 Task: Search one way flight ticket for 3 adults in first from Nome: Nome Airport to Indianapolis: Indianapolis International Airport on 8-5-2023. Choice of flights is Singapure airlines. Number of bags: 11 checked bags. Price is upto 106000. Outbound departure time preference is 12:30.
Action: Mouse moved to (402, 343)
Screenshot: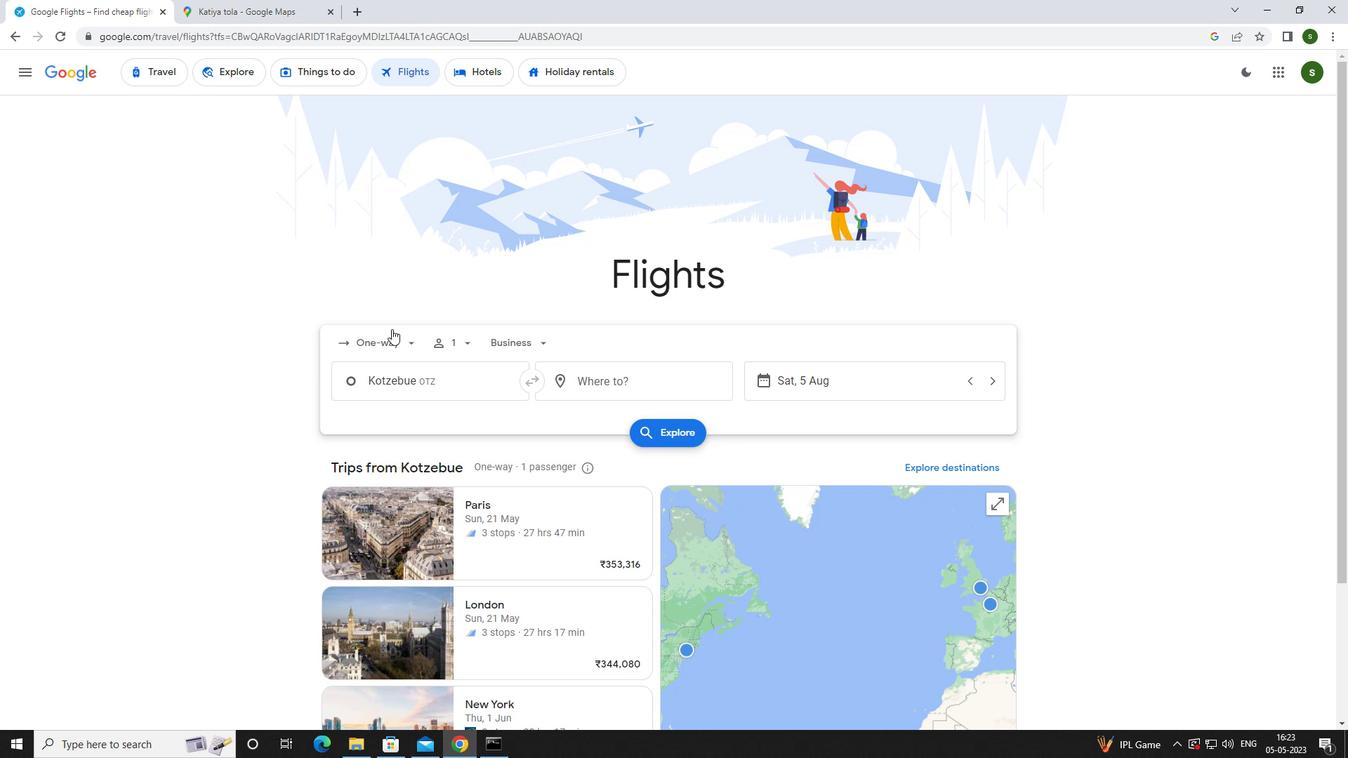 
Action: Mouse pressed left at (402, 343)
Screenshot: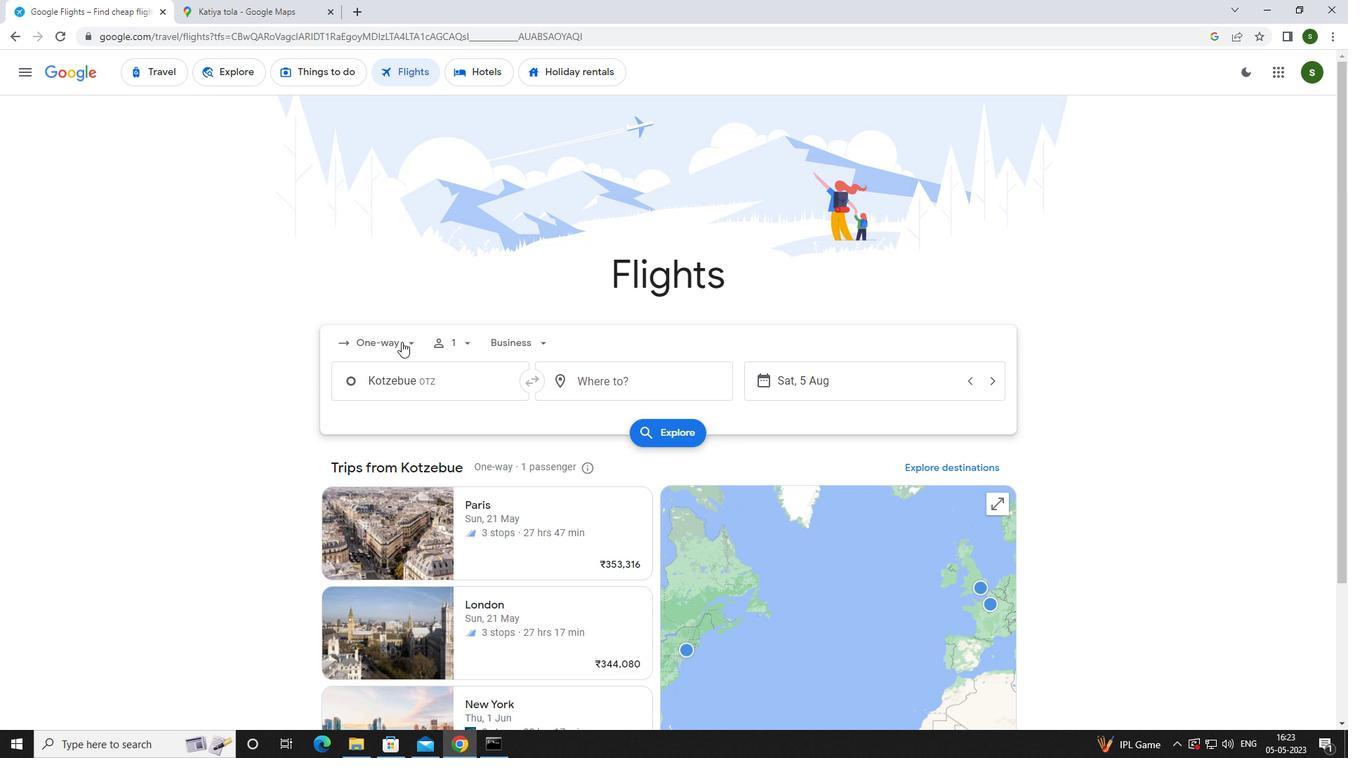 
Action: Mouse moved to (406, 396)
Screenshot: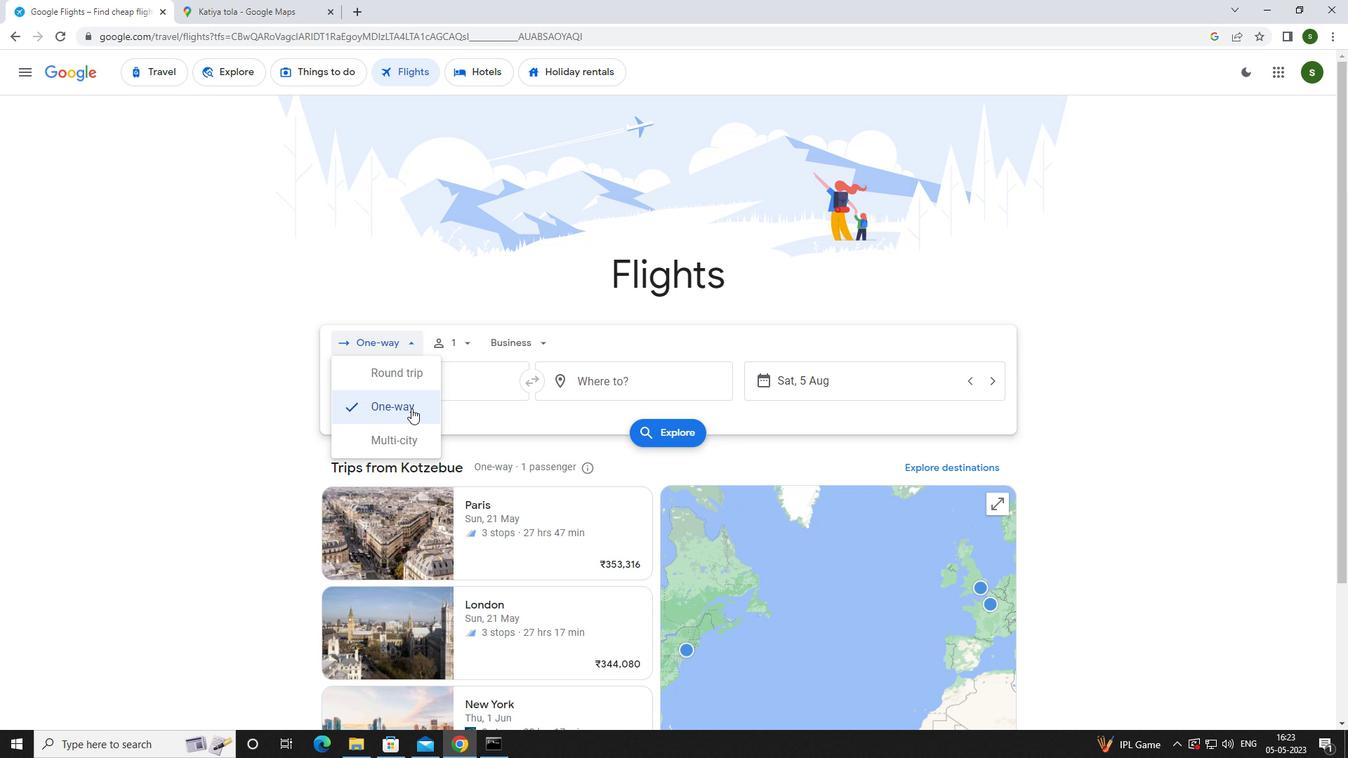 
Action: Mouse pressed left at (406, 396)
Screenshot: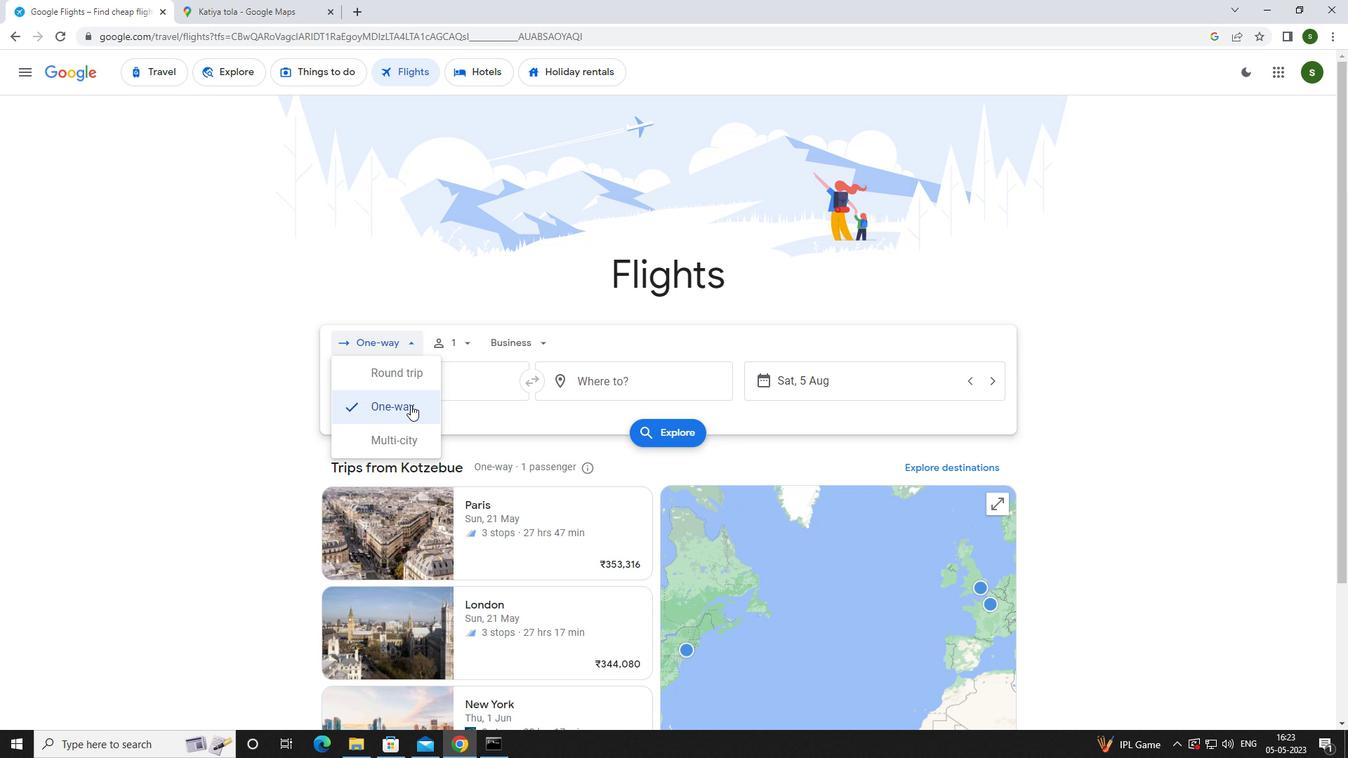 
Action: Mouse moved to (452, 343)
Screenshot: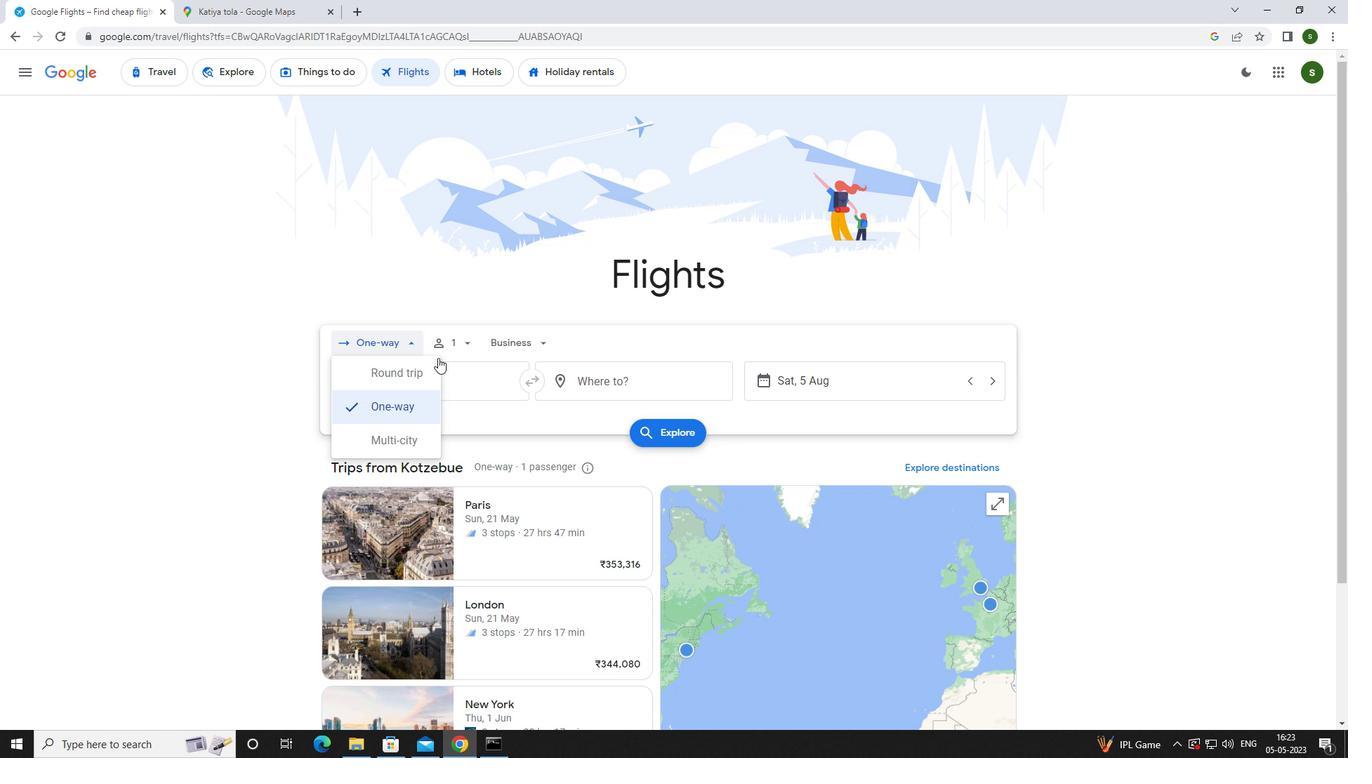 
Action: Mouse pressed left at (452, 343)
Screenshot: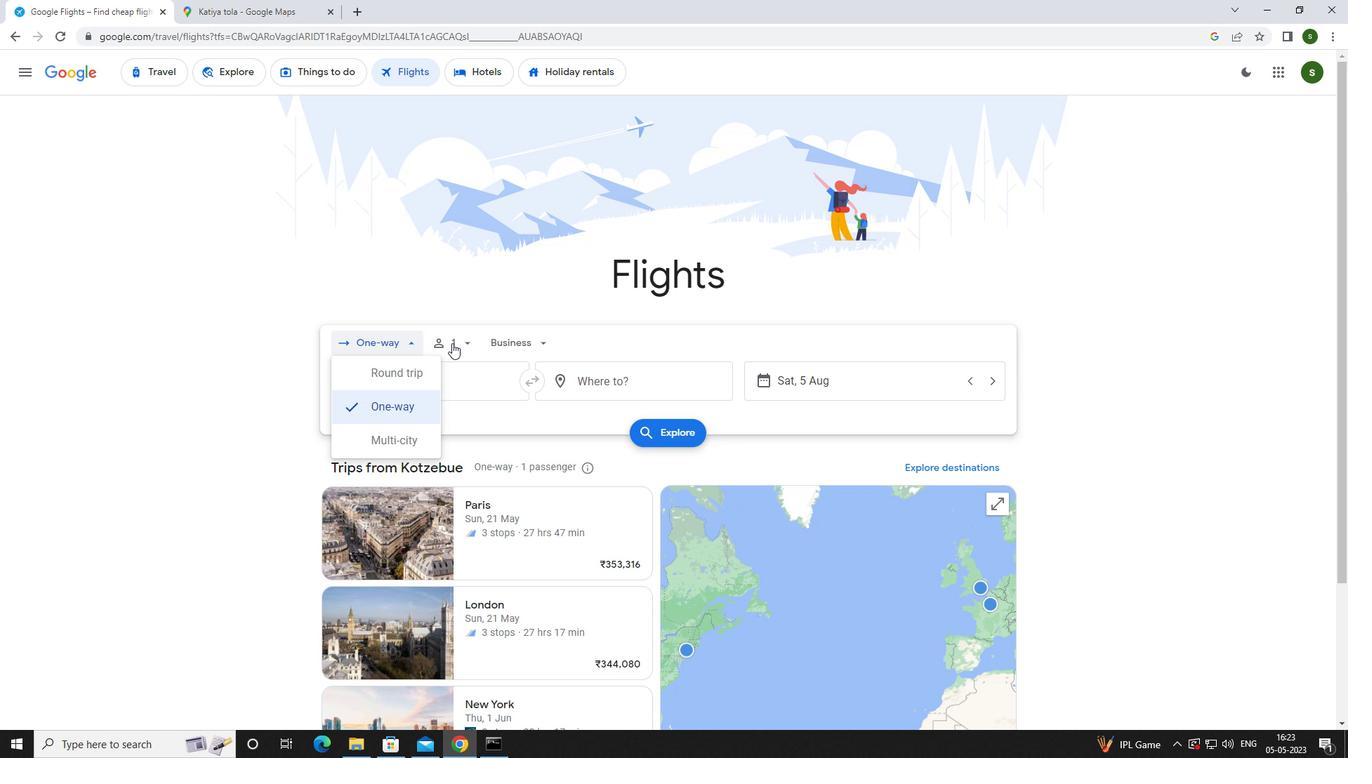 
Action: Mouse moved to (569, 382)
Screenshot: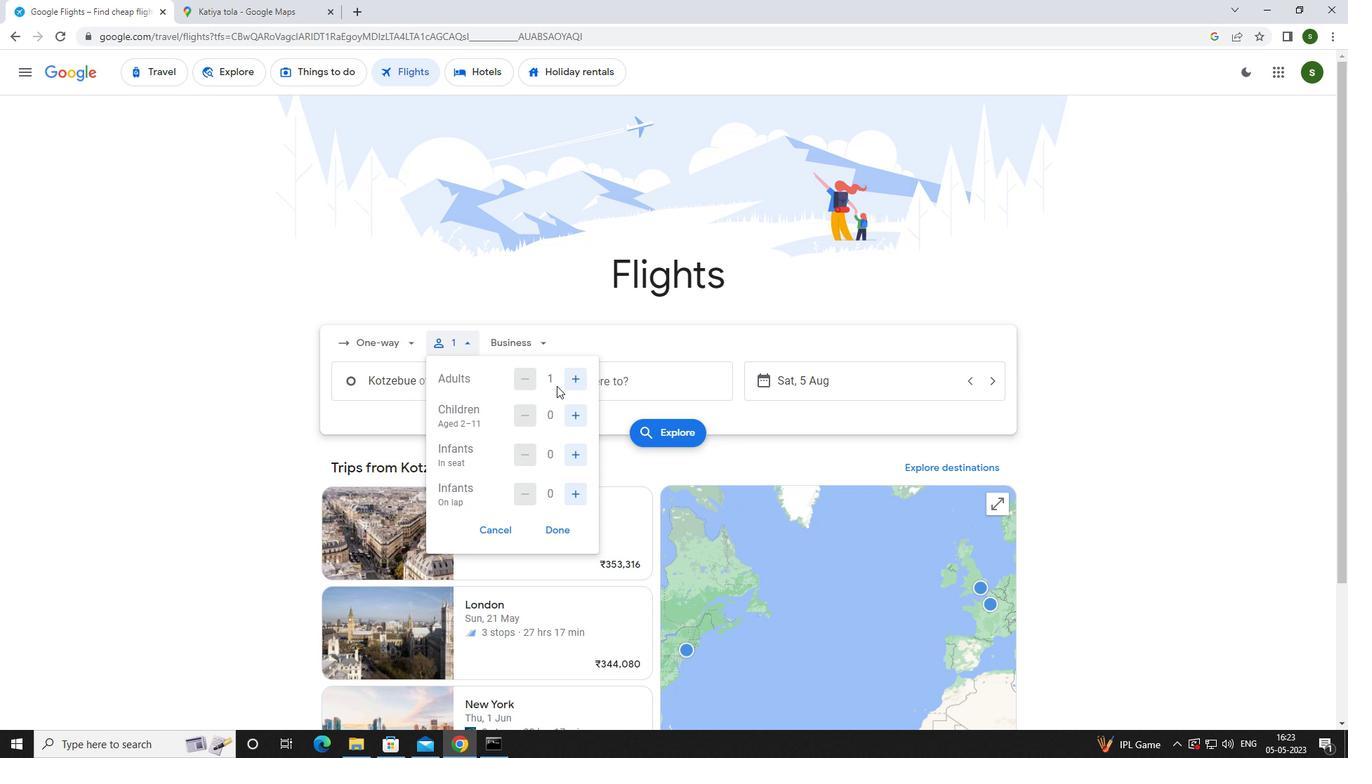 
Action: Mouse pressed left at (569, 382)
Screenshot: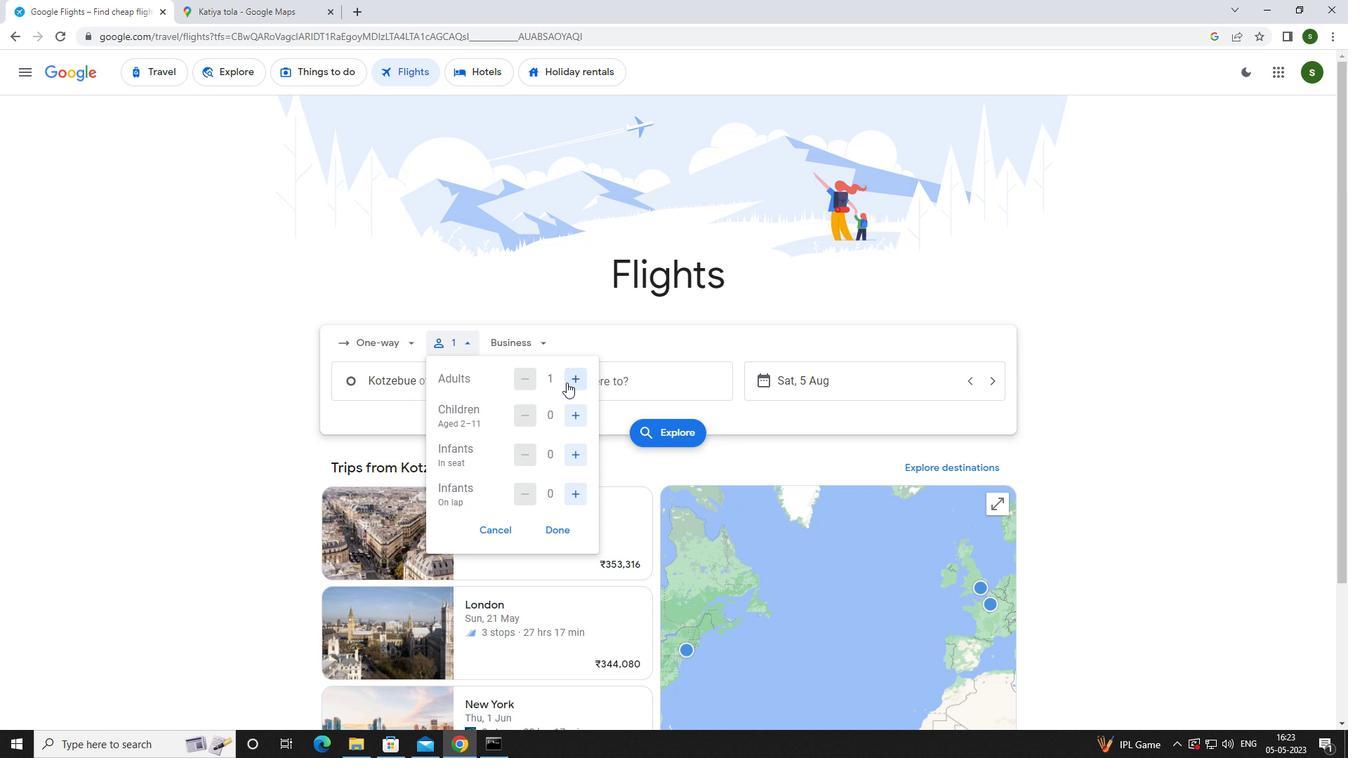 
Action: Mouse pressed left at (569, 382)
Screenshot: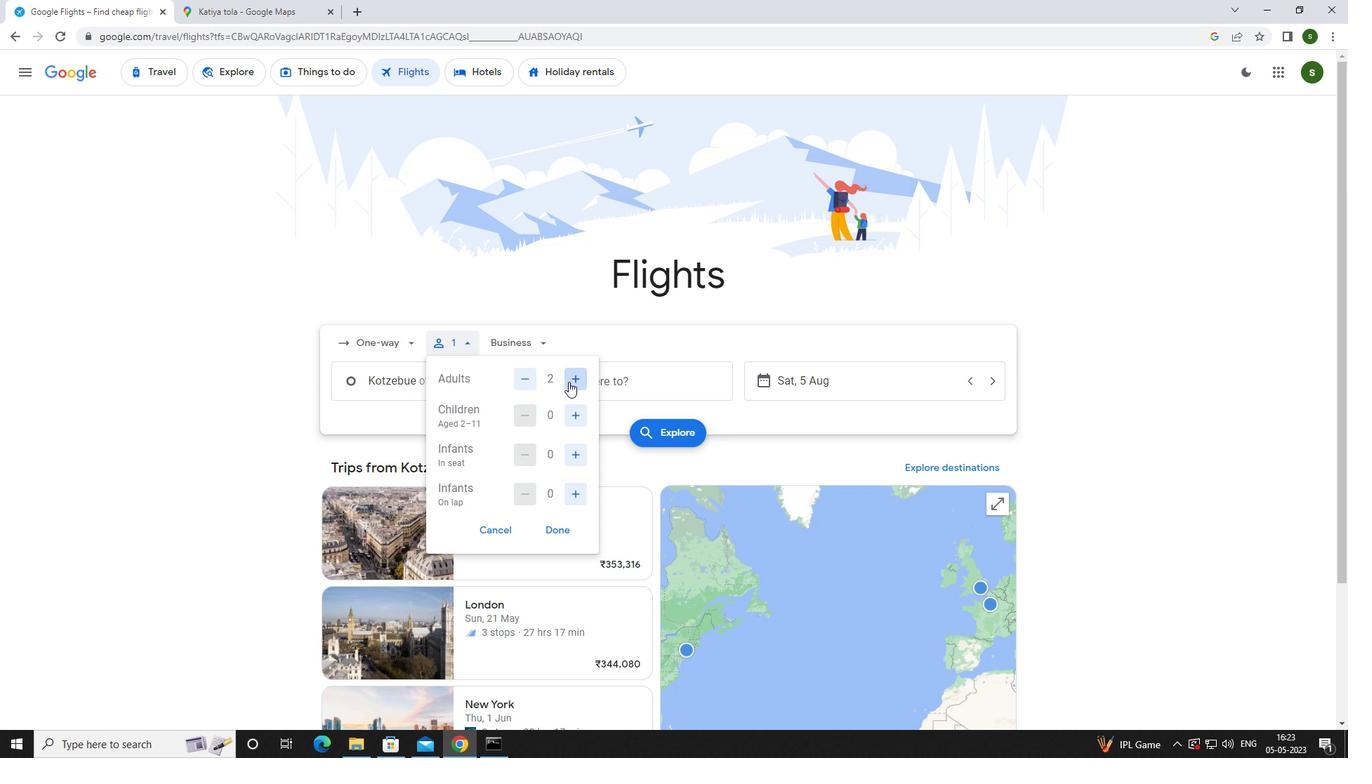 
Action: Mouse moved to (530, 341)
Screenshot: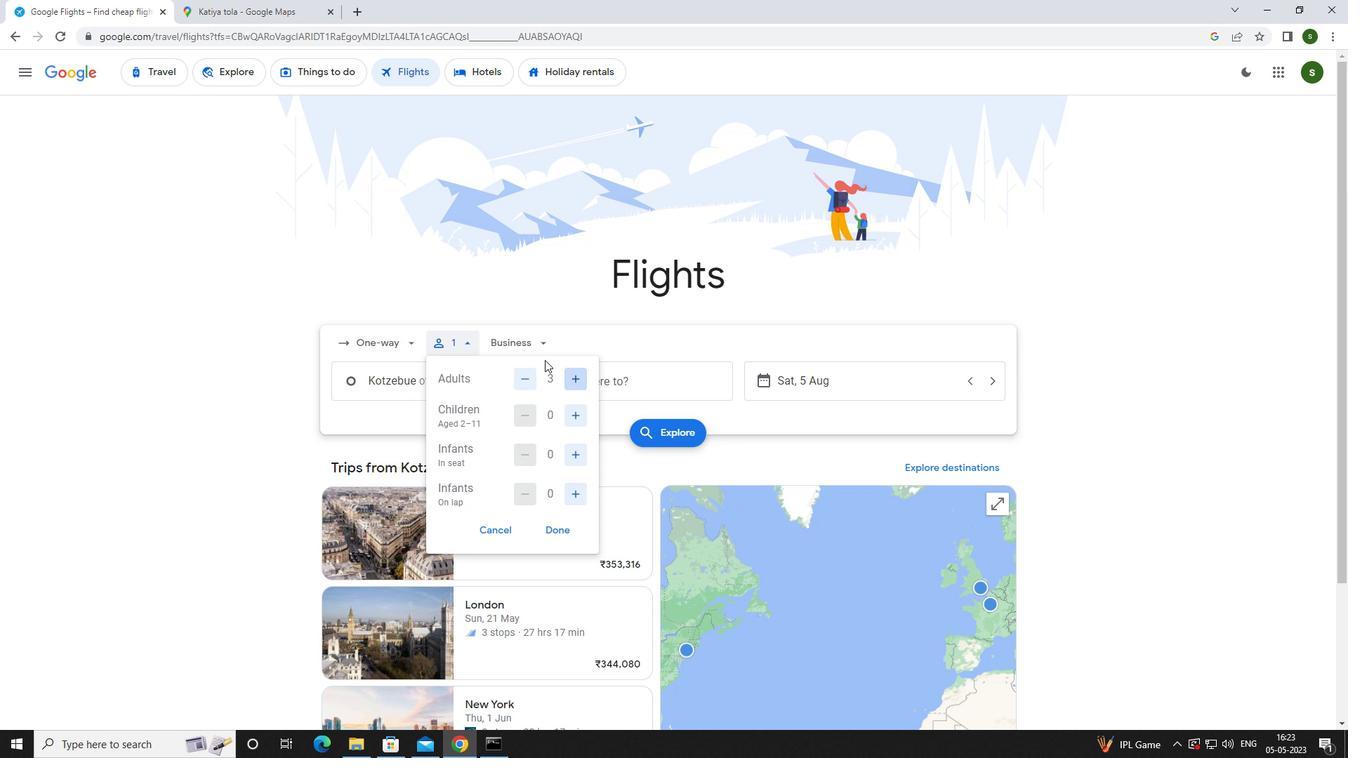 
Action: Mouse pressed left at (530, 341)
Screenshot: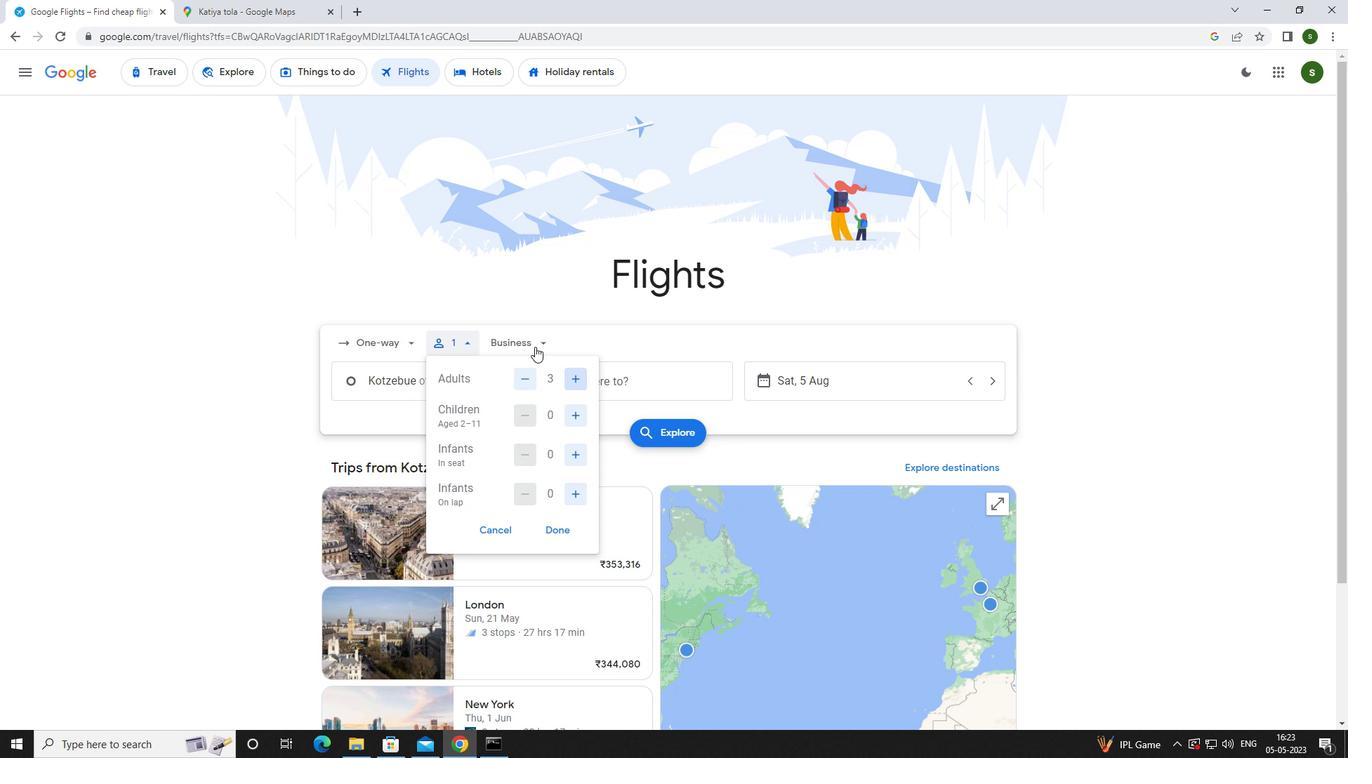
Action: Mouse moved to (536, 474)
Screenshot: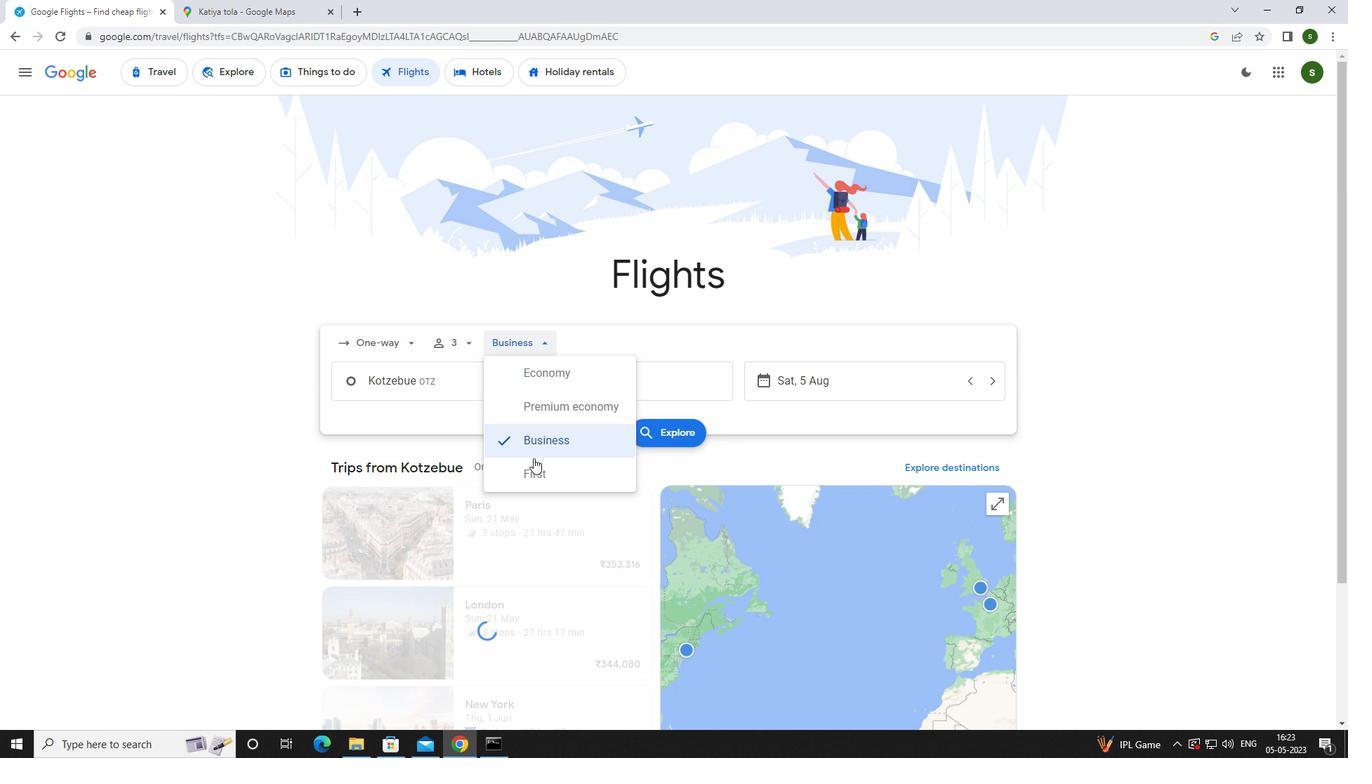 
Action: Mouse pressed left at (536, 474)
Screenshot: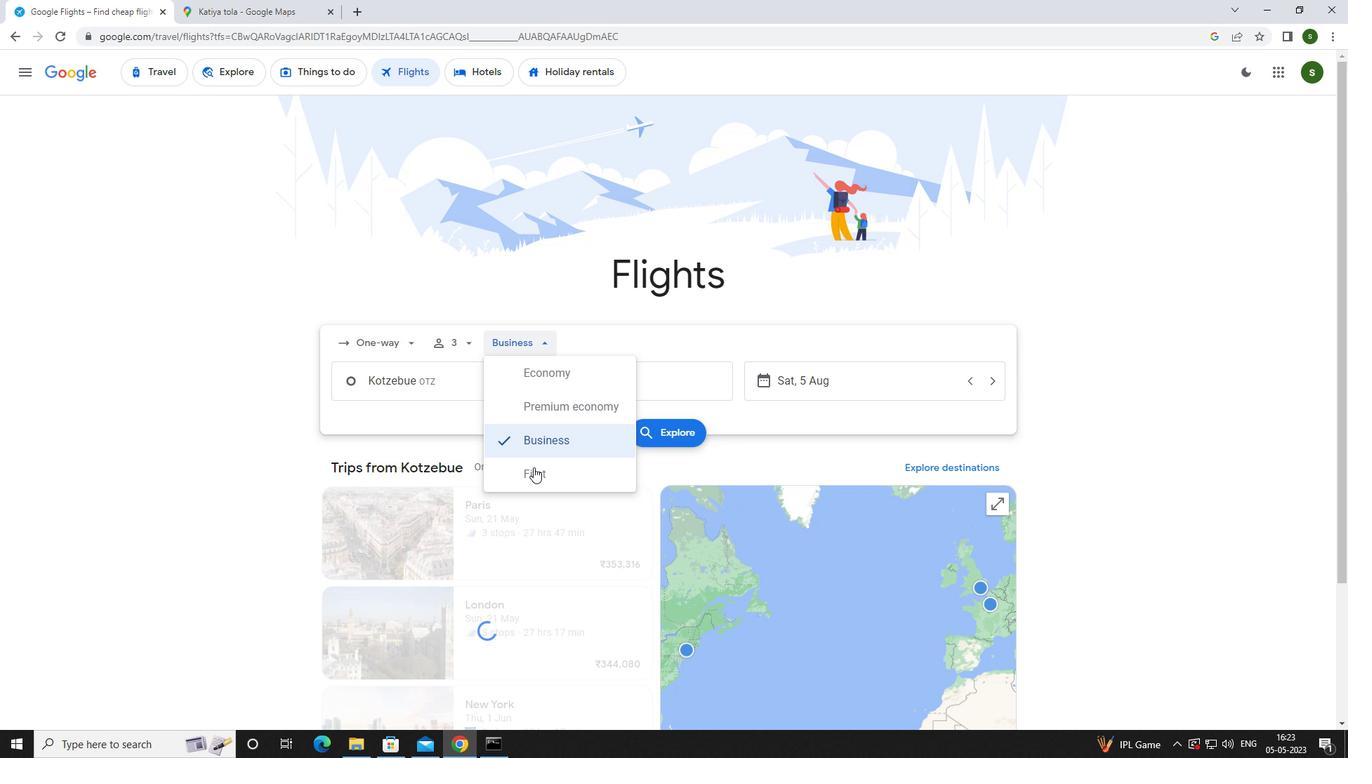 
Action: Mouse moved to (458, 385)
Screenshot: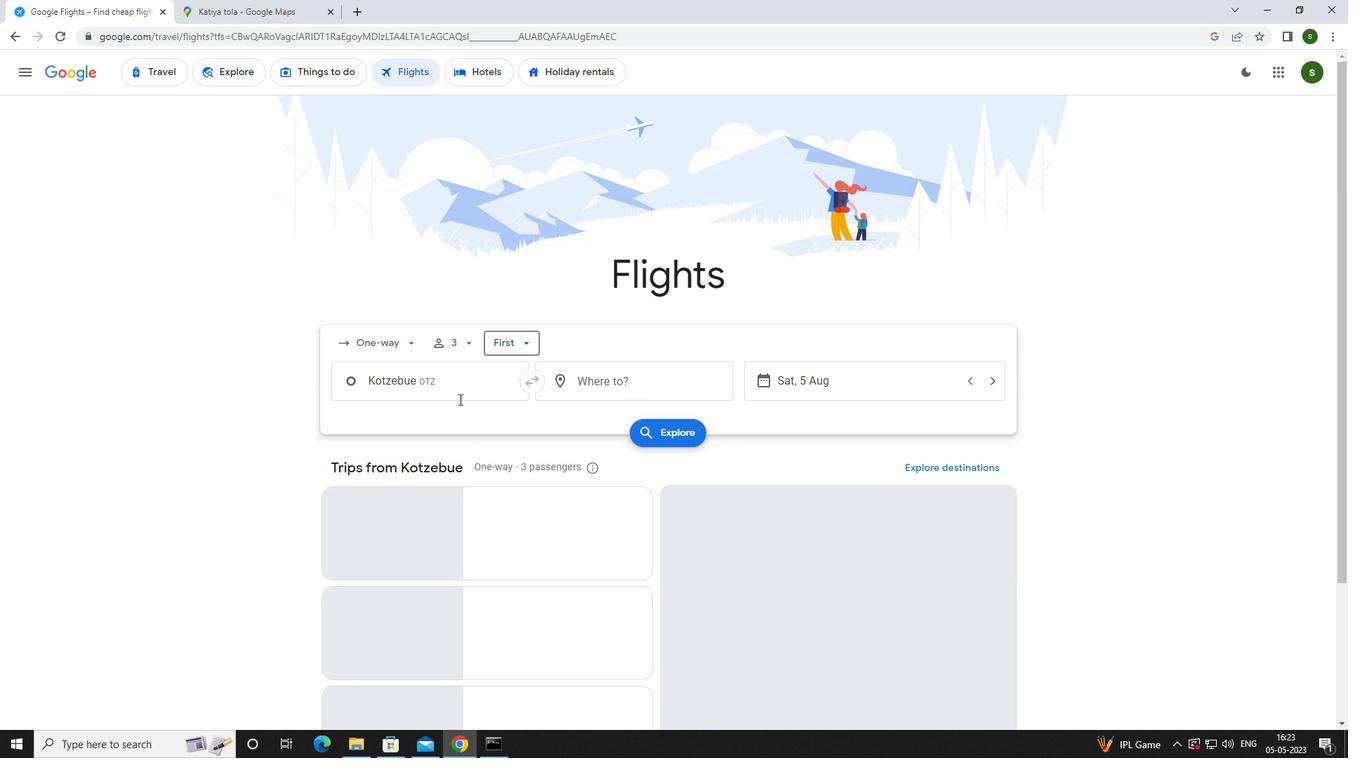 
Action: Mouse pressed left at (458, 385)
Screenshot: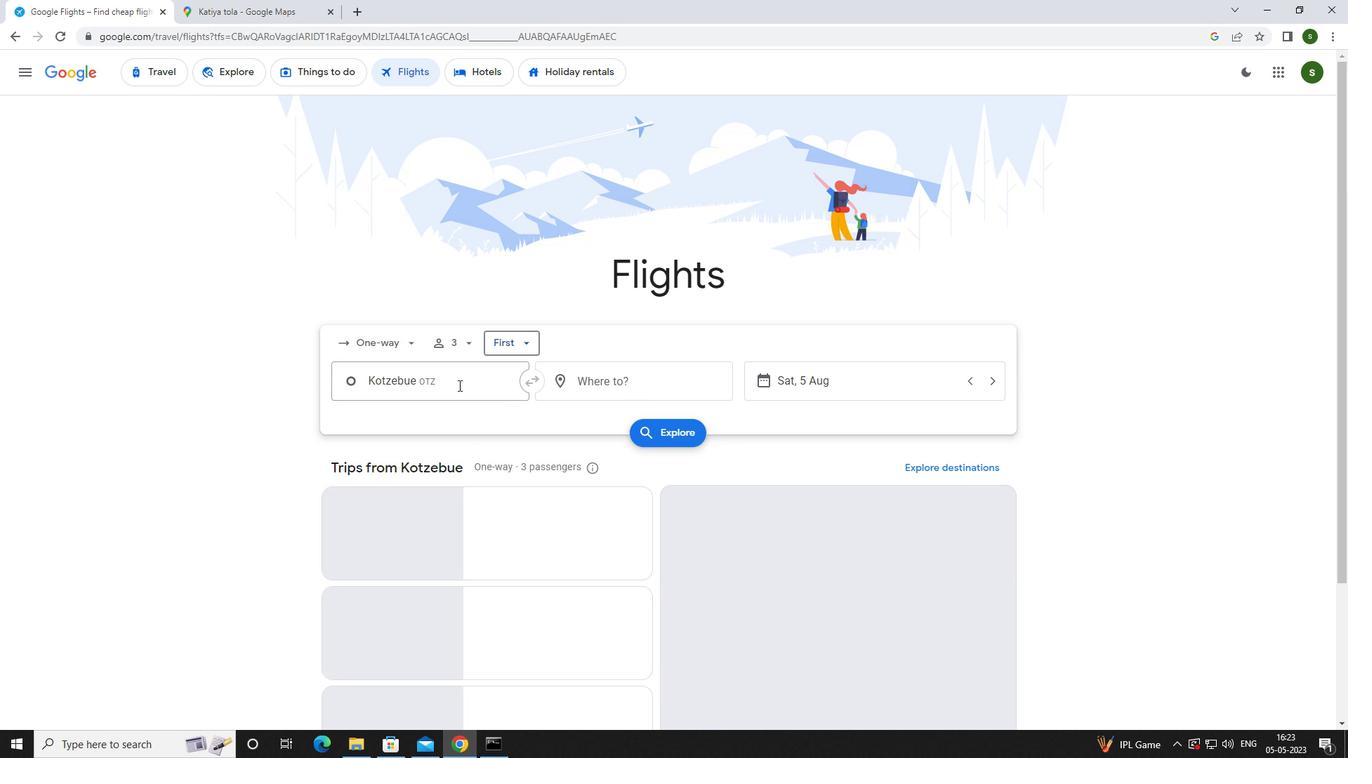 
Action: Key pressed <Key.caps_lock>n<Key.caps_lock>ome<Key.space>
Screenshot: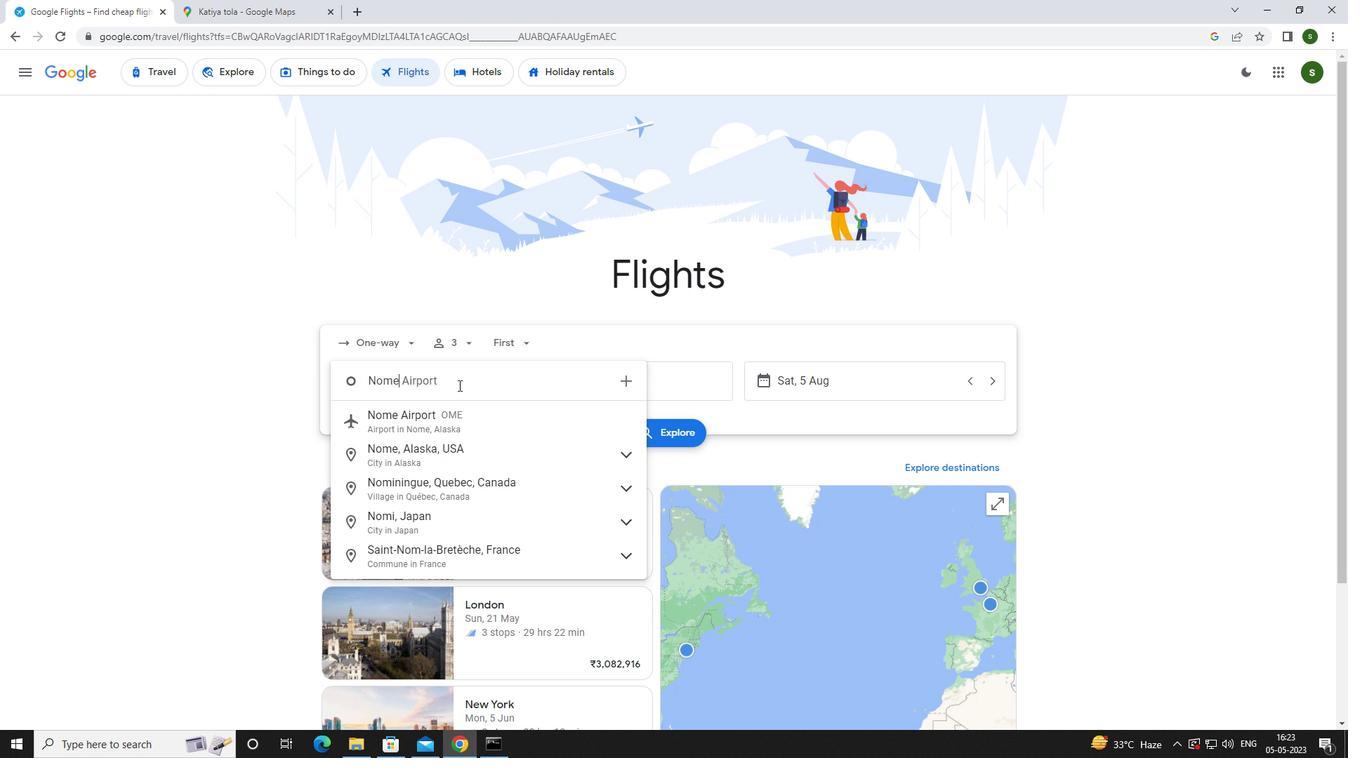 
Action: Mouse moved to (459, 415)
Screenshot: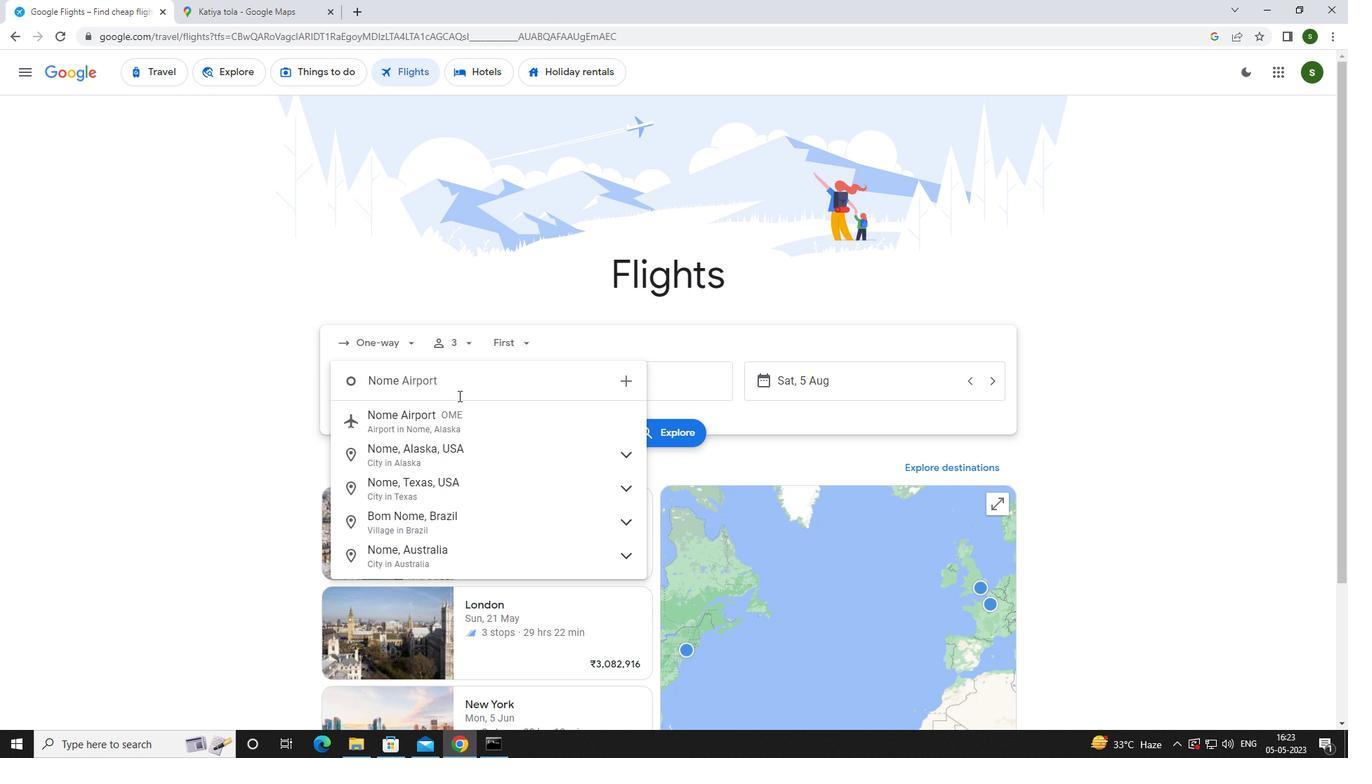 
Action: Mouse pressed left at (459, 415)
Screenshot: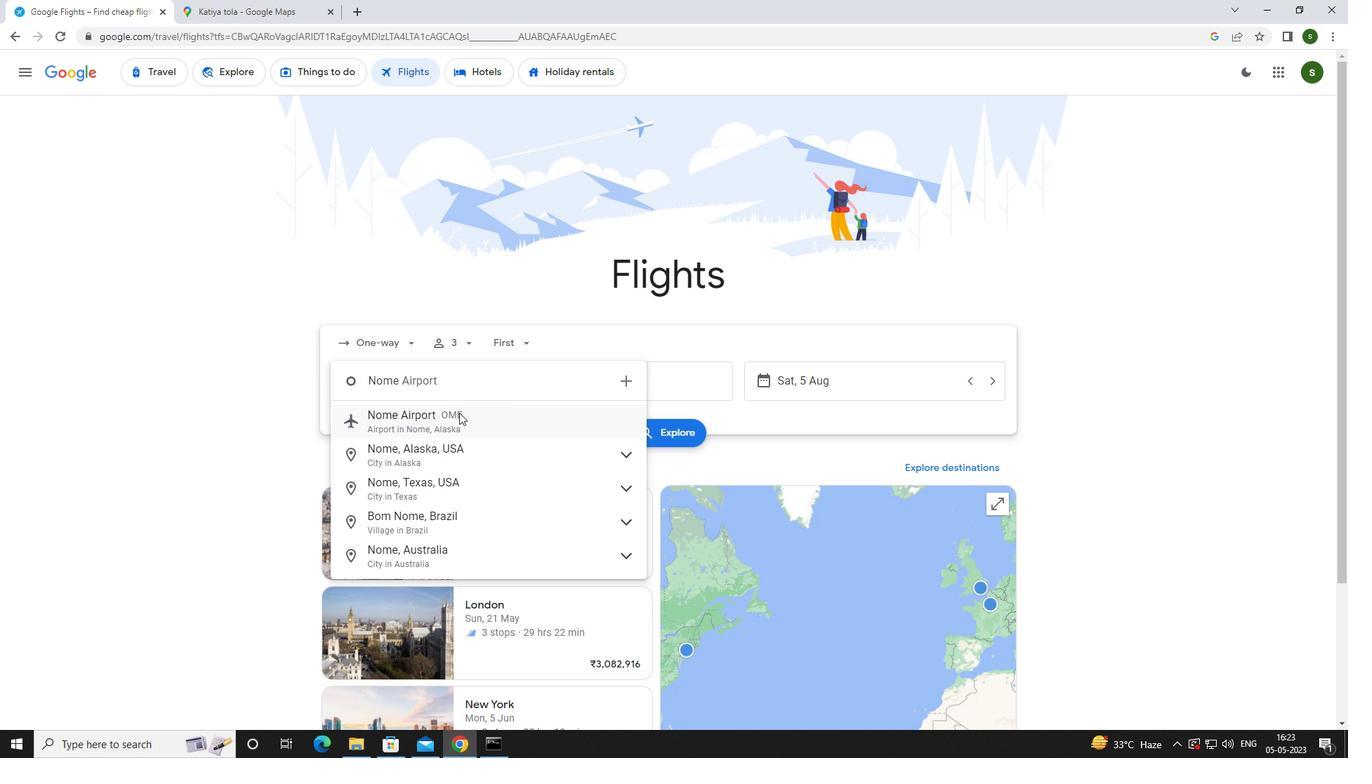 
Action: Mouse moved to (584, 386)
Screenshot: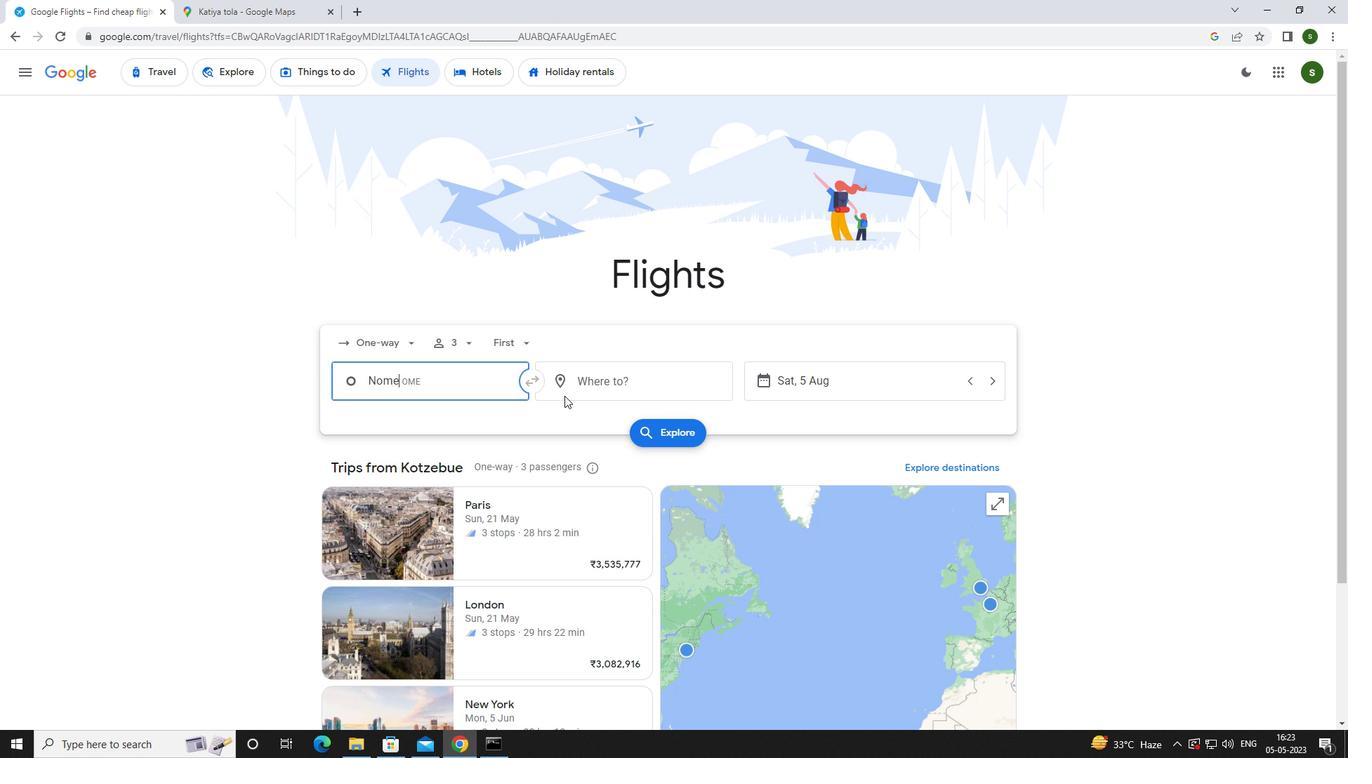 
Action: Mouse pressed left at (584, 386)
Screenshot: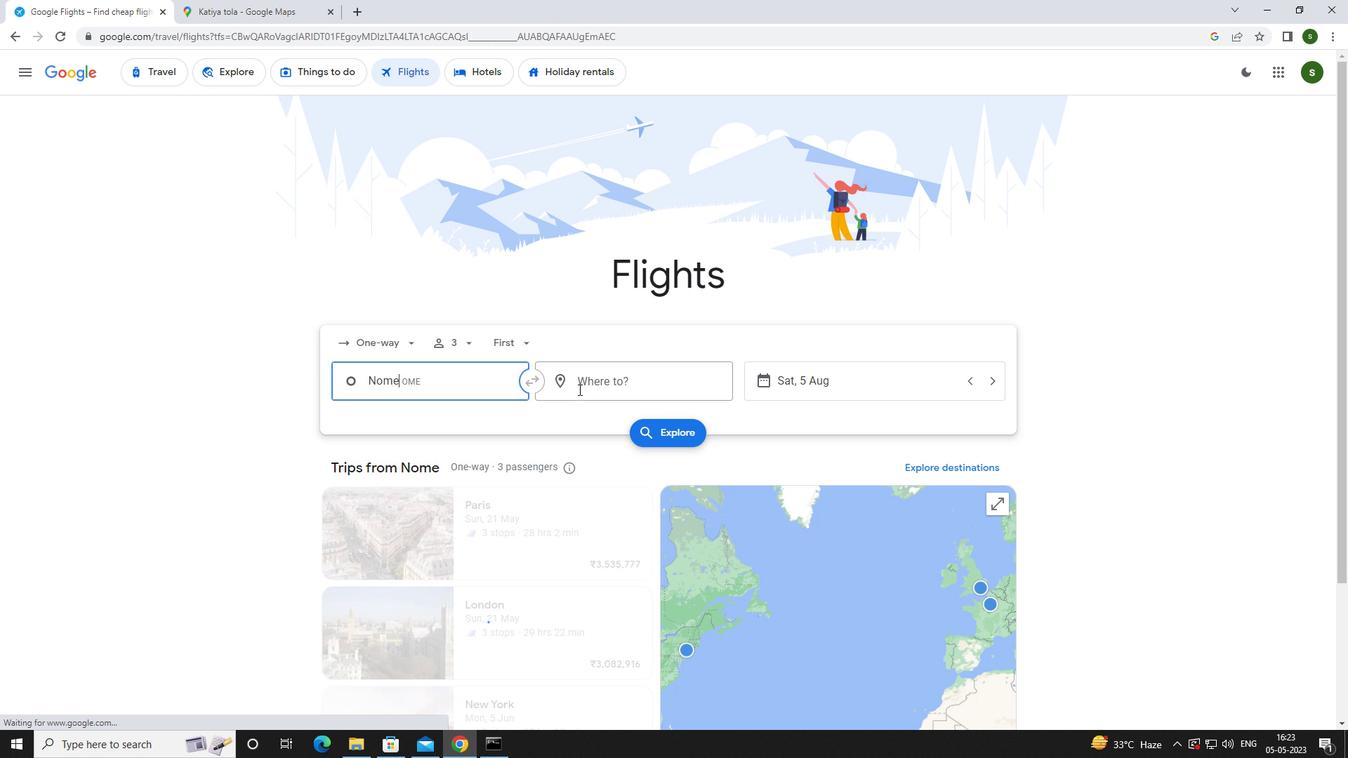 
Action: Mouse moved to (590, 382)
Screenshot: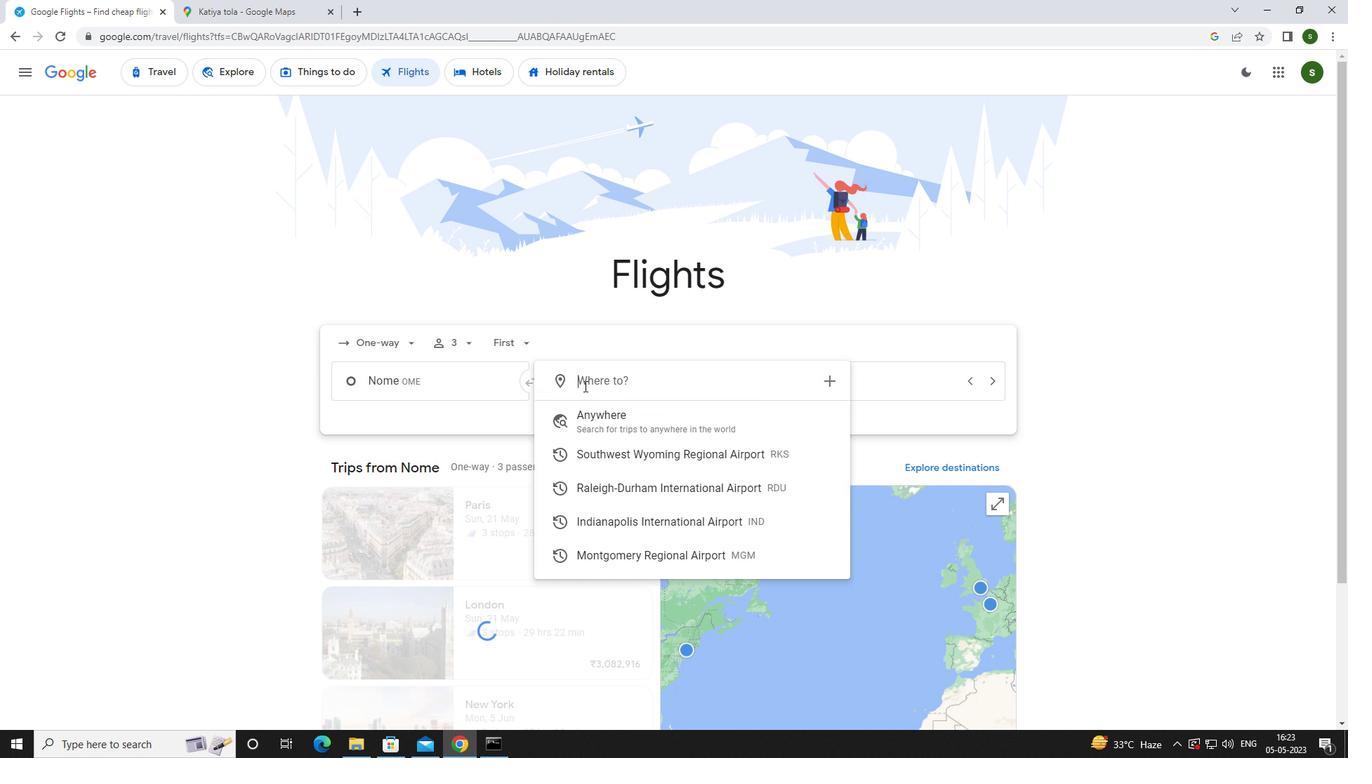 
Action: Key pressed <Key.caps_lock>i<Key.caps_lock>ndianapol
Screenshot: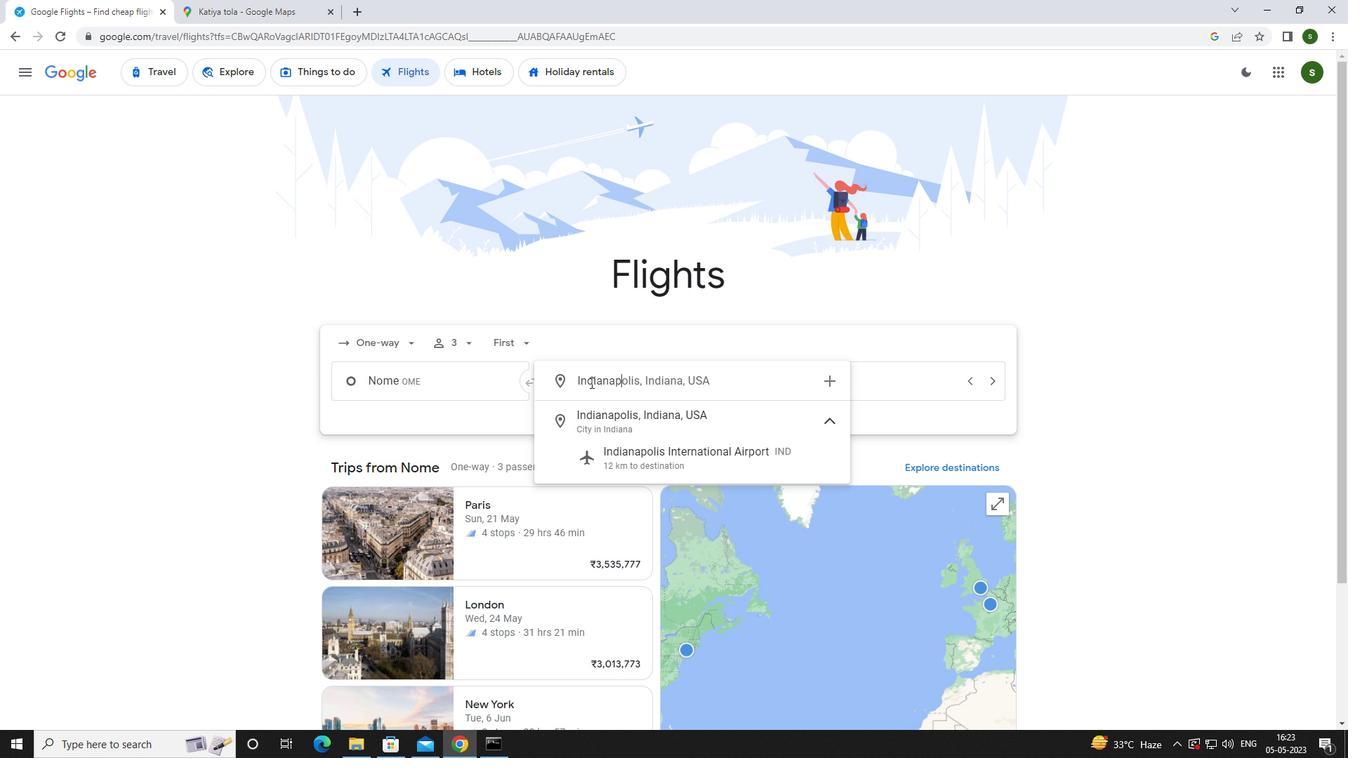 
Action: Mouse moved to (663, 467)
Screenshot: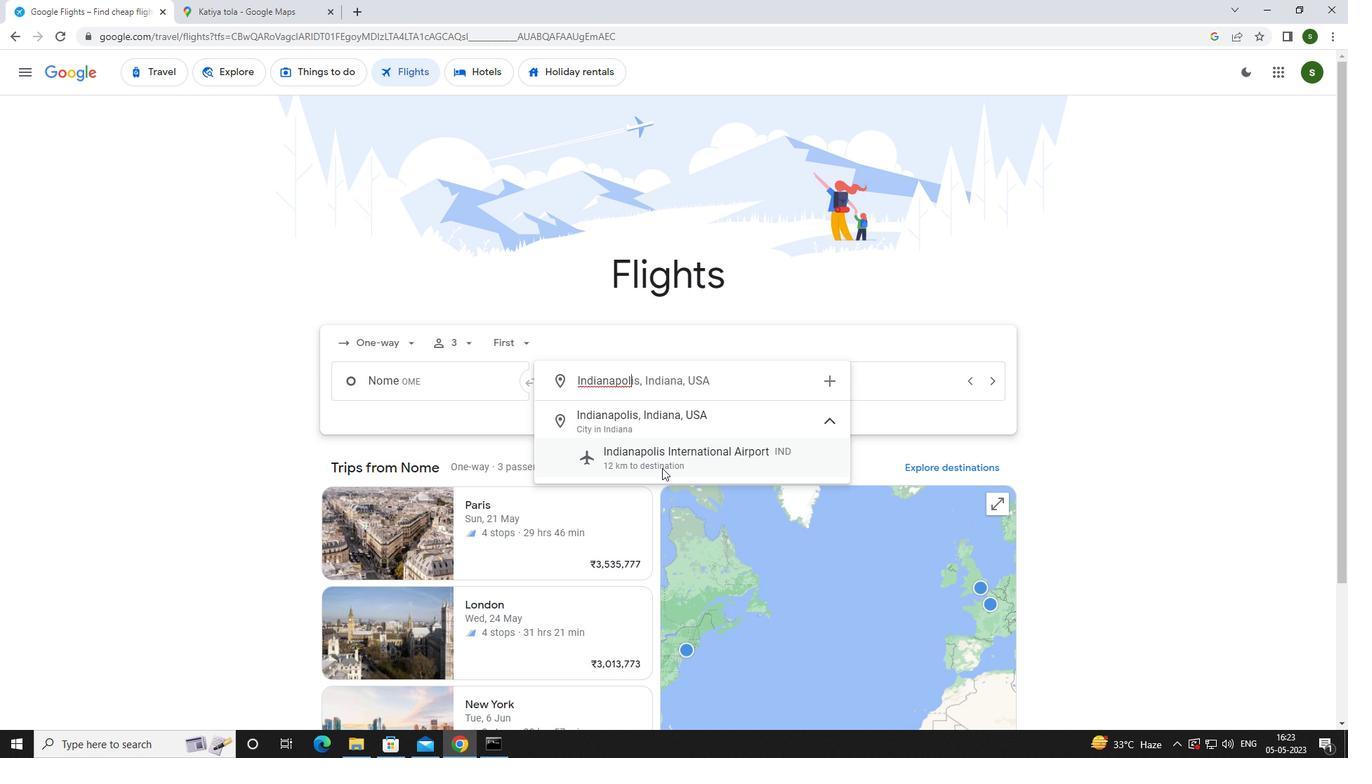 
Action: Mouse pressed left at (663, 467)
Screenshot: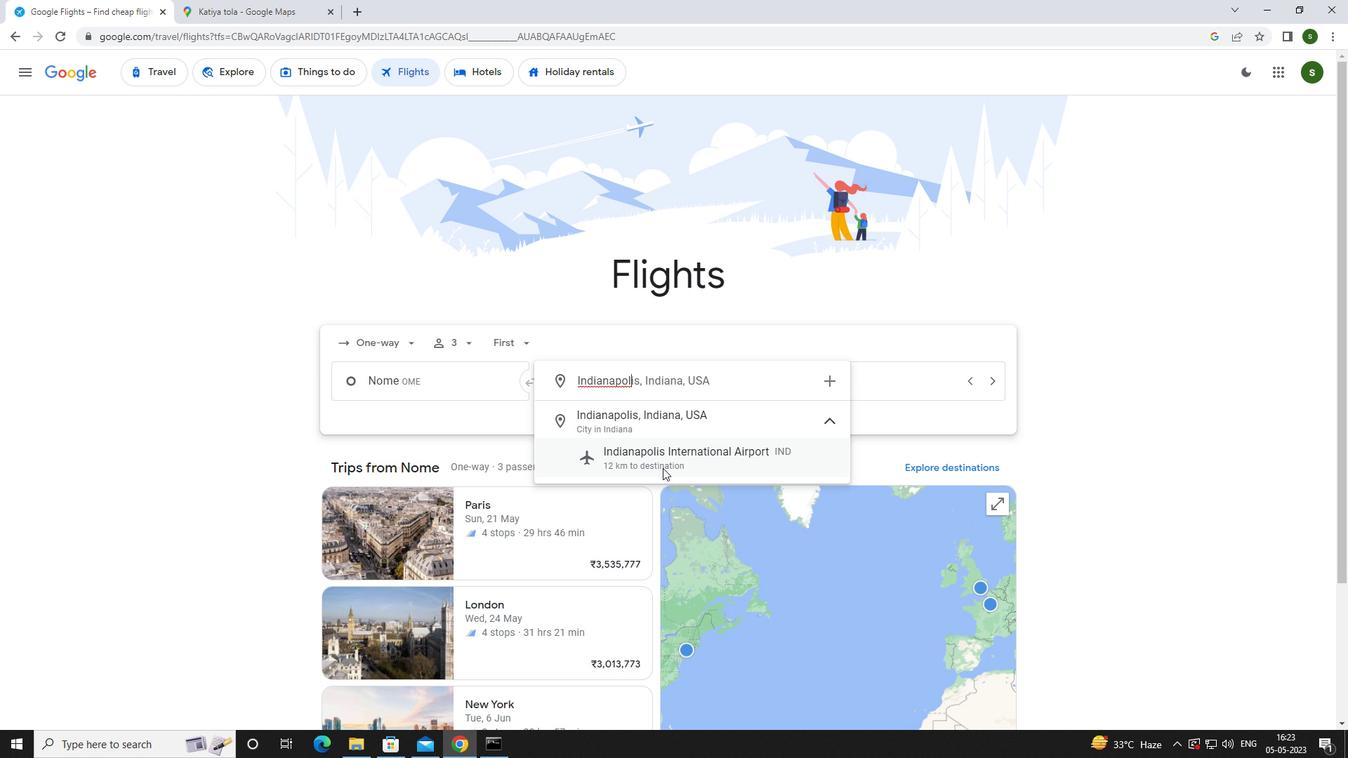 
Action: Mouse moved to (830, 377)
Screenshot: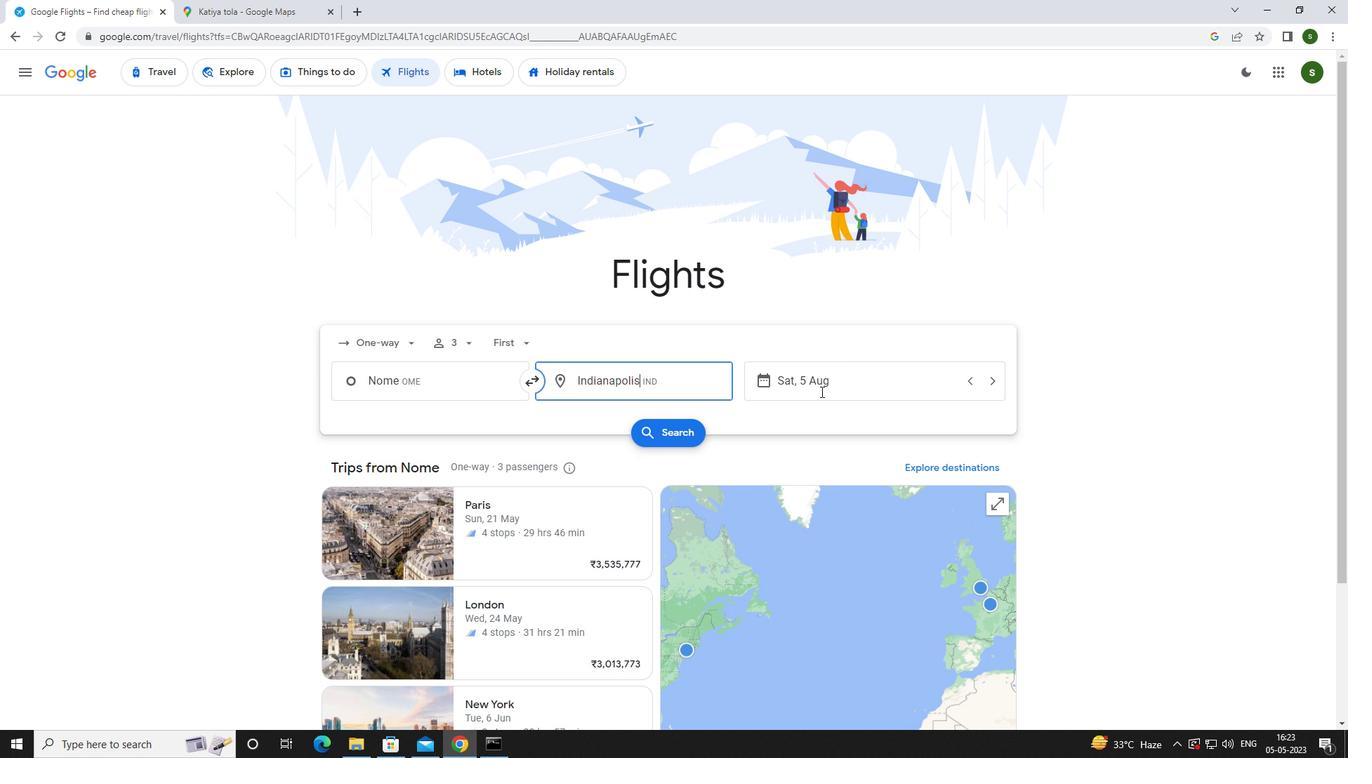 
Action: Mouse pressed left at (830, 377)
Screenshot: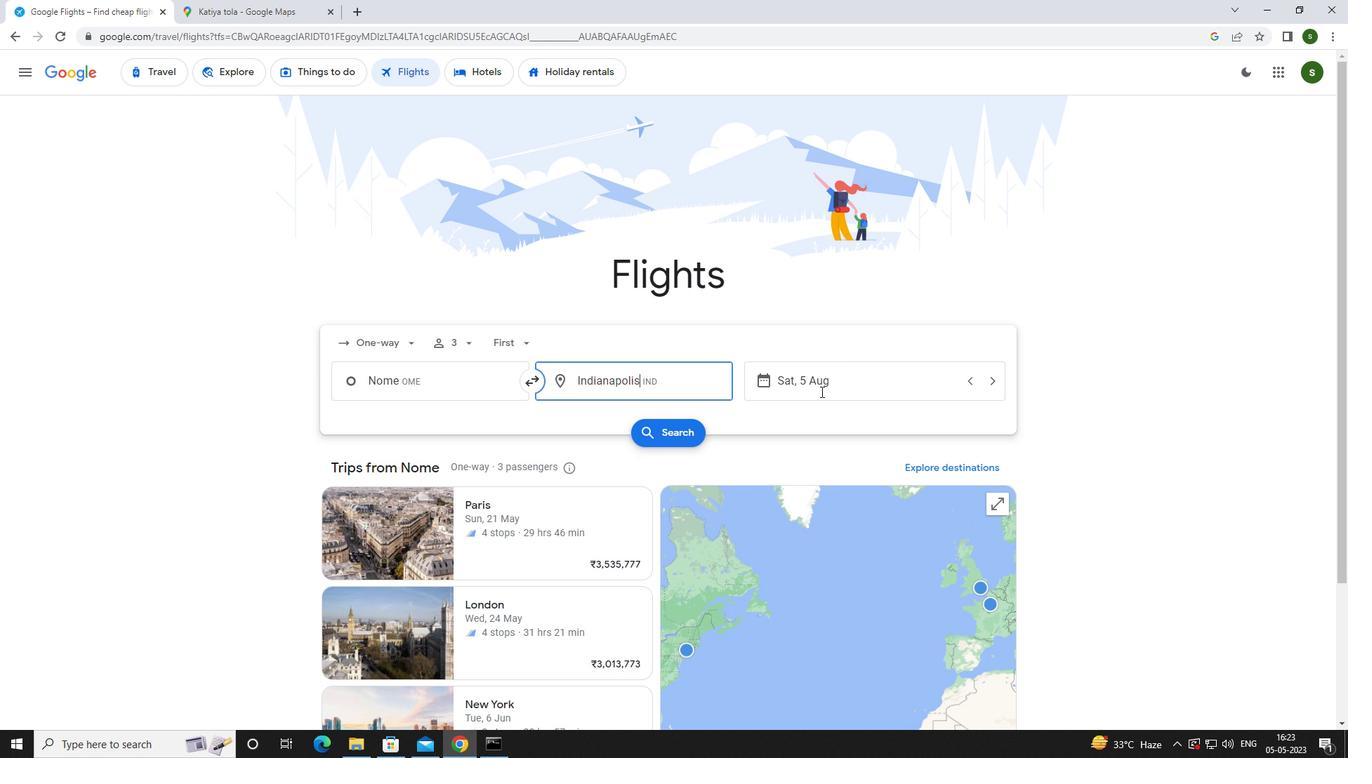 
Action: Mouse moved to (706, 467)
Screenshot: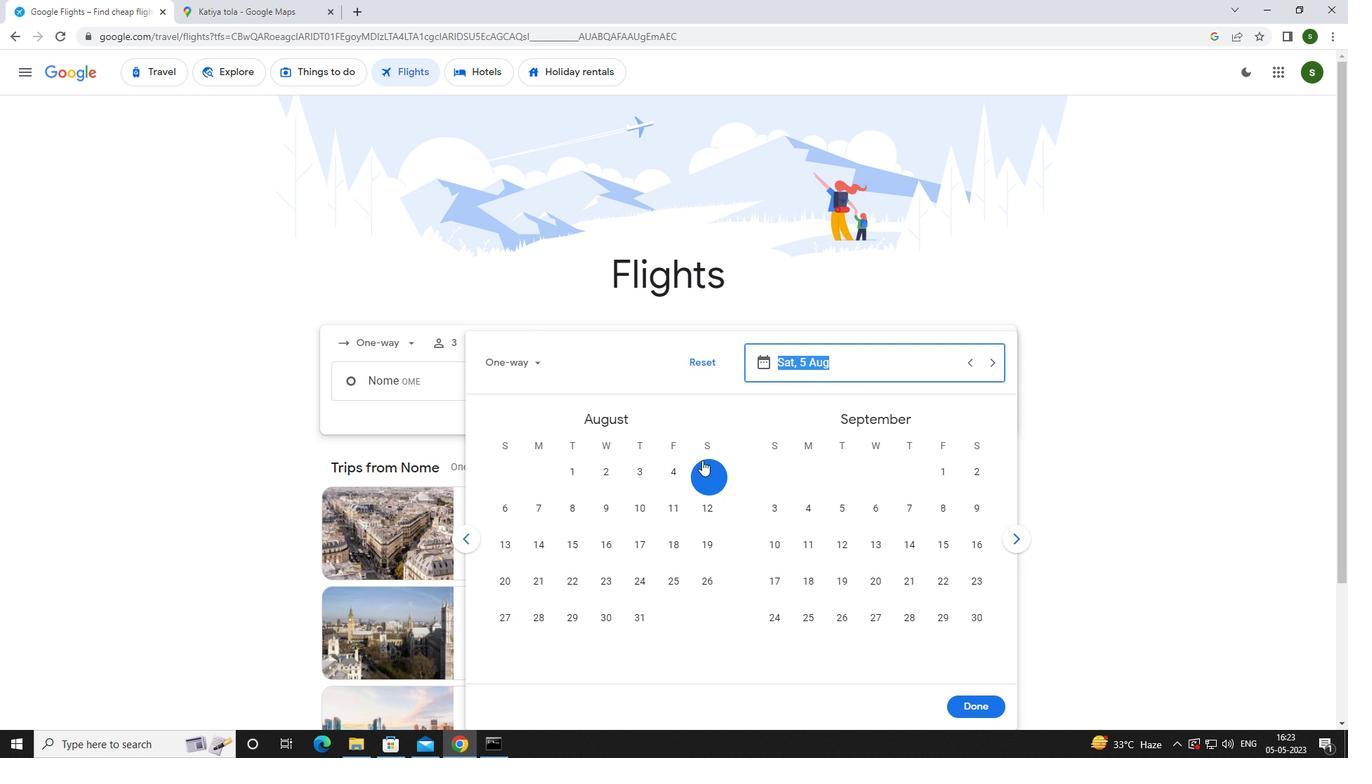 
Action: Mouse pressed left at (706, 467)
Screenshot: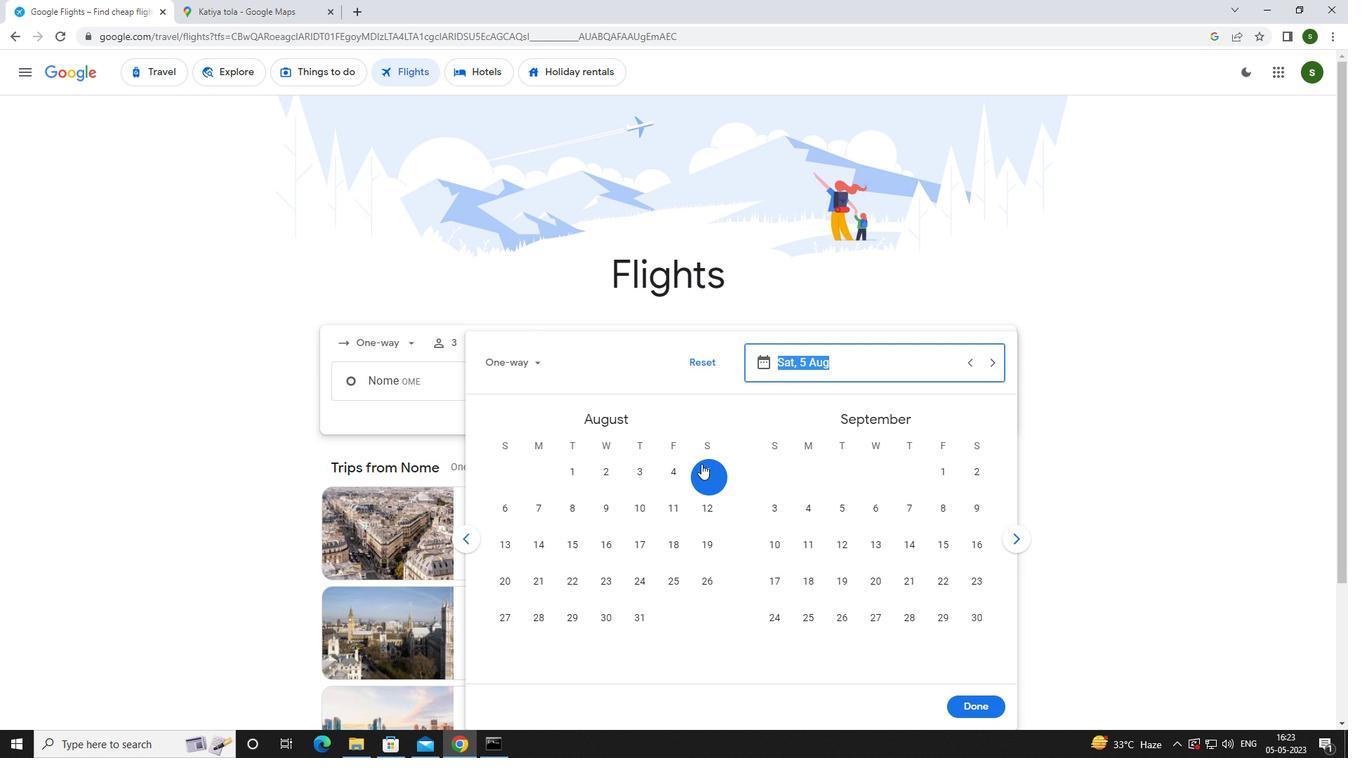 
Action: Mouse moved to (974, 706)
Screenshot: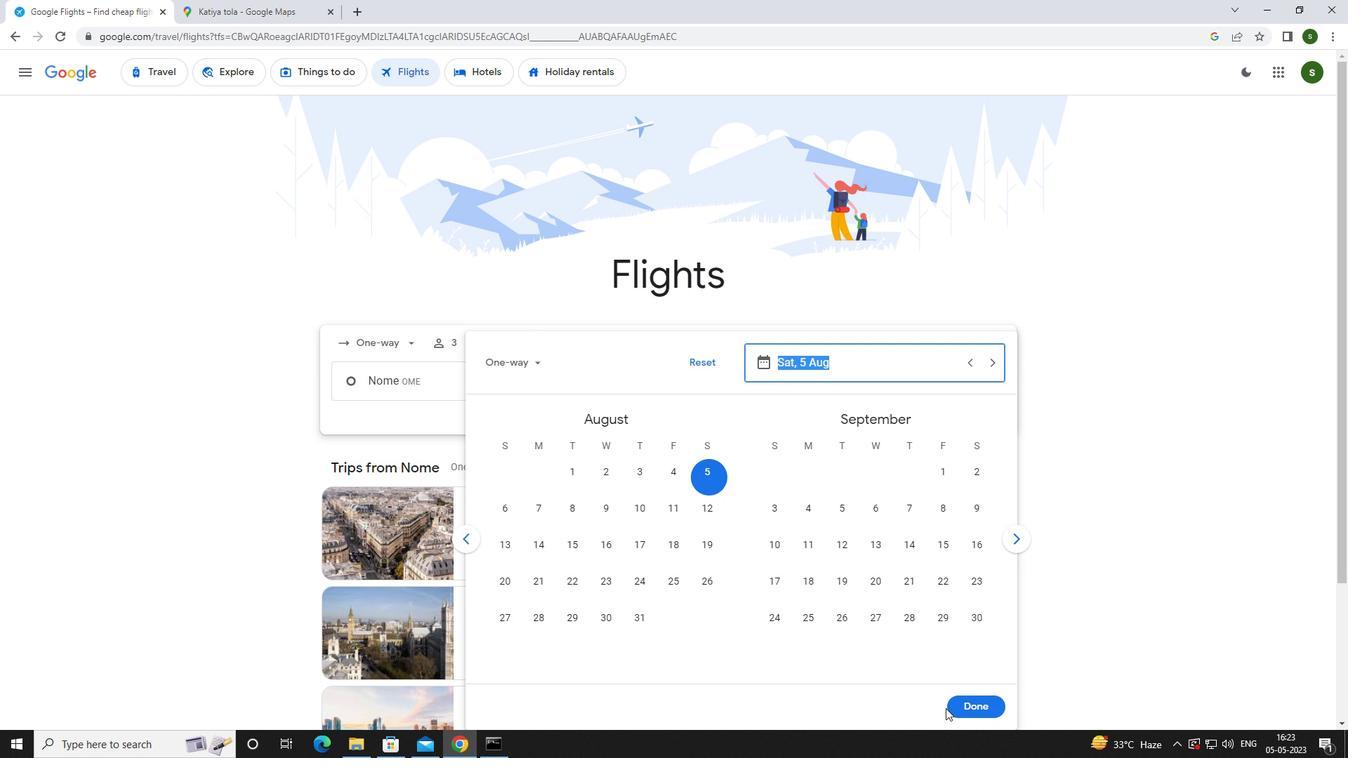 
Action: Mouse pressed left at (974, 706)
Screenshot: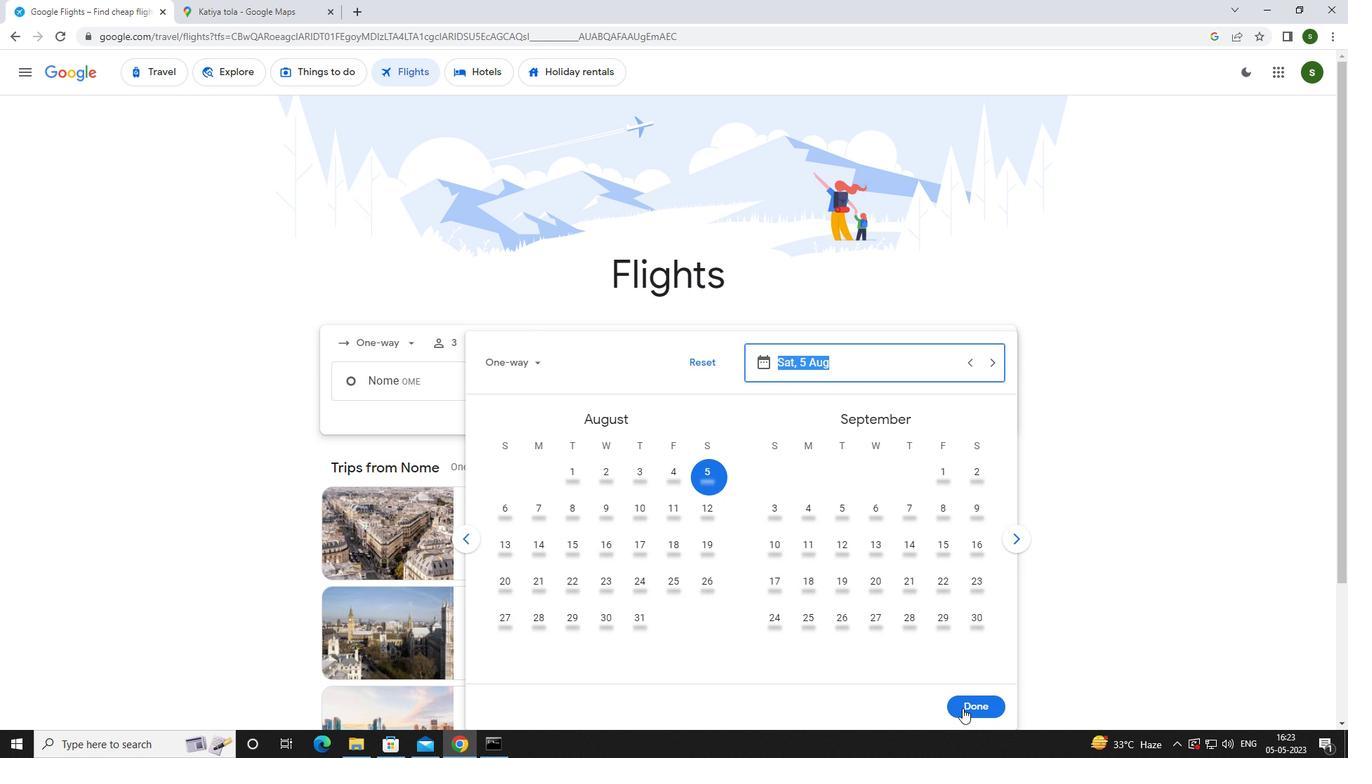 
Action: Mouse moved to (672, 434)
Screenshot: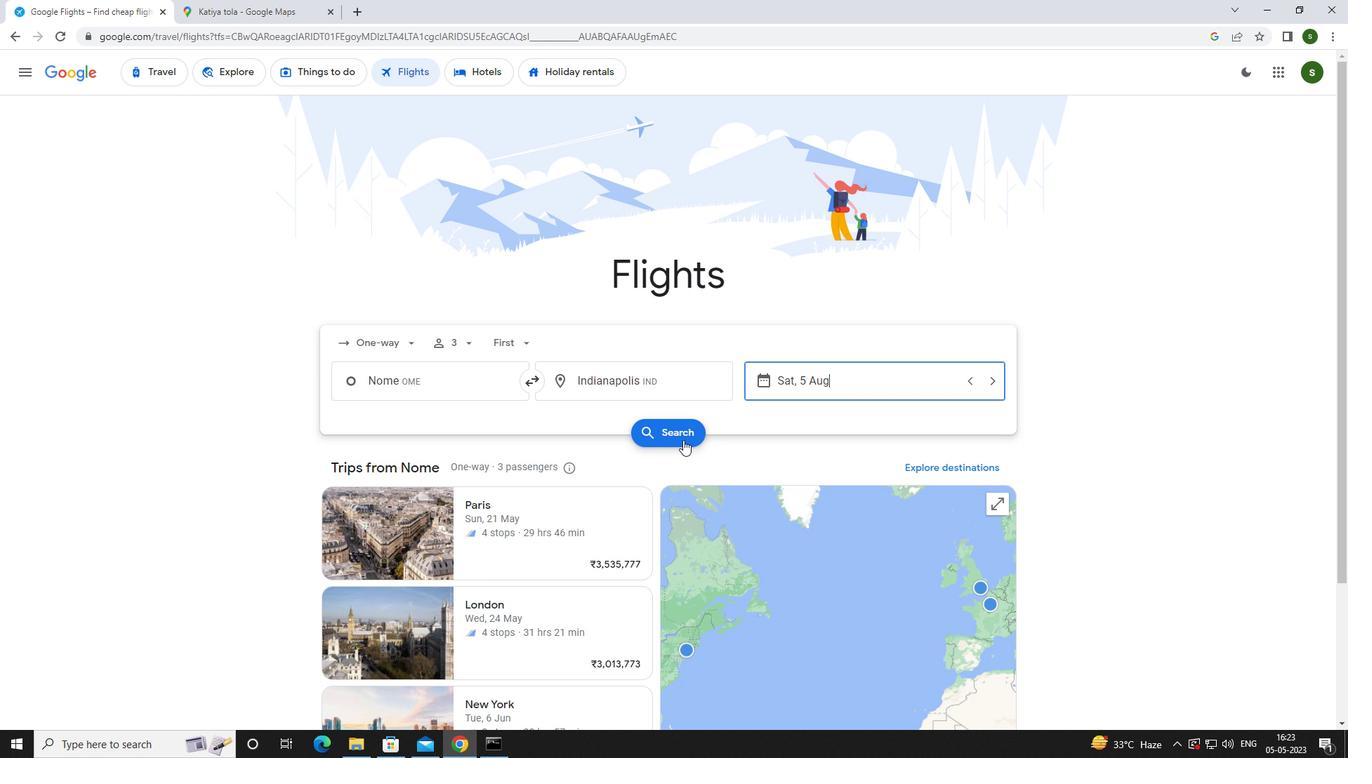 
Action: Mouse pressed left at (672, 434)
Screenshot: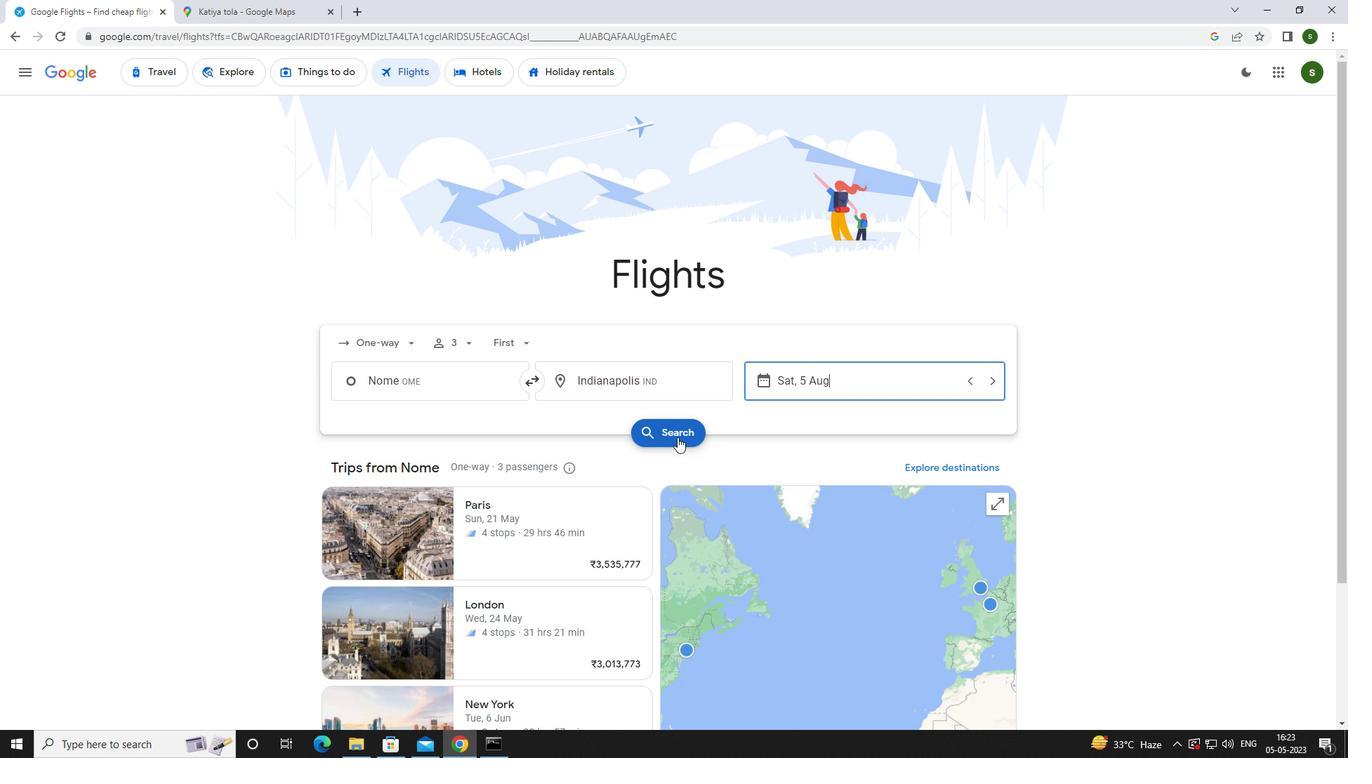 
Action: Mouse moved to (352, 202)
Screenshot: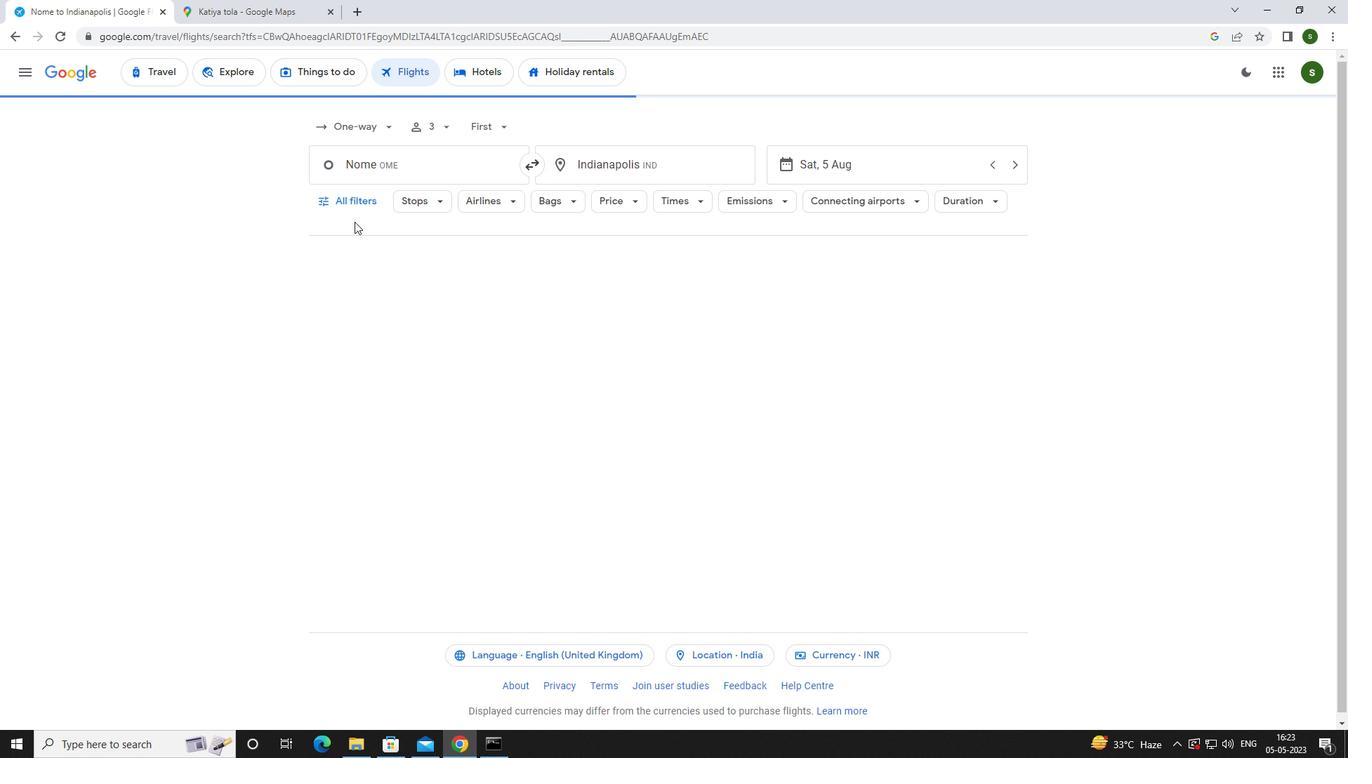 
Action: Mouse pressed left at (352, 202)
Screenshot: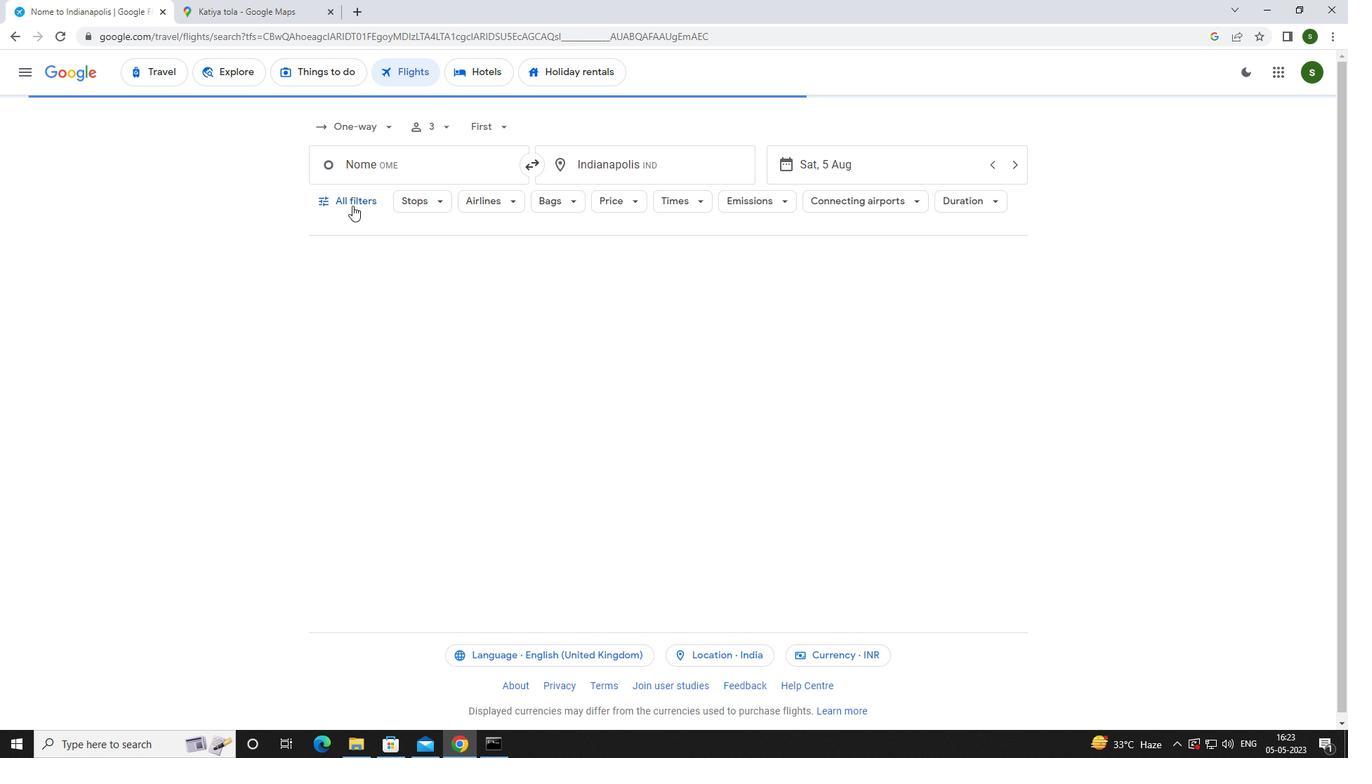 
Action: Mouse moved to (524, 501)
Screenshot: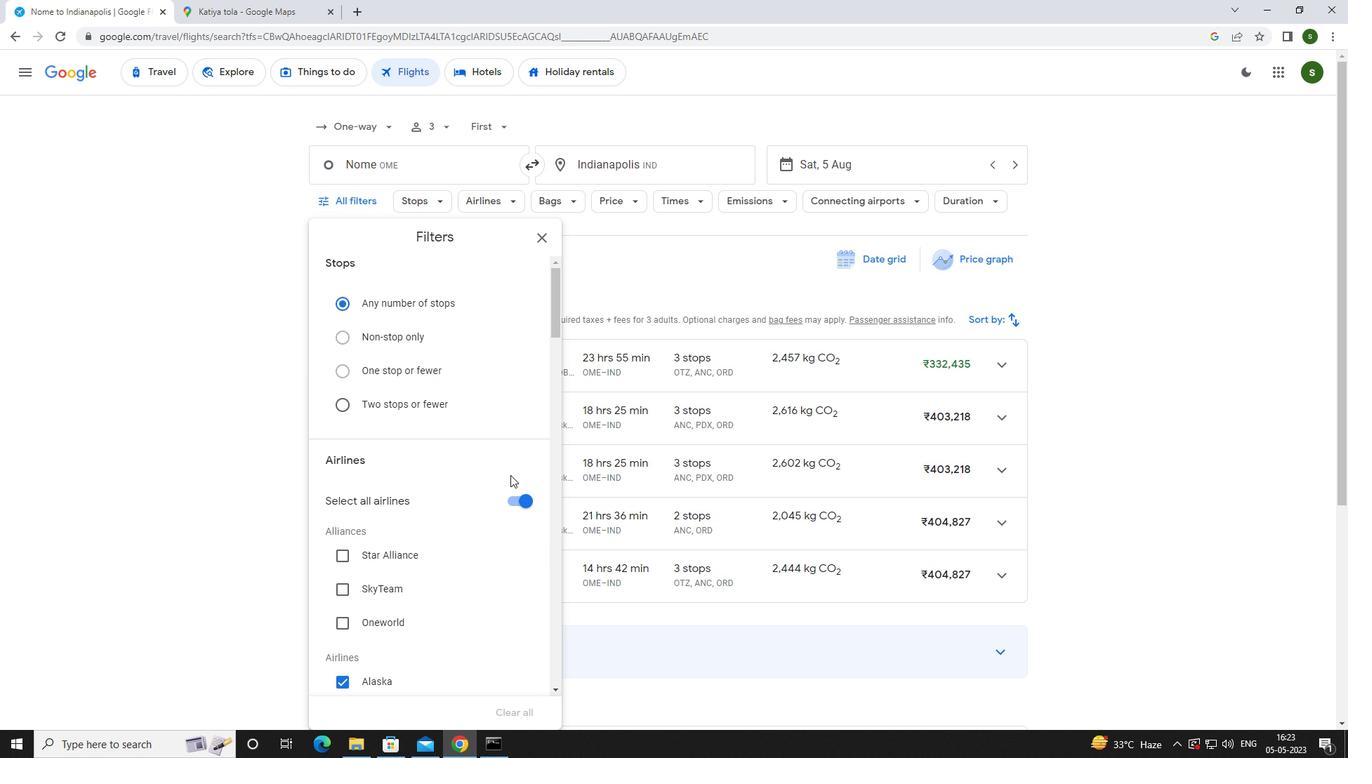 
Action: Mouse pressed left at (524, 501)
Screenshot: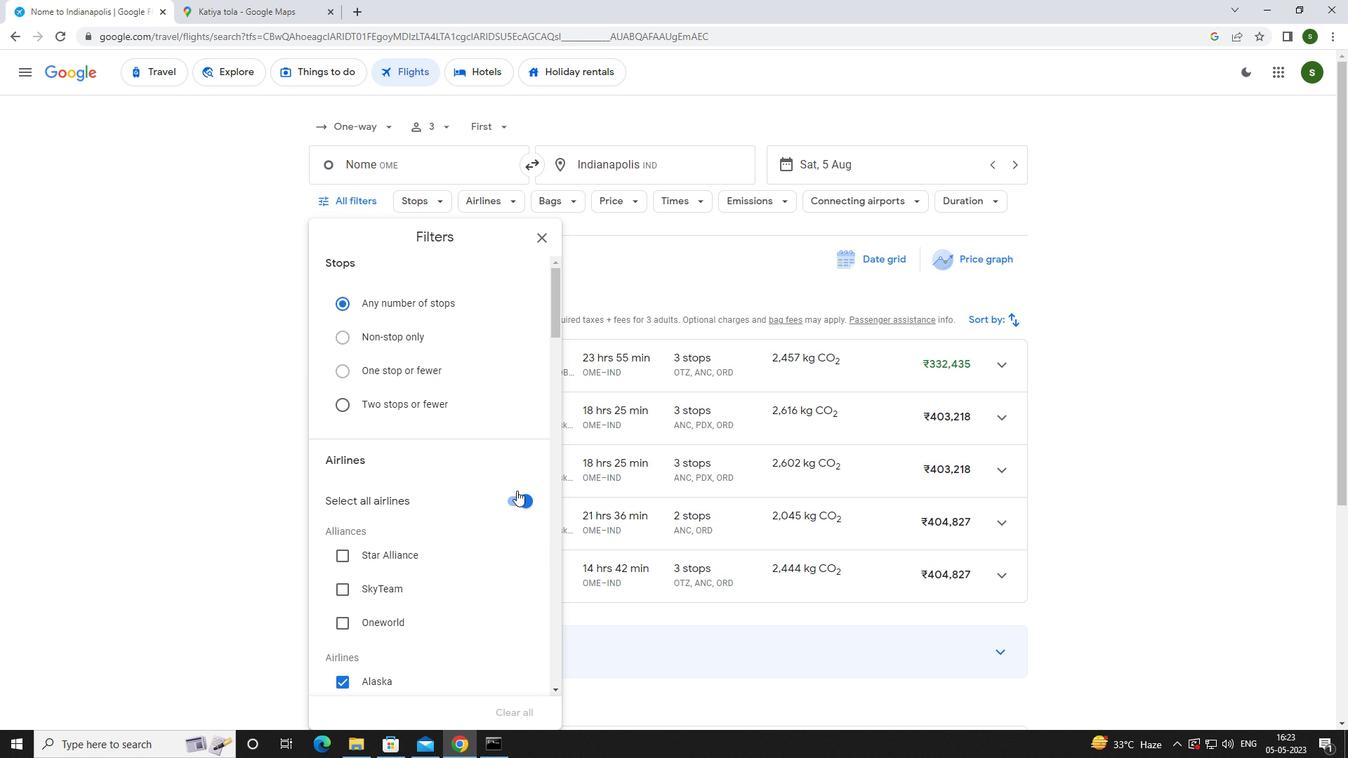 
Action: Mouse moved to (455, 446)
Screenshot: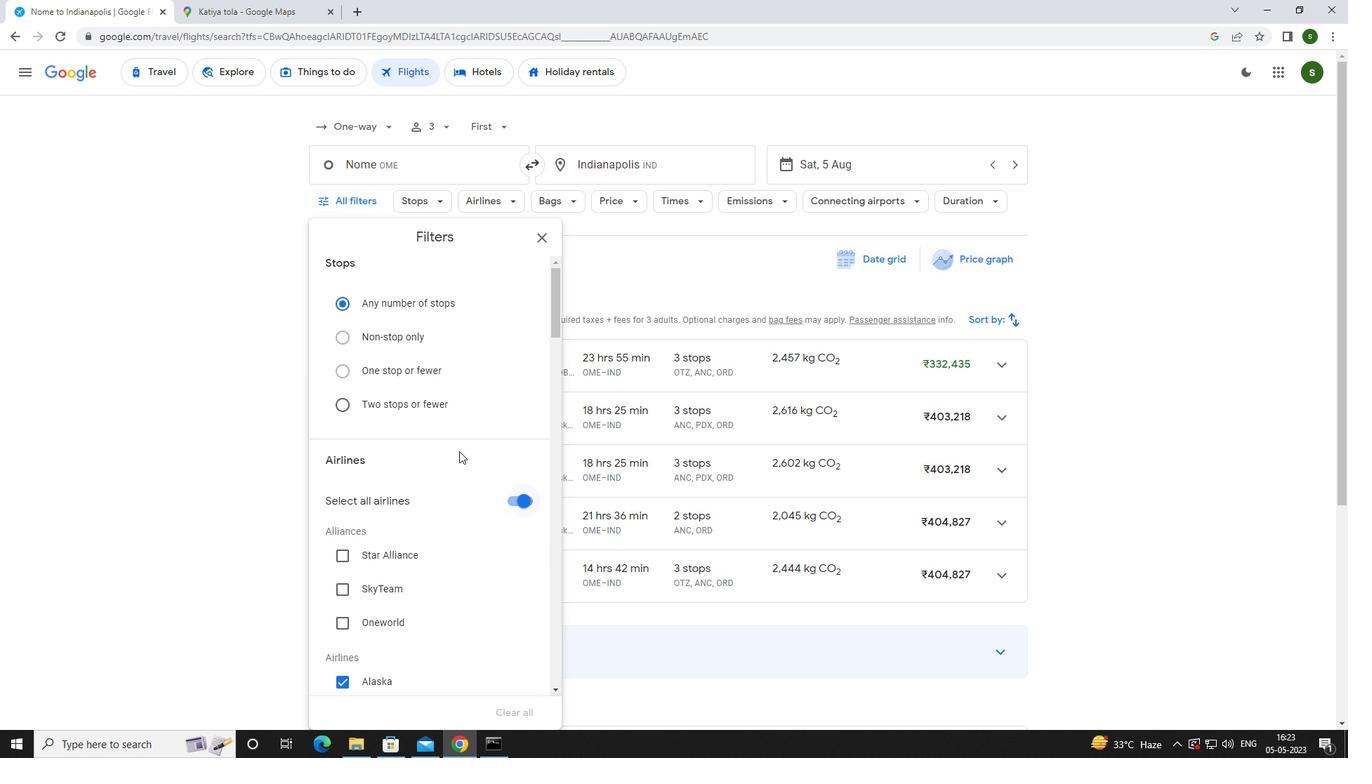
Action: Mouse scrolled (455, 445) with delta (0, 0)
Screenshot: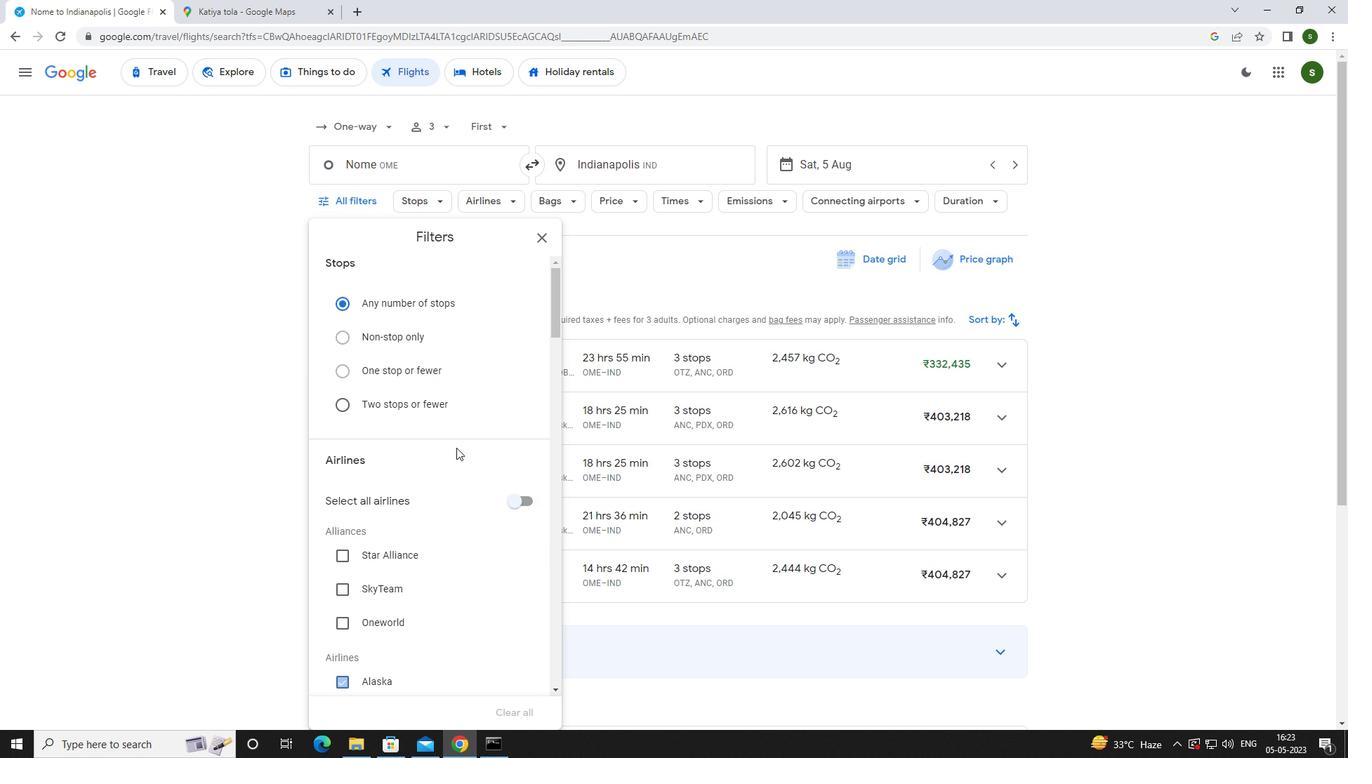 
Action: Mouse scrolled (455, 445) with delta (0, 0)
Screenshot: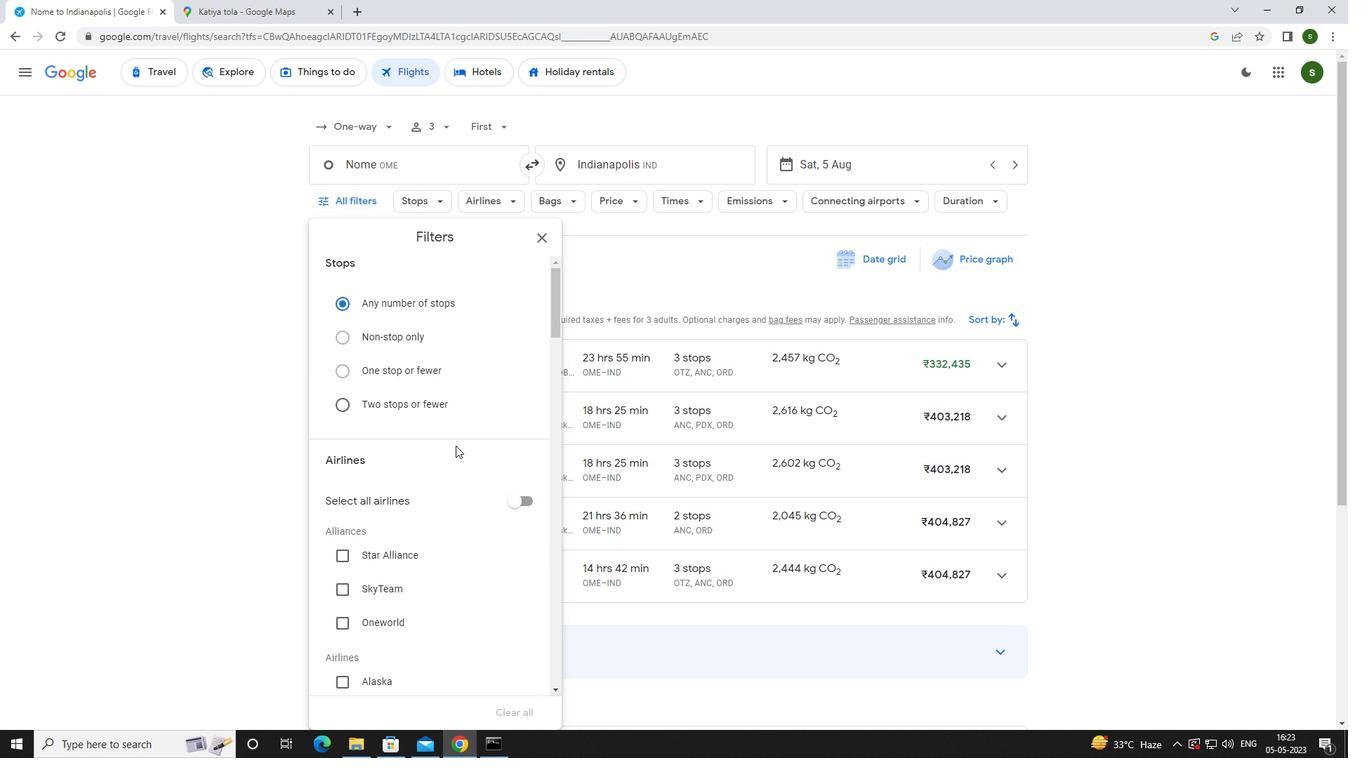 
Action: Mouse scrolled (455, 445) with delta (0, 0)
Screenshot: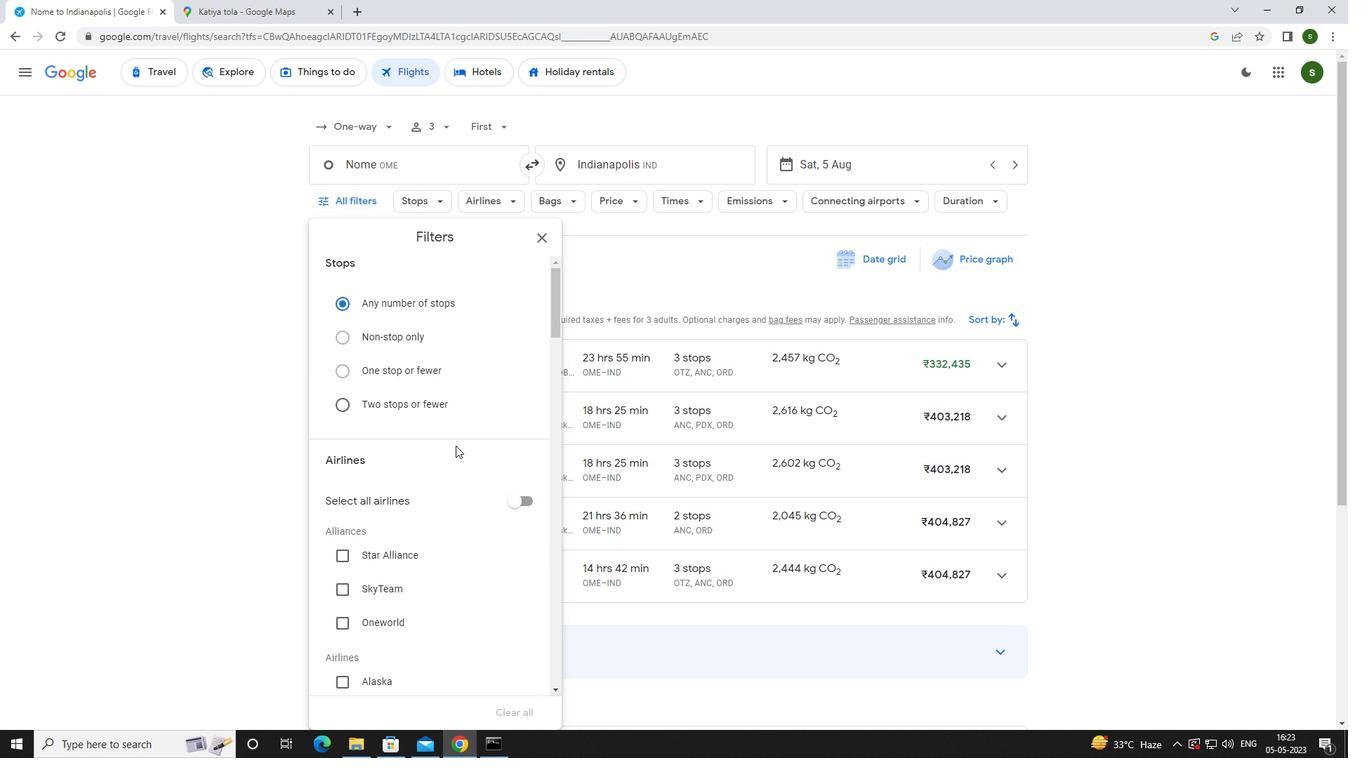 
Action: Mouse scrolled (455, 445) with delta (0, 0)
Screenshot: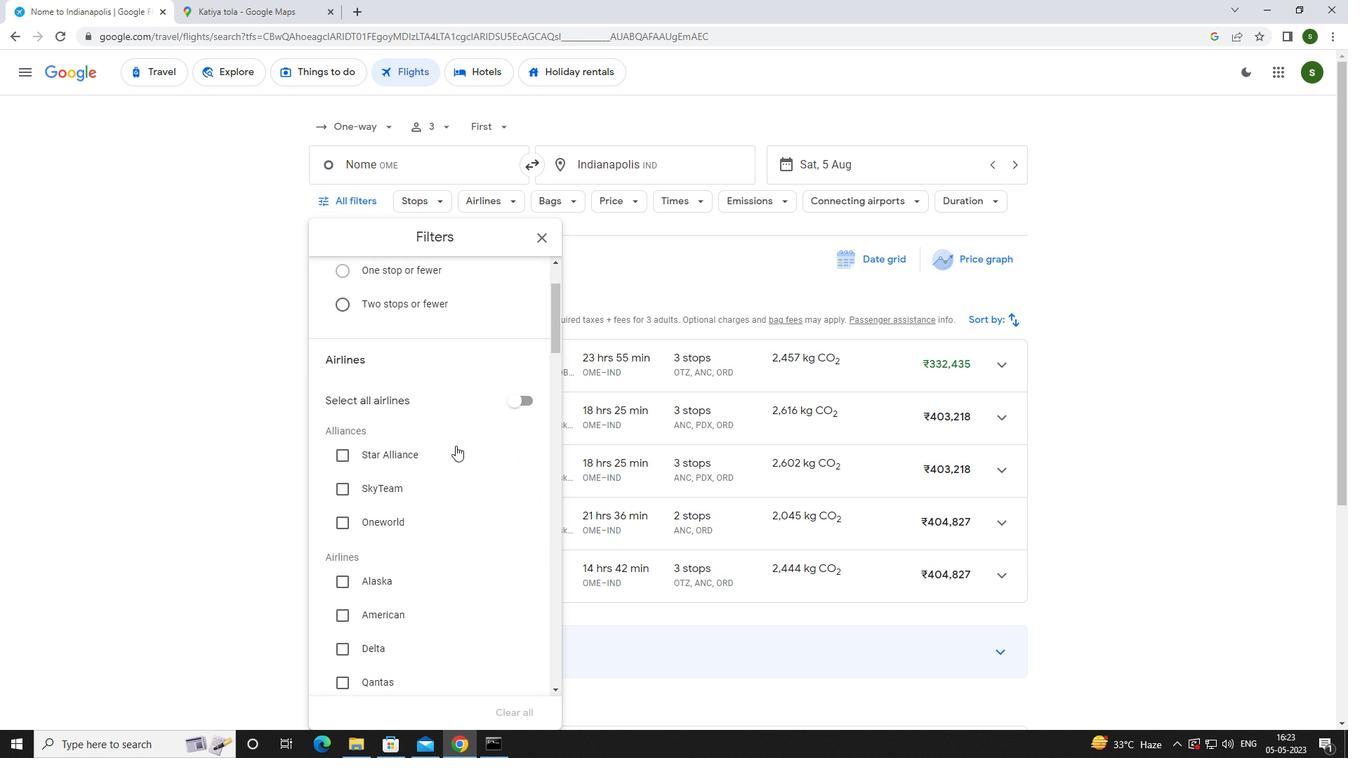 
Action: Mouse scrolled (455, 445) with delta (0, 0)
Screenshot: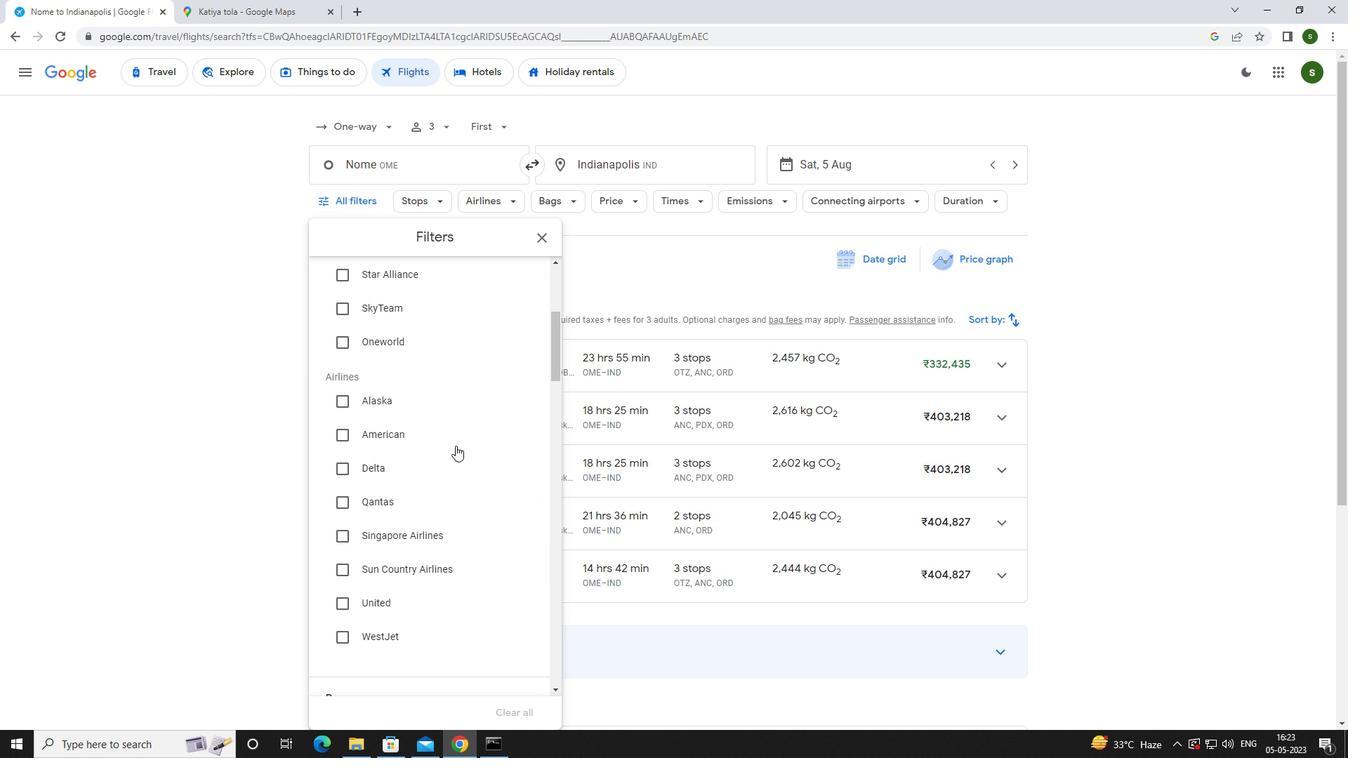 
Action: Mouse moved to (417, 465)
Screenshot: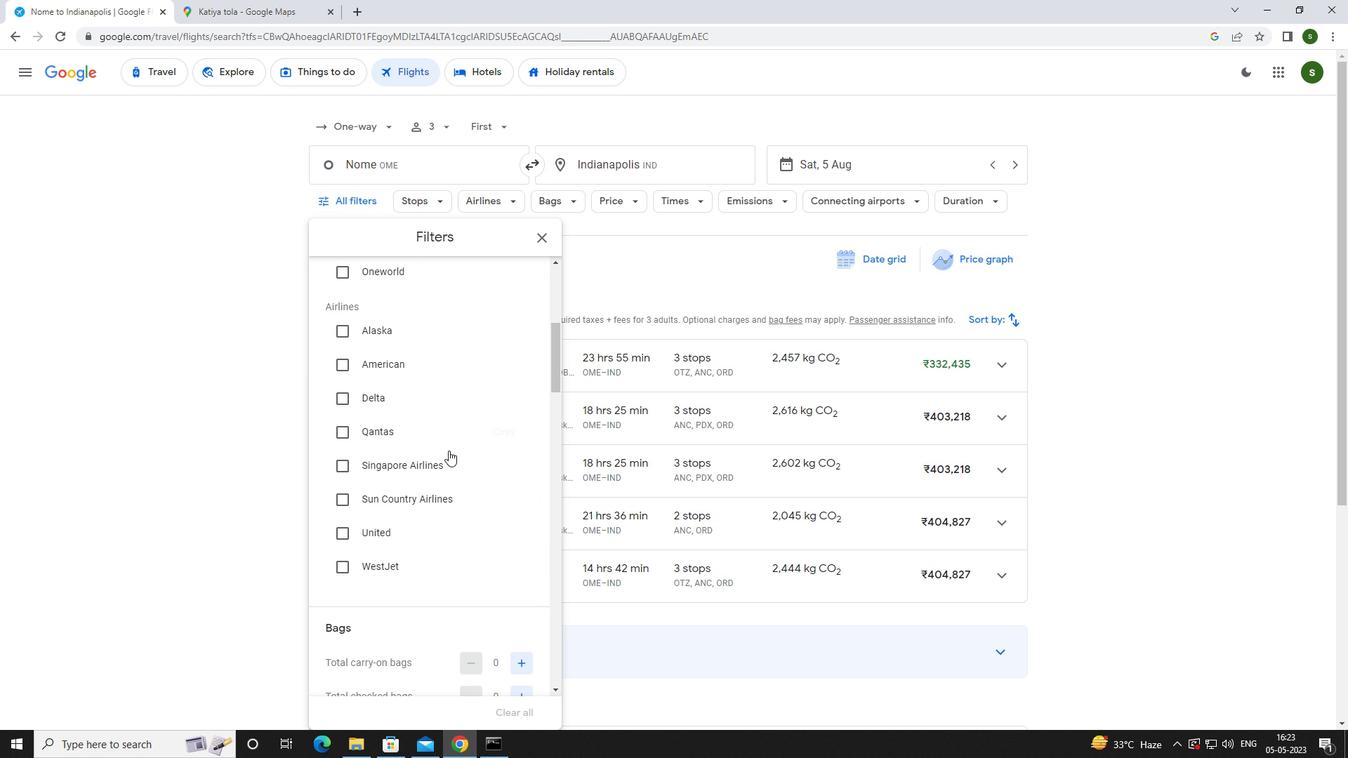 
Action: Mouse pressed left at (417, 465)
Screenshot: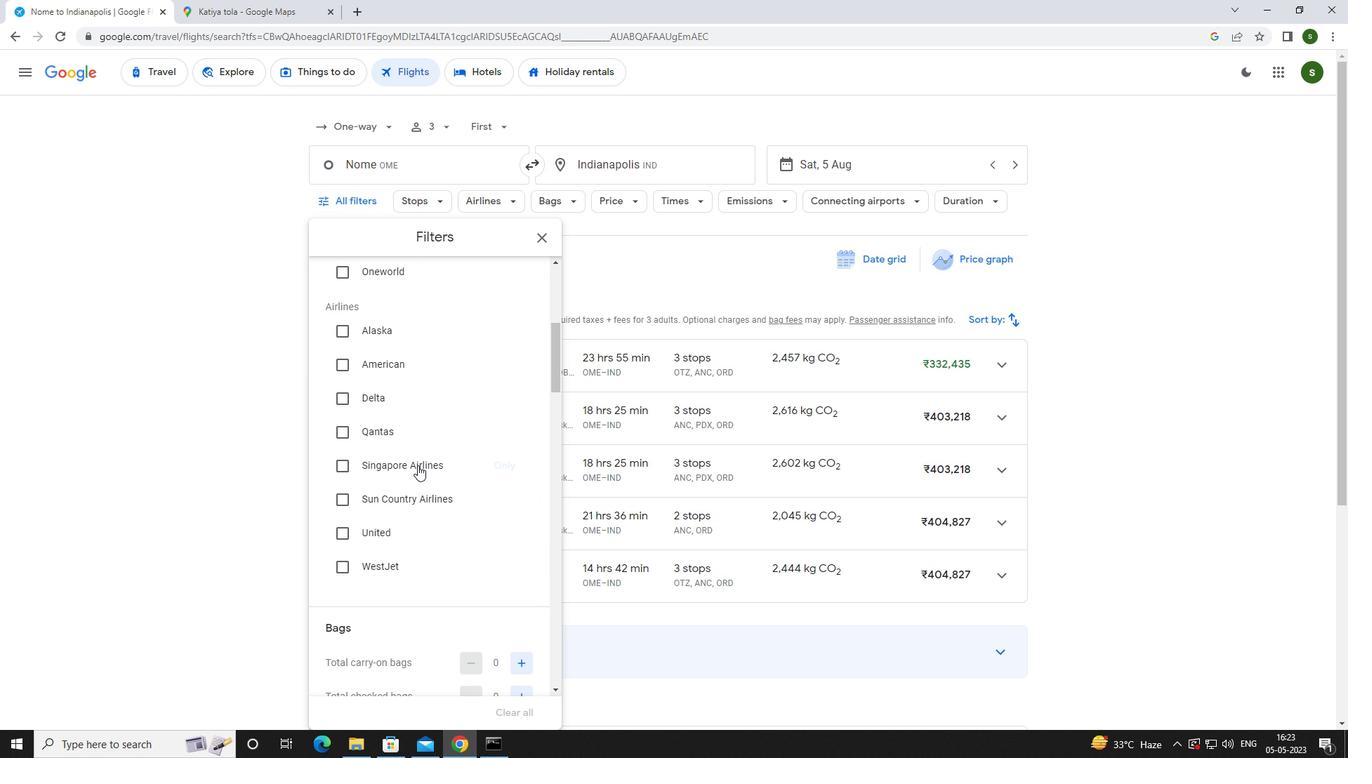 
Action: Mouse scrolled (417, 465) with delta (0, 0)
Screenshot: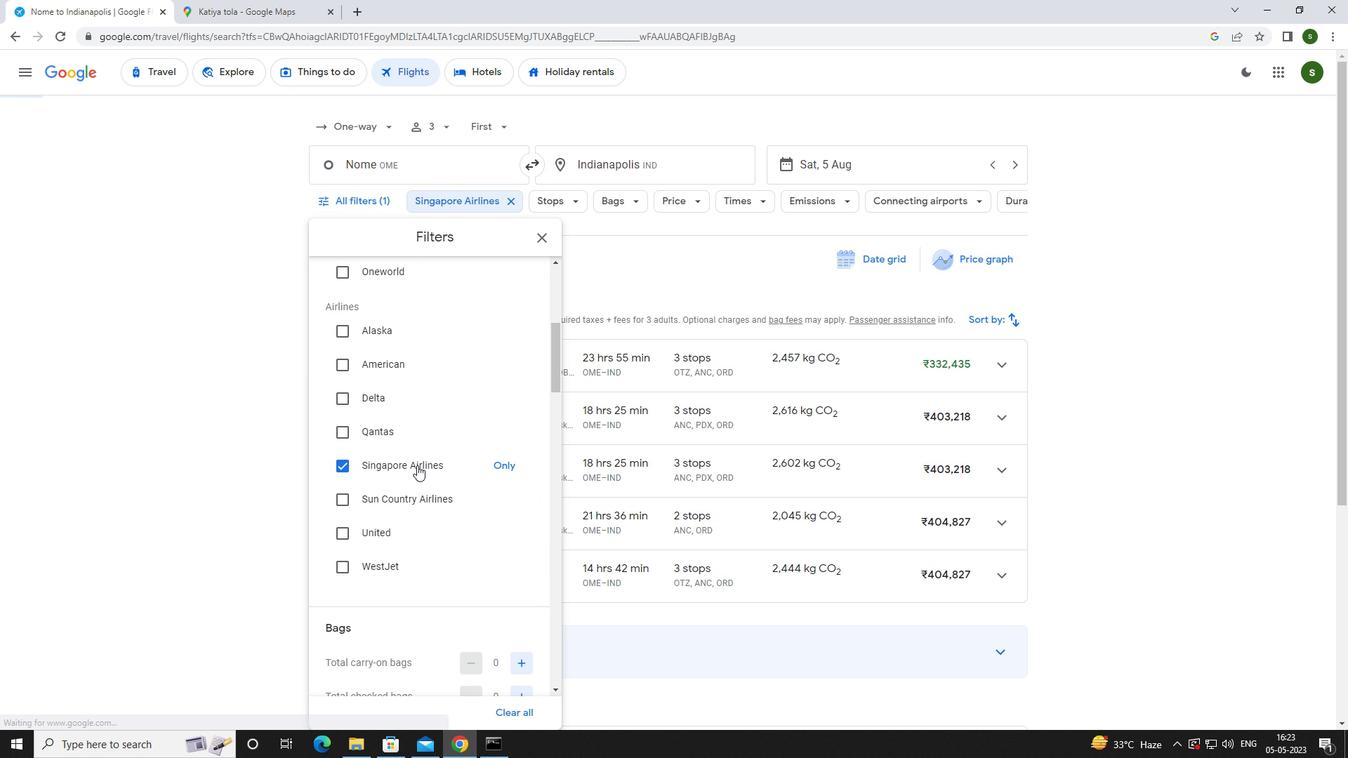 
Action: Mouse scrolled (417, 465) with delta (0, 0)
Screenshot: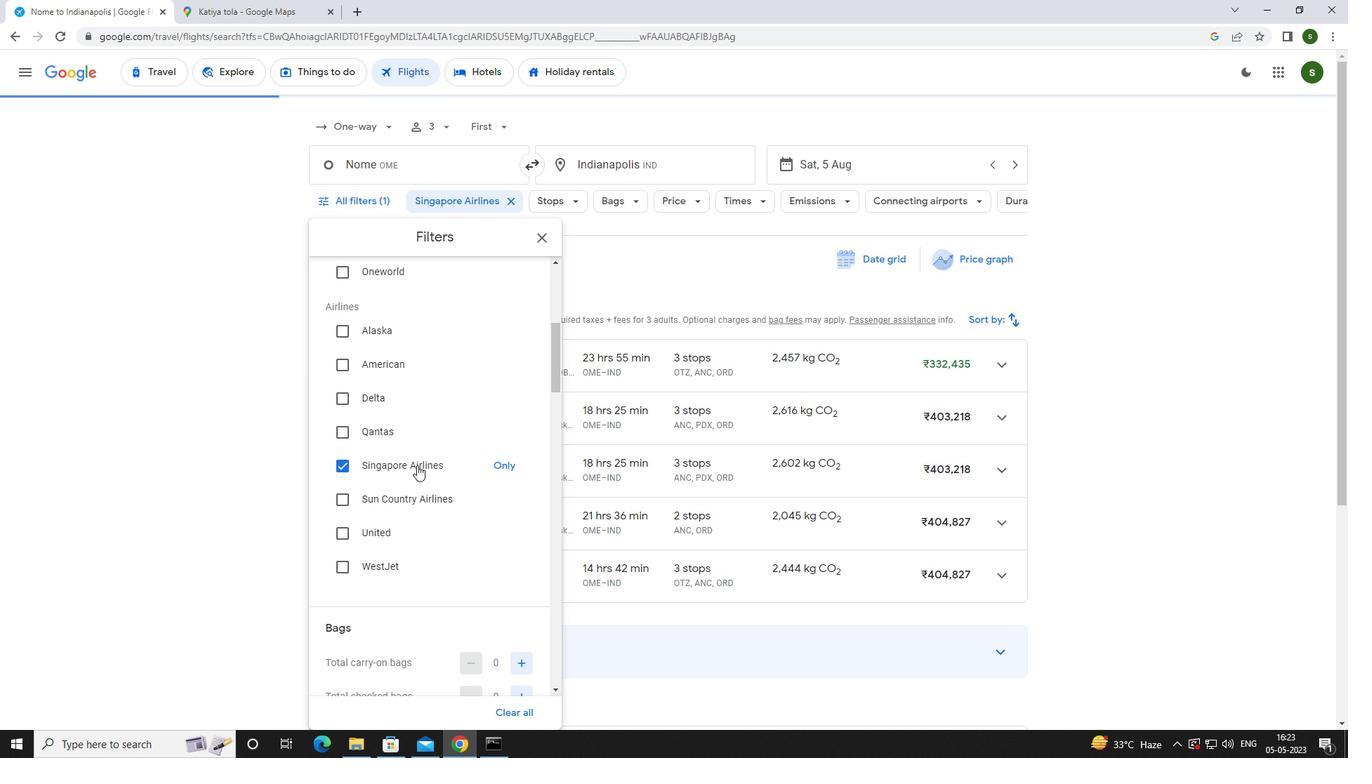 
Action: Mouse scrolled (417, 465) with delta (0, 0)
Screenshot: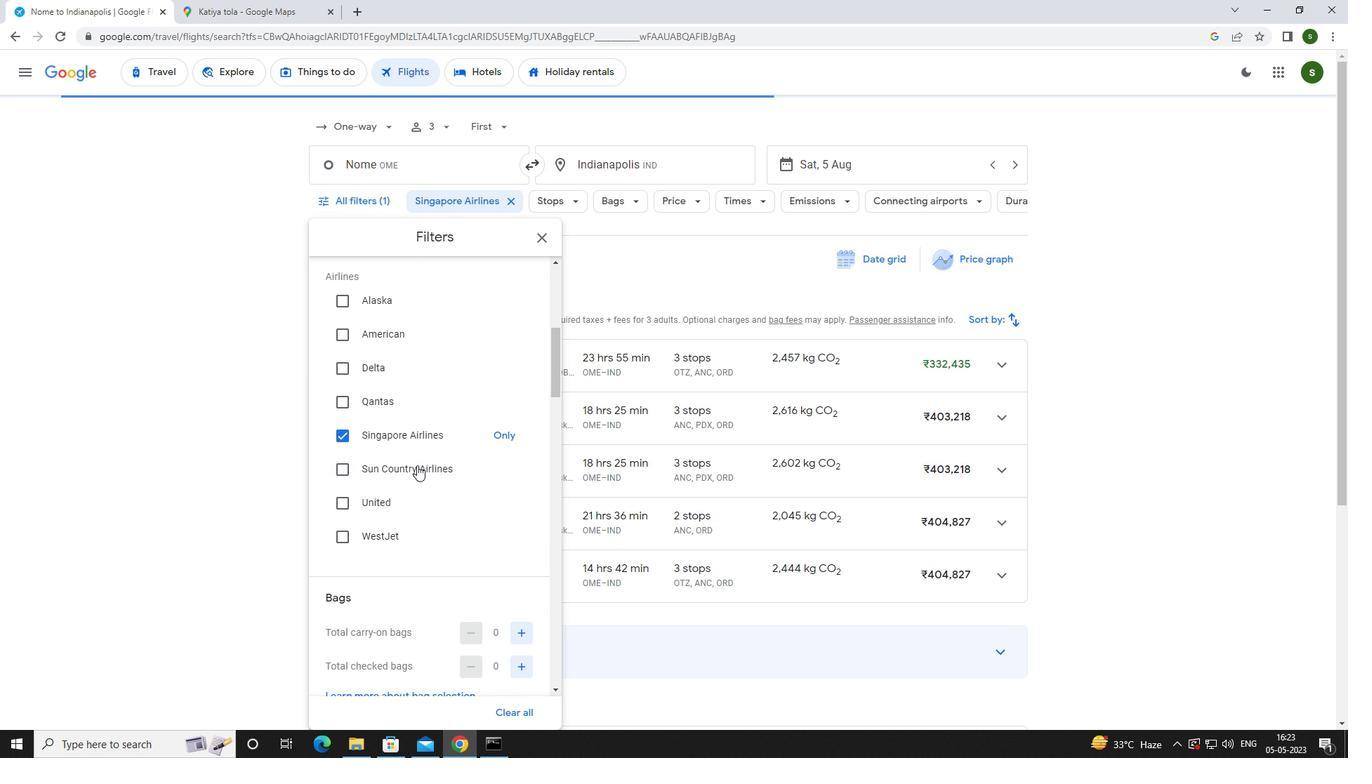 
Action: Mouse moved to (515, 487)
Screenshot: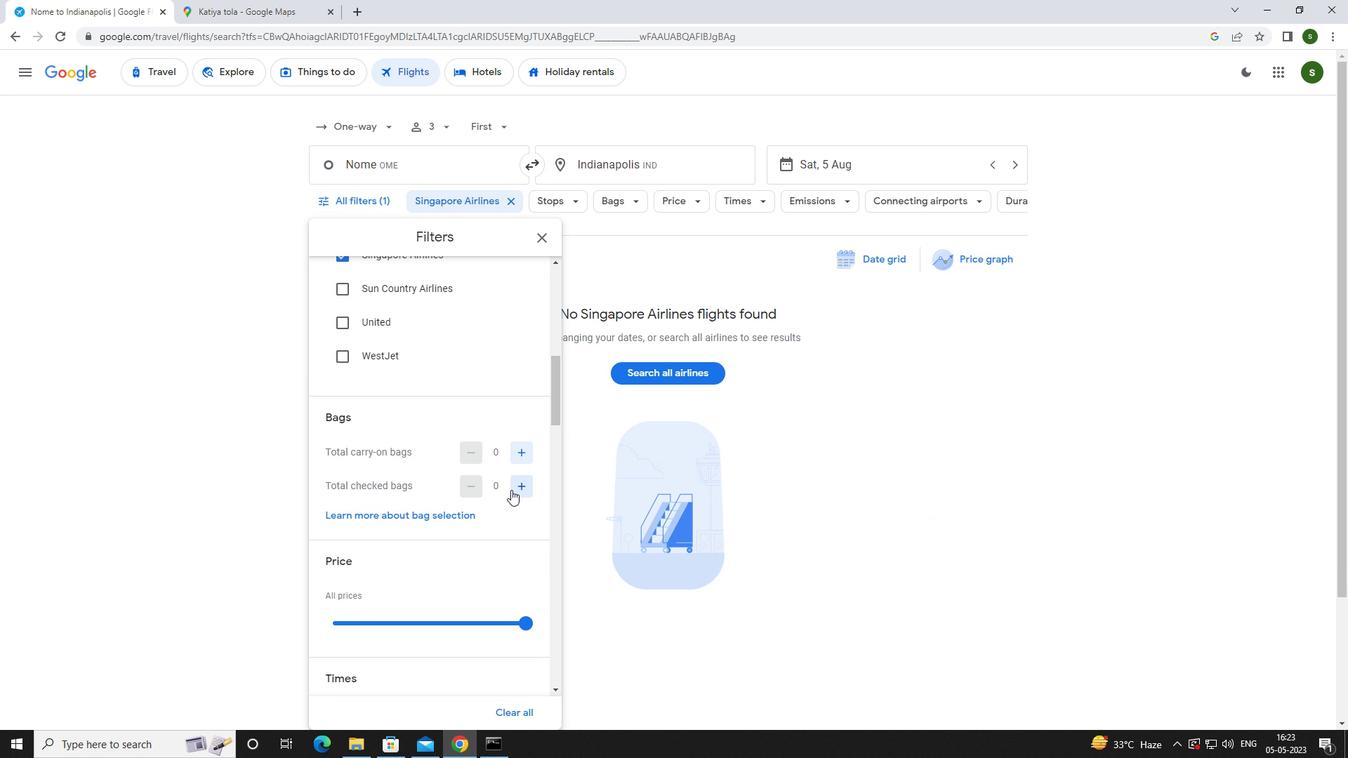 
Action: Mouse pressed left at (515, 487)
Screenshot: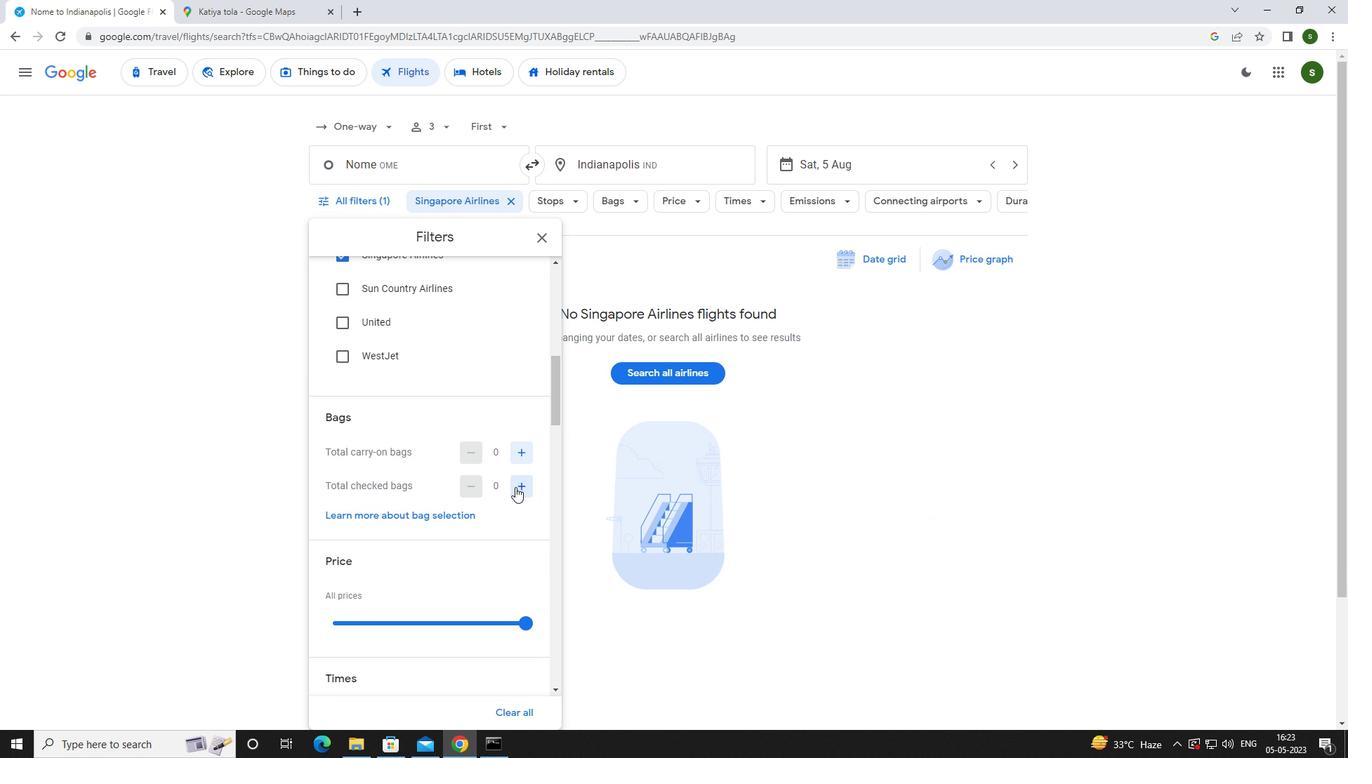 
Action: Mouse pressed left at (515, 487)
Screenshot: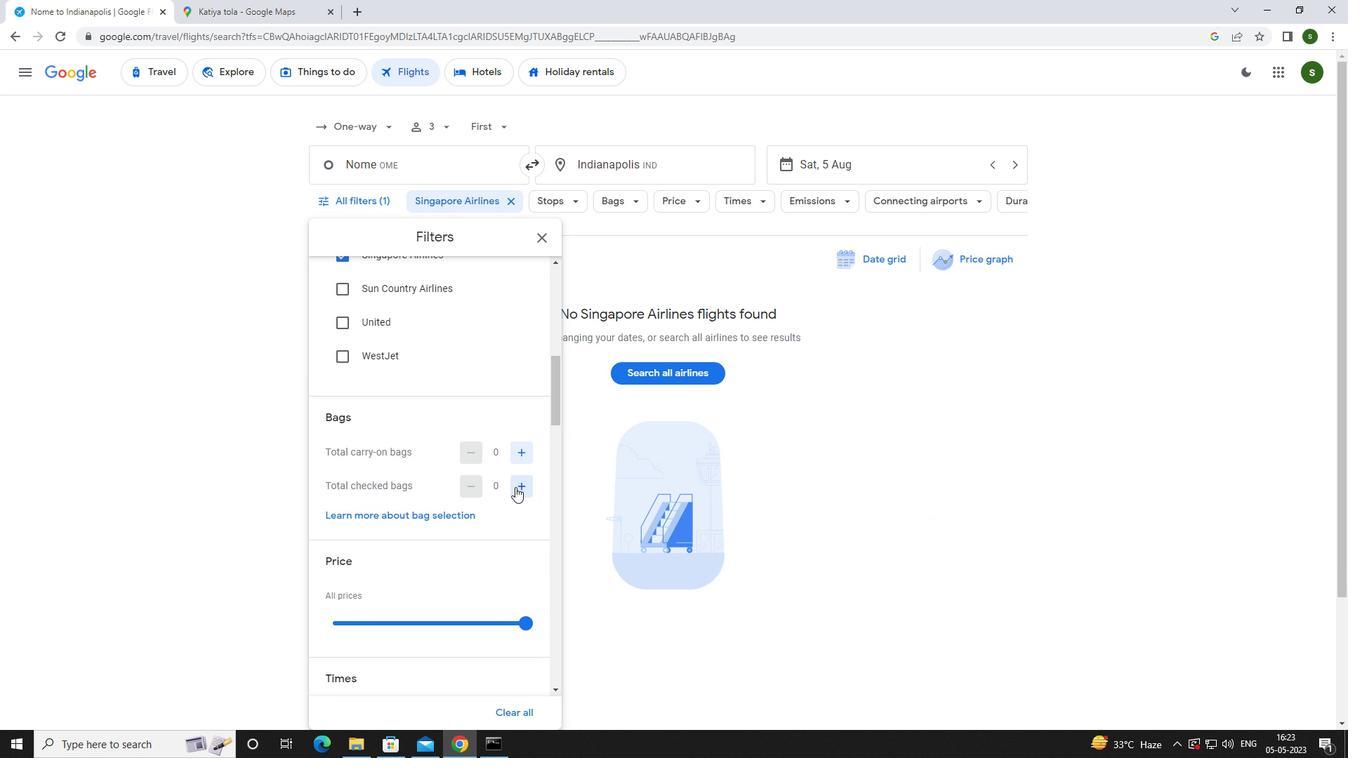 
Action: Mouse pressed left at (515, 487)
Screenshot: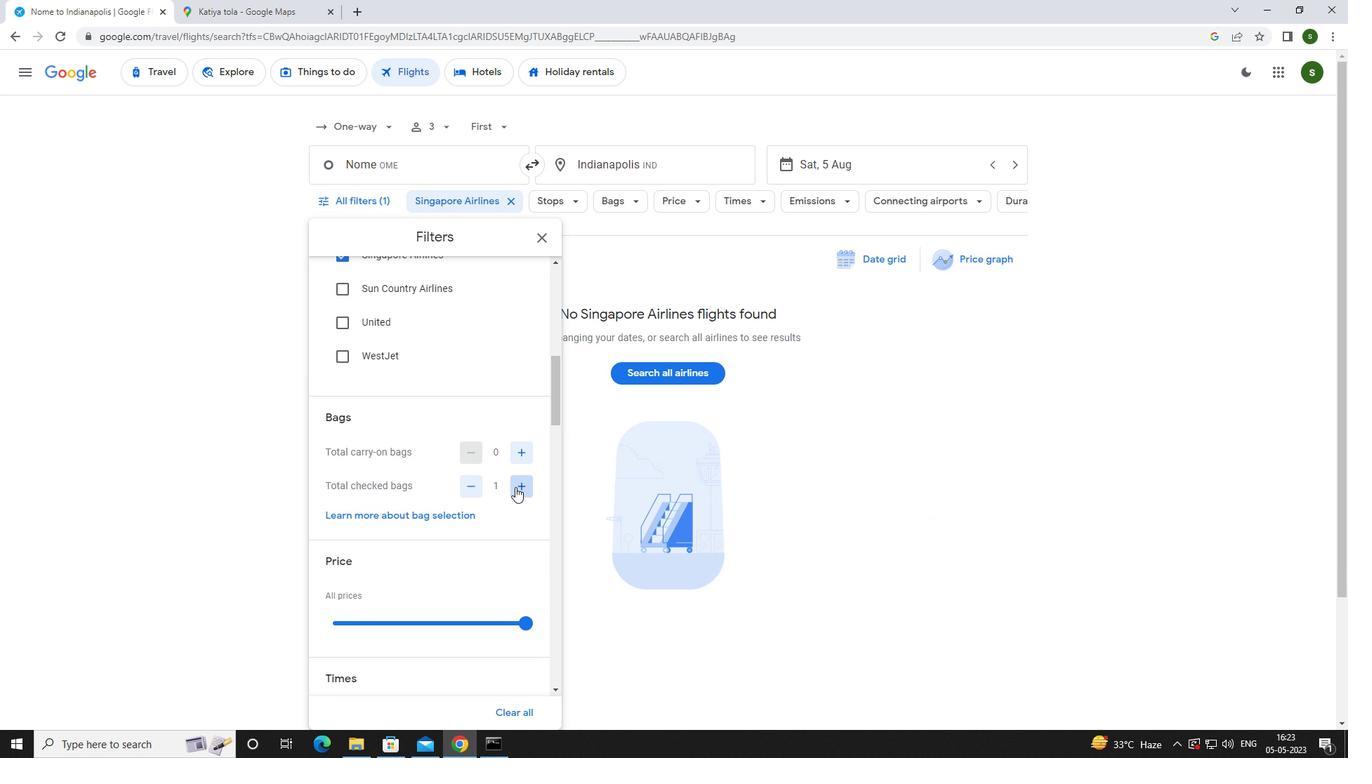 
Action: Mouse pressed left at (515, 487)
Screenshot: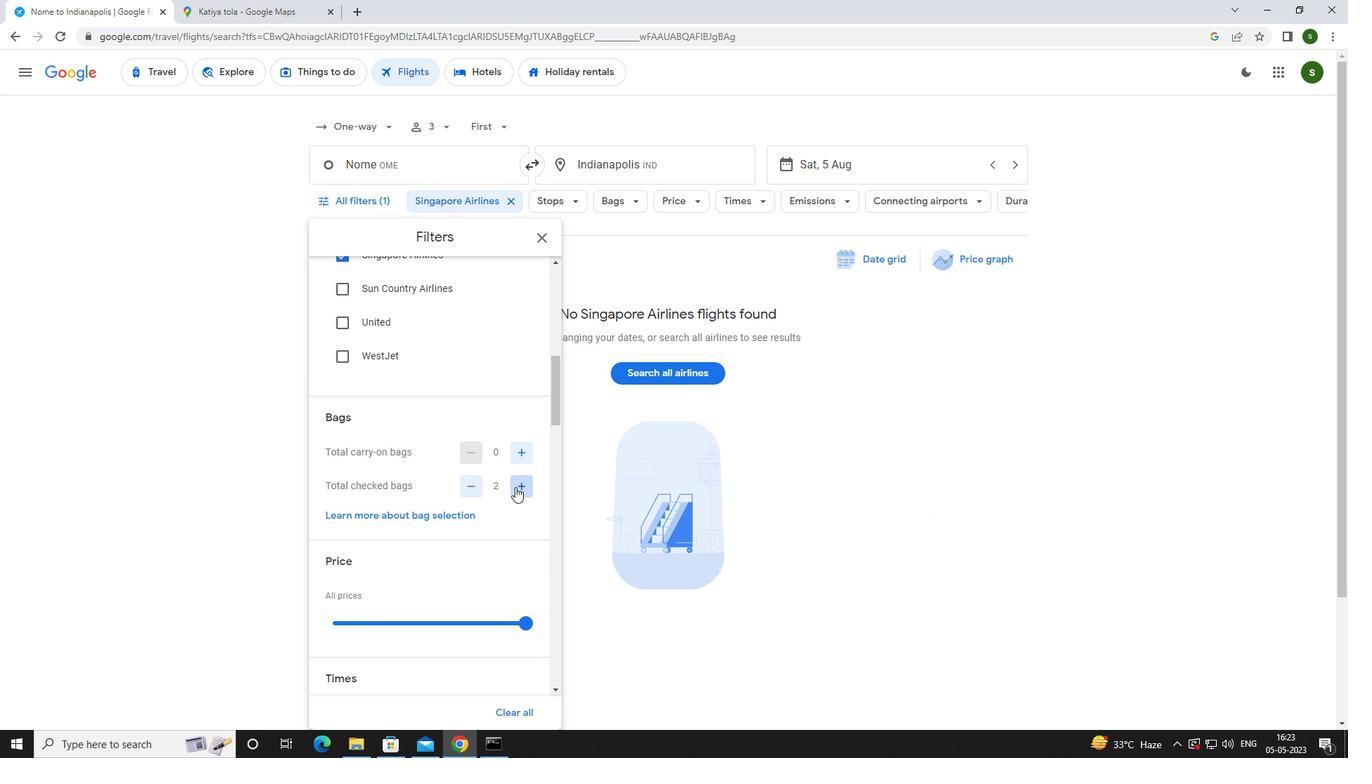 
Action: Mouse pressed left at (515, 487)
Screenshot: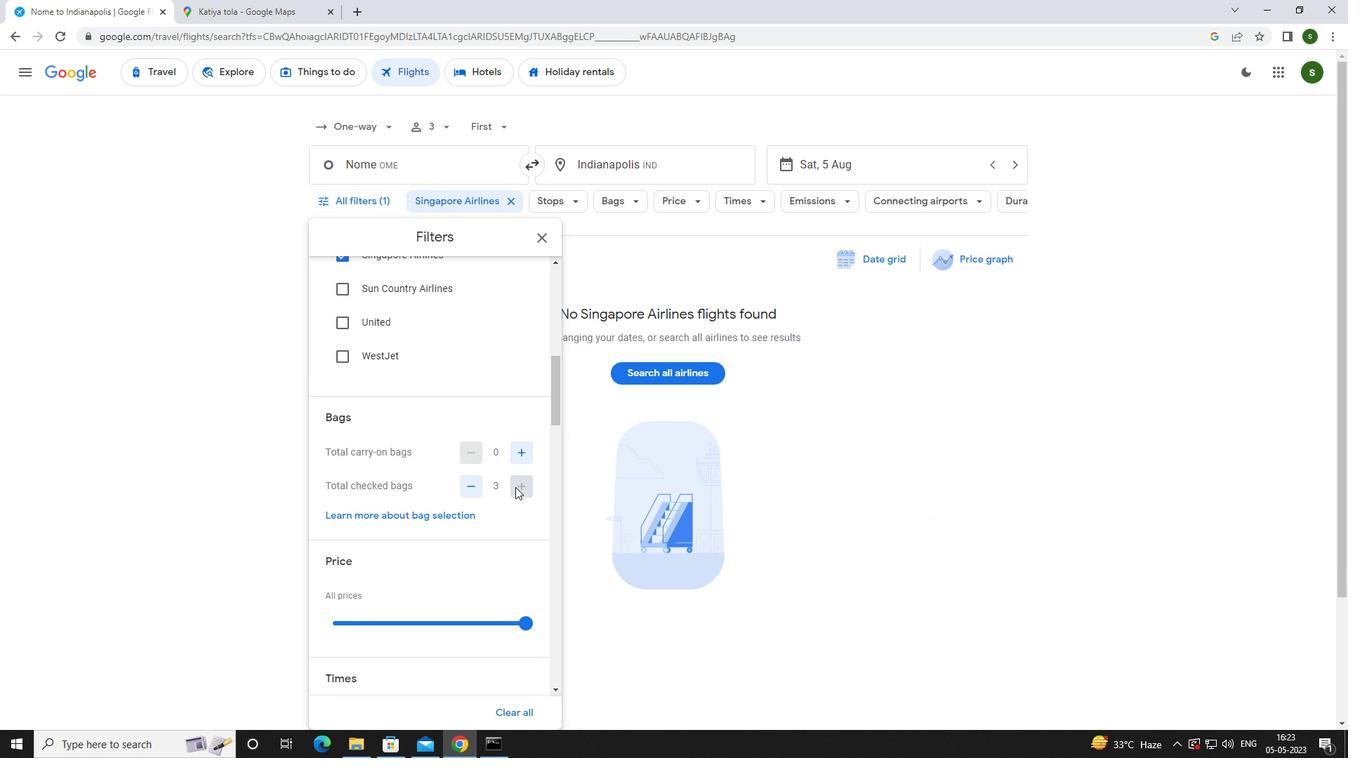 
Action: Mouse pressed left at (515, 487)
Screenshot: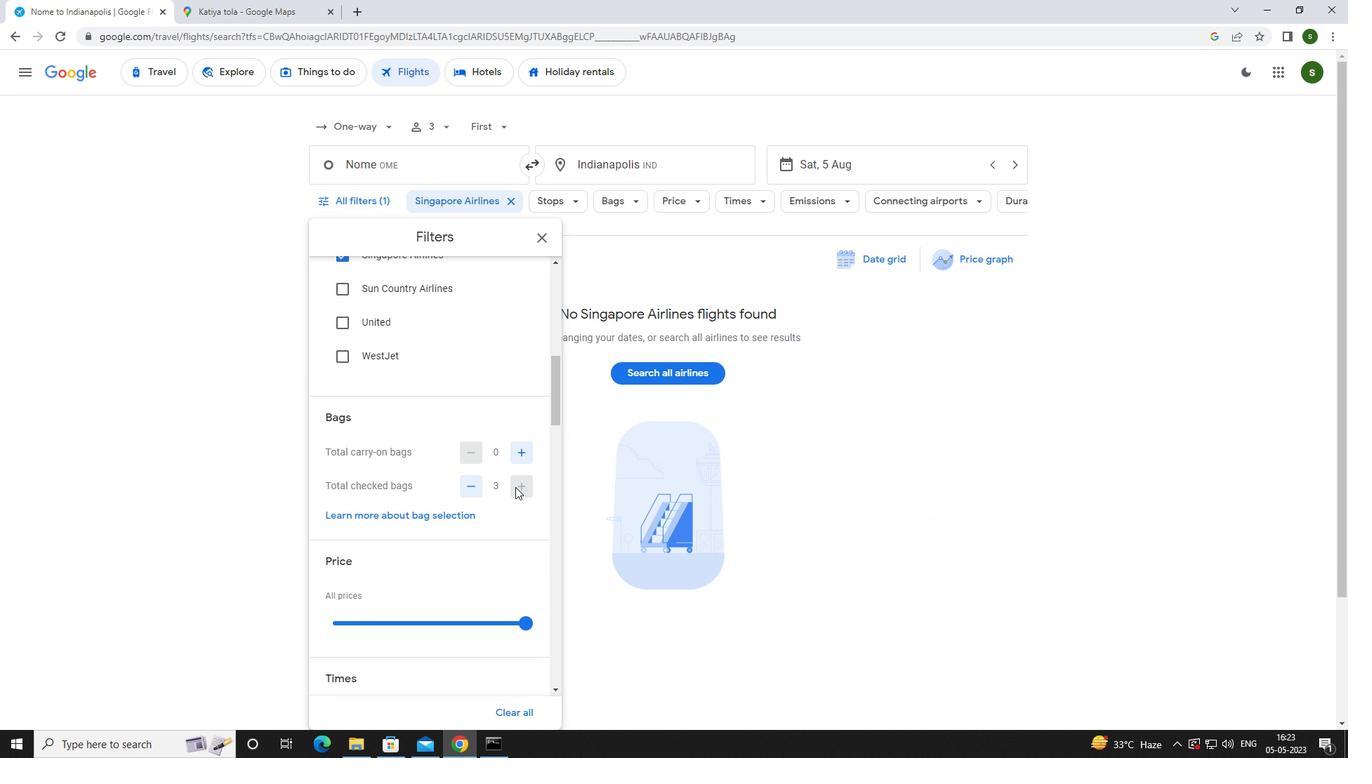
Action: Mouse moved to (516, 486)
Screenshot: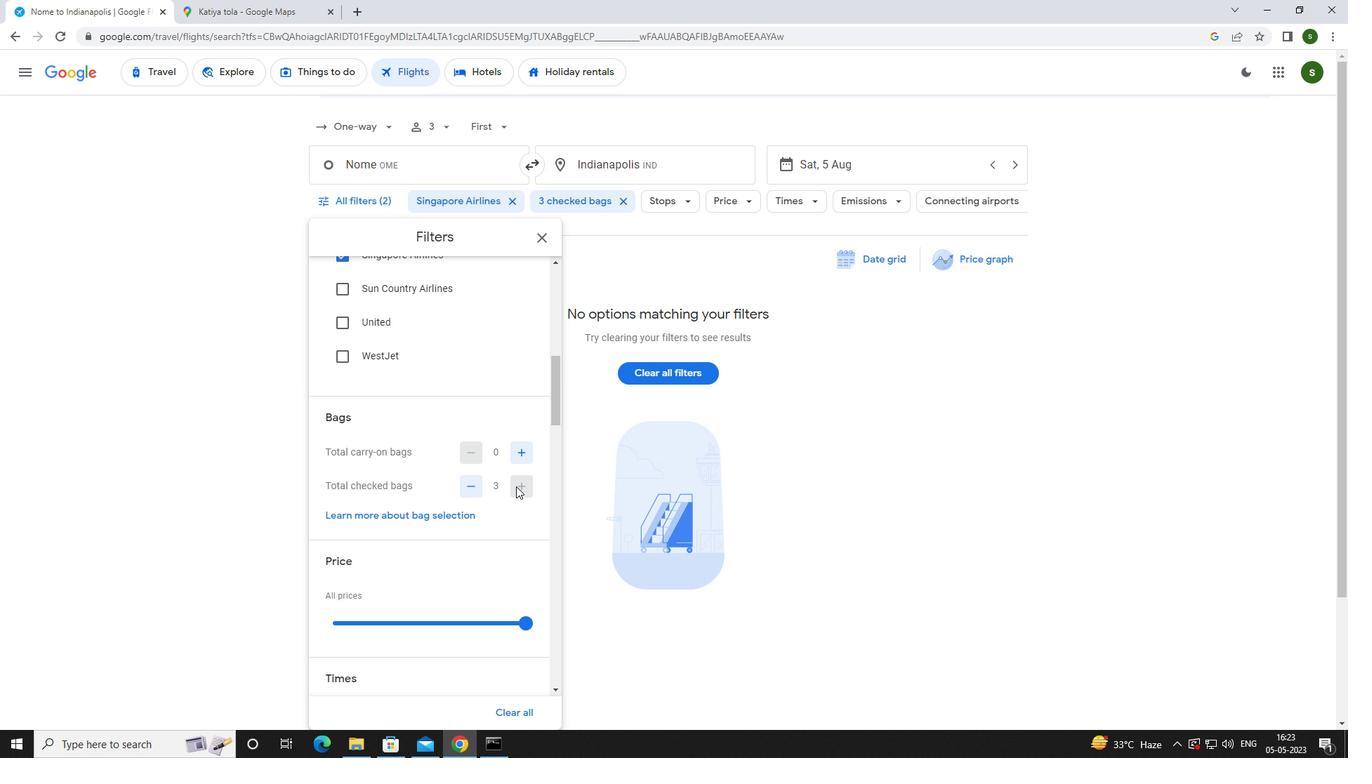
Action: Mouse scrolled (516, 486) with delta (0, 0)
Screenshot: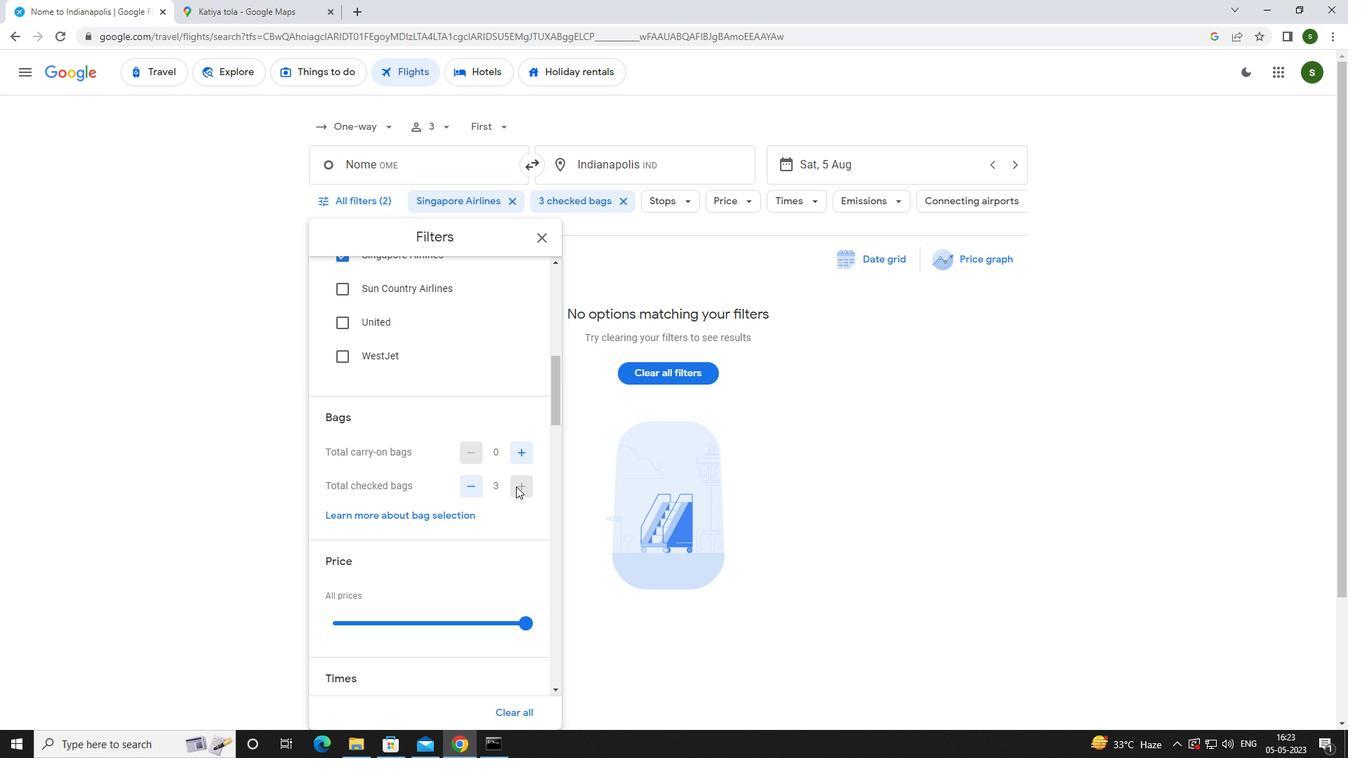 
Action: Mouse moved to (515, 486)
Screenshot: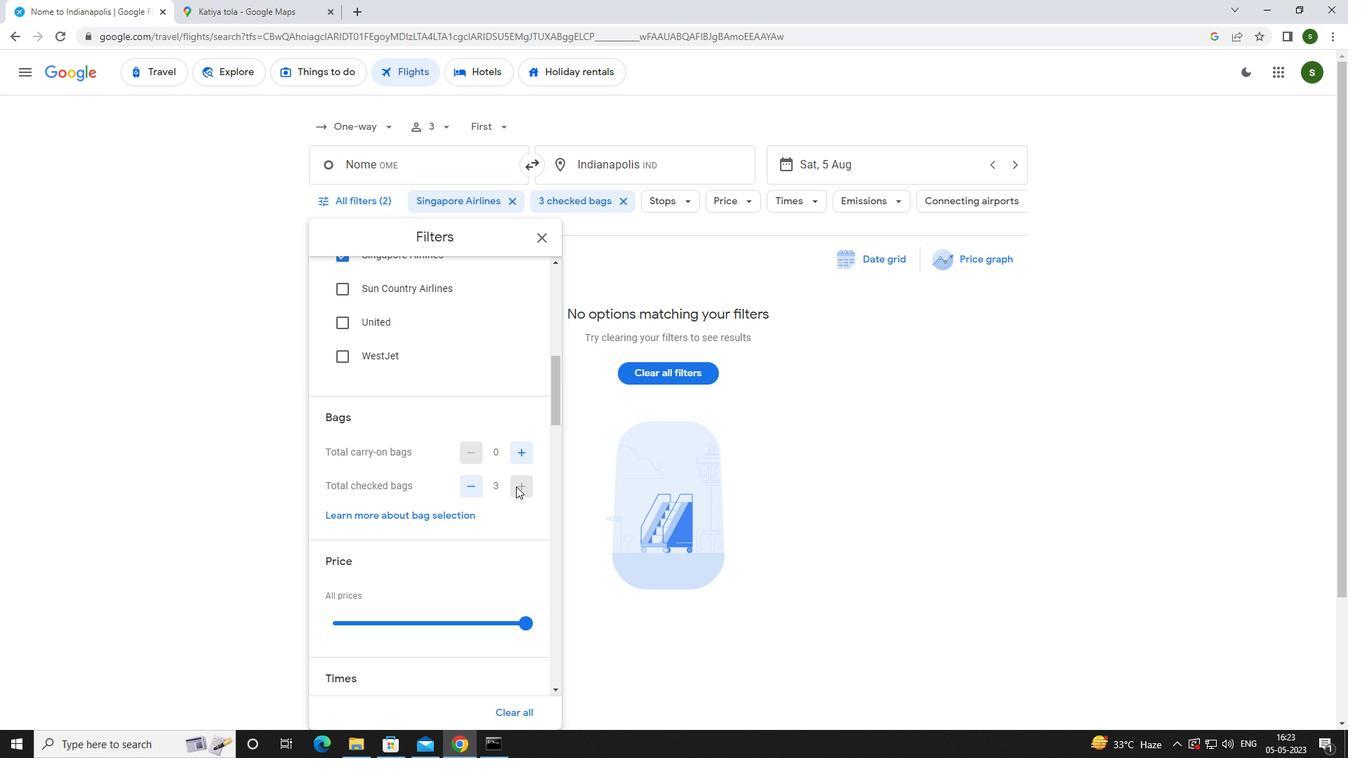 
Action: Mouse scrolled (515, 486) with delta (0, 0)
Screenshot: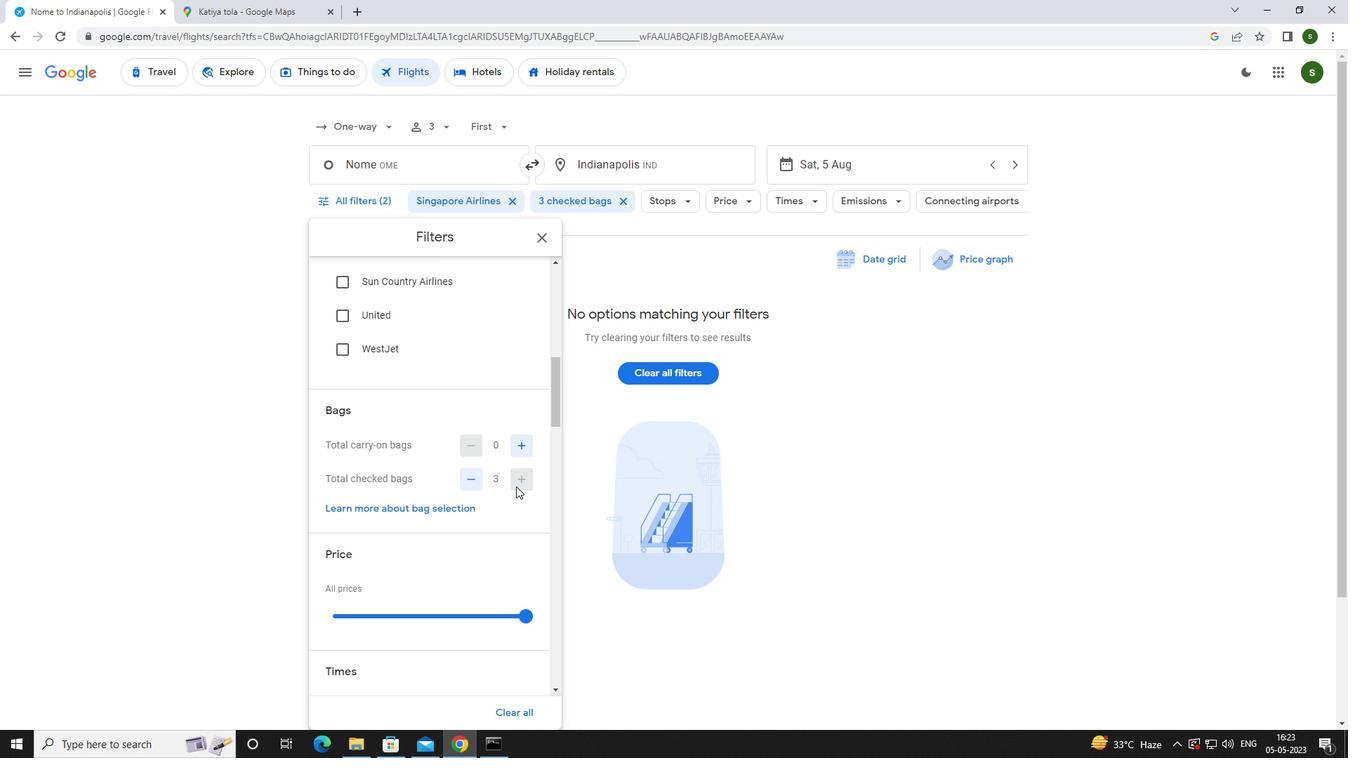
Action: Mouse moved to (524, 481)
Screenshot: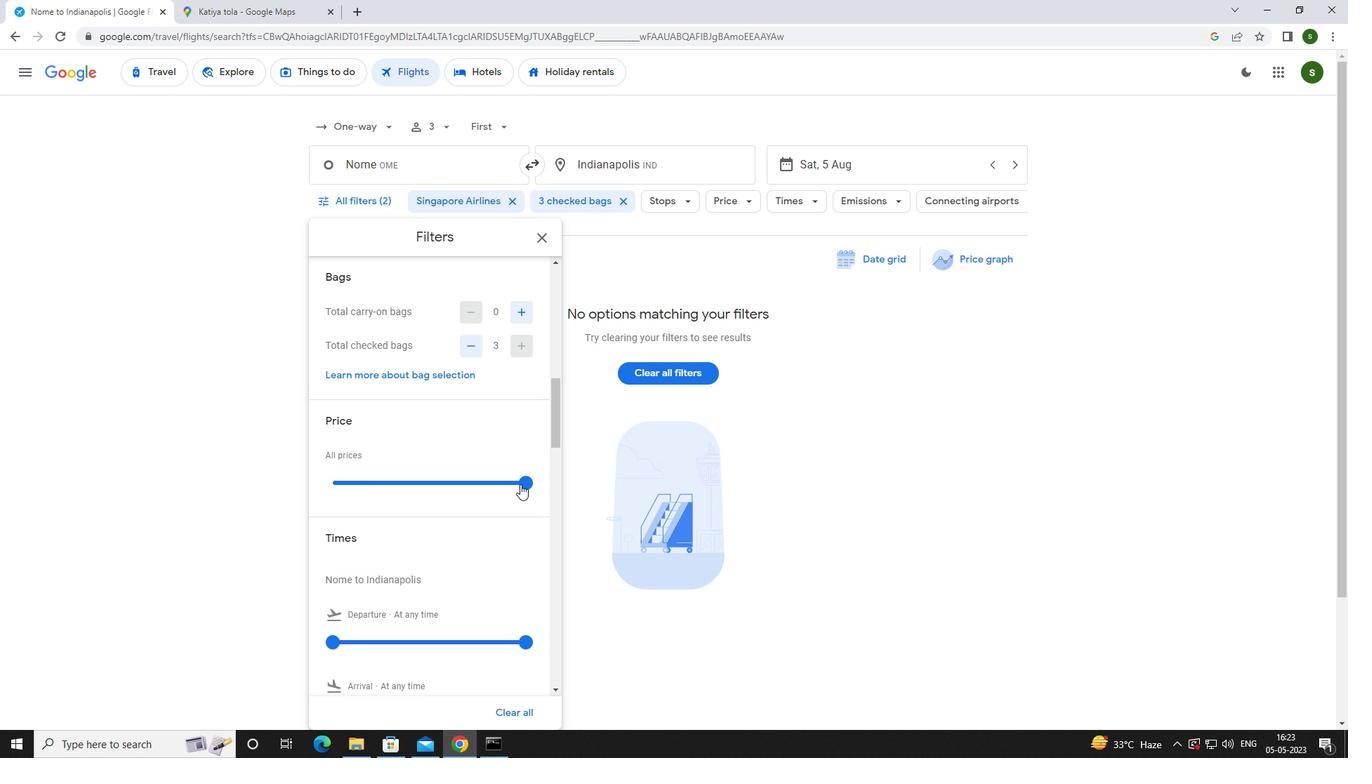 
Action: Mouse pressed left at (524, 481)
Screenshot: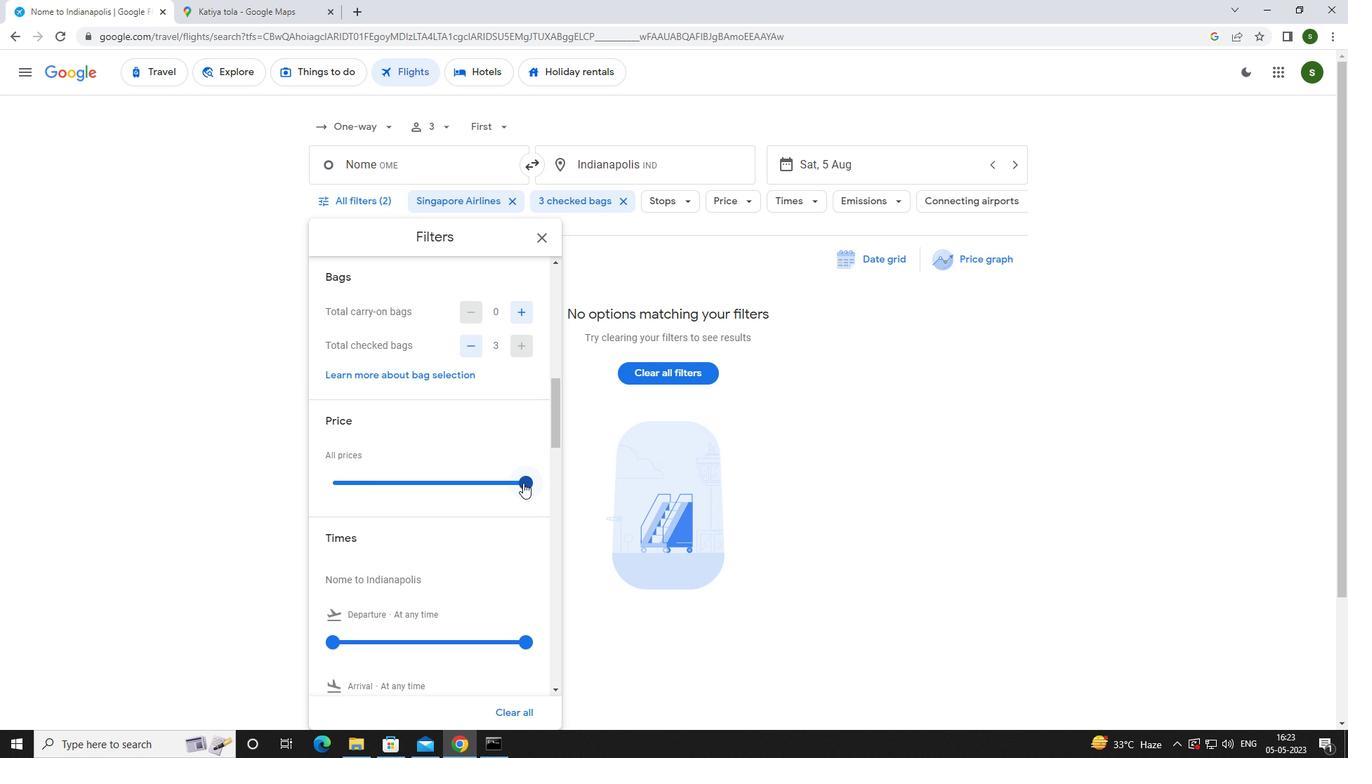 
Action: Mouse moved to (319, 470)
Screenshot: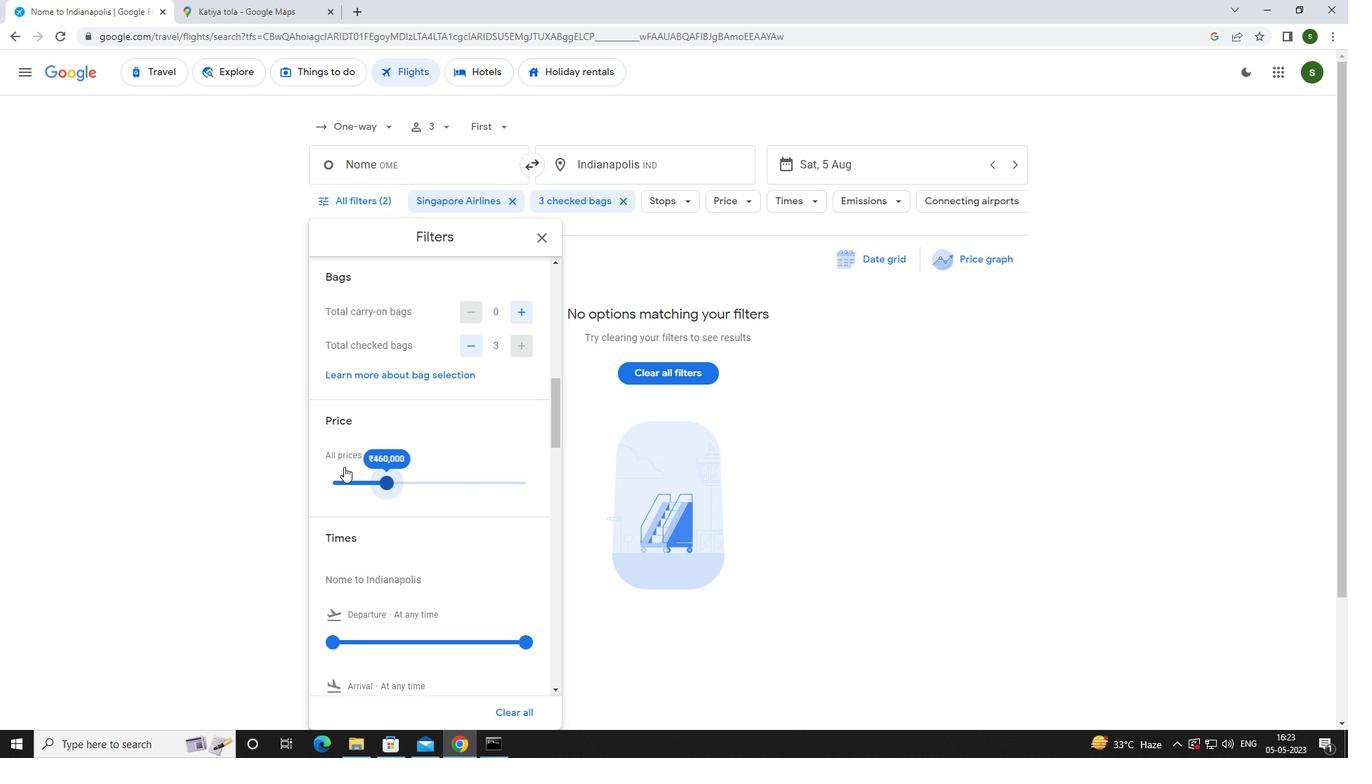 
Action: Mouse scrolled (319, 469) with delta (0, 0)
Screenshot: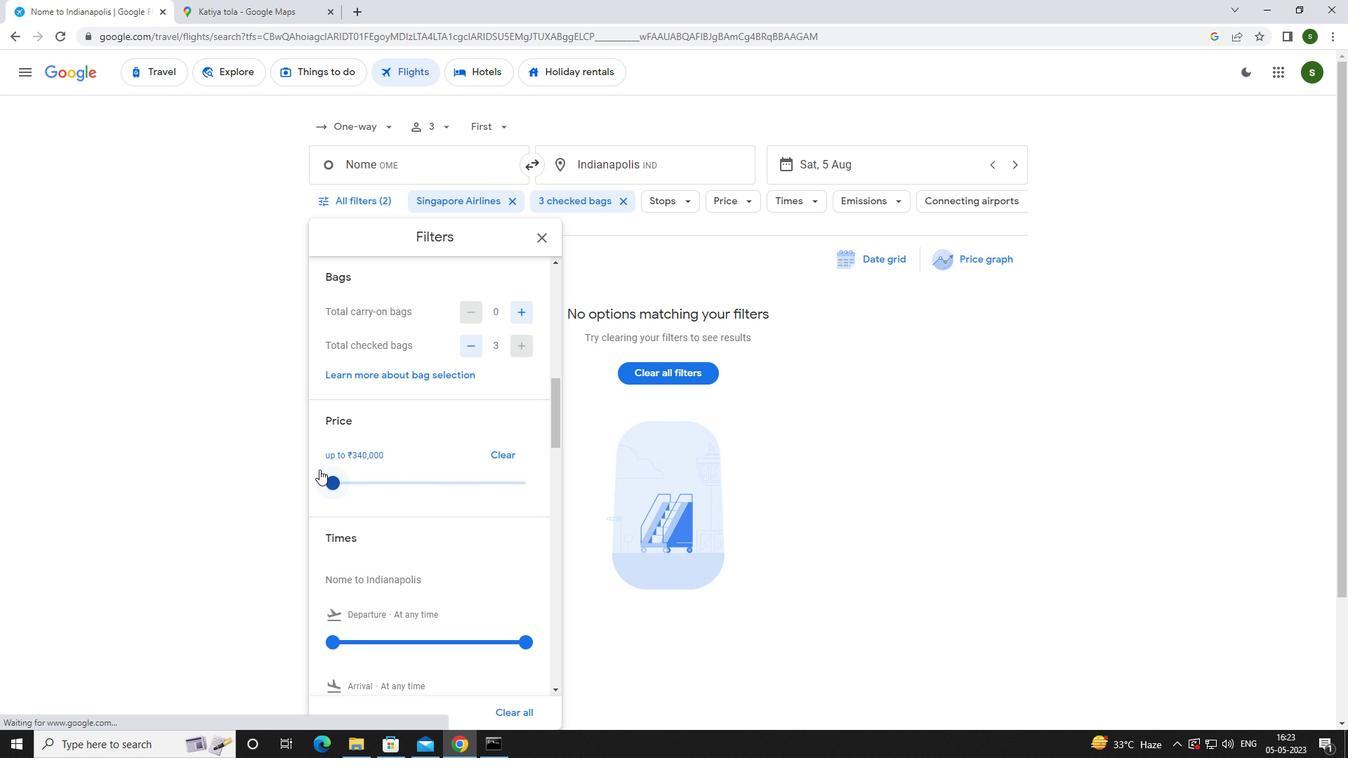 
Action: Mouse scrolled (319, 469) with delta (0, 0)
Screenshot: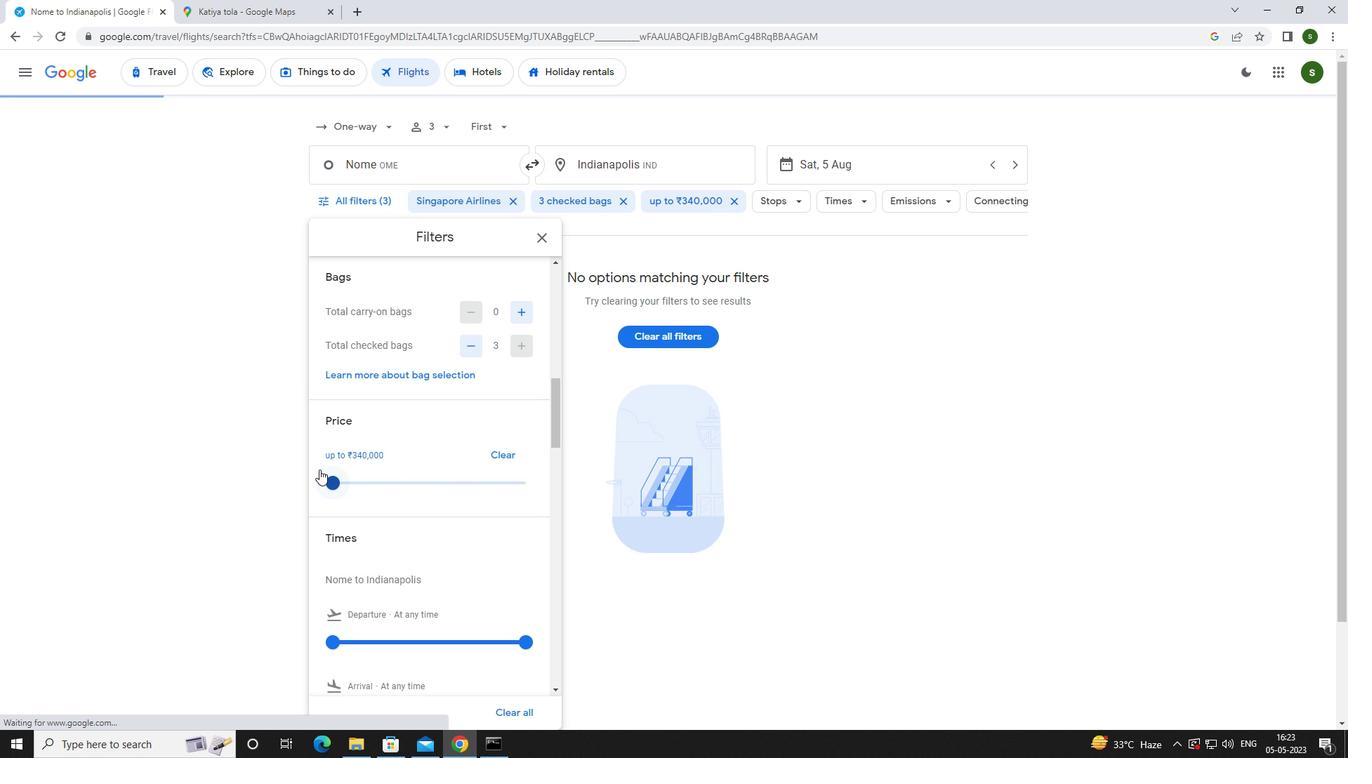 
Action: Mouse moved to (329, 499)
Screenshot: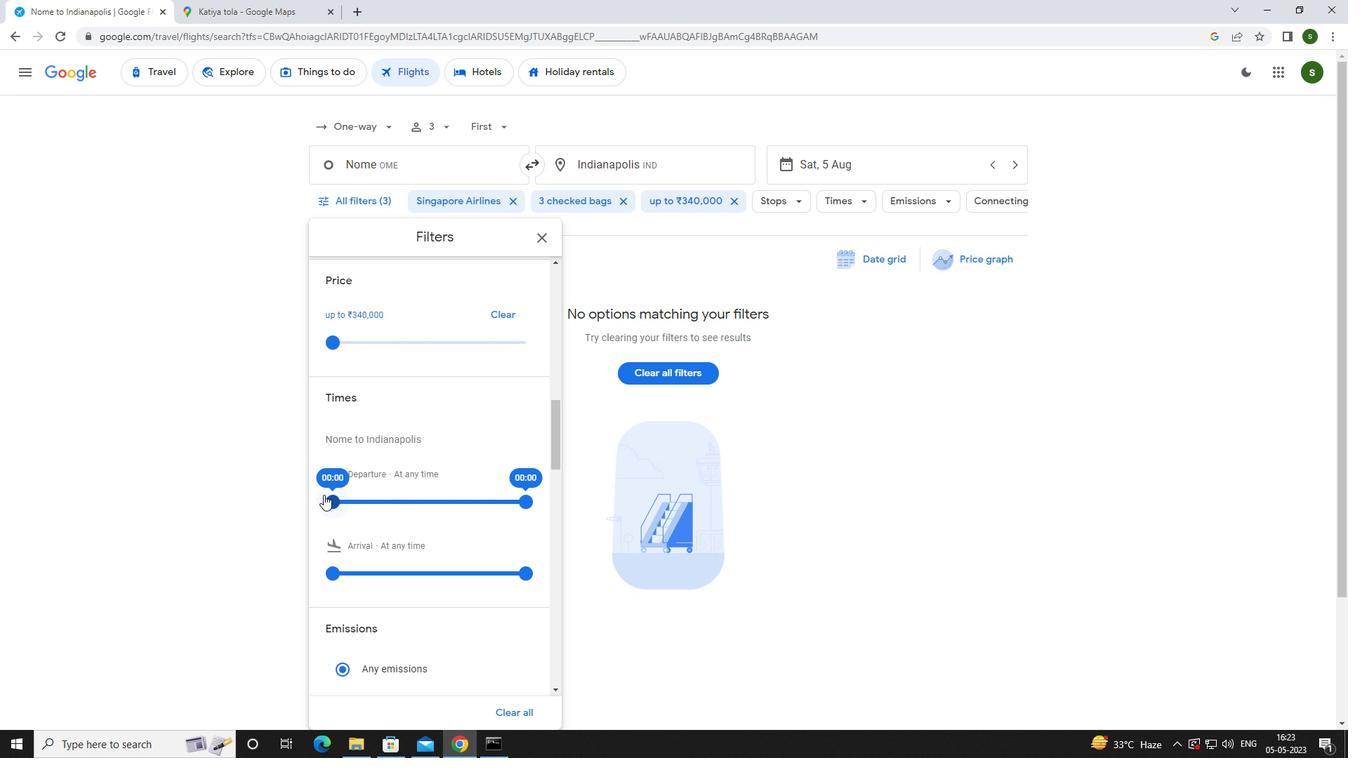 
Action: Mouse pressed left at (329, 499)
Screenshot: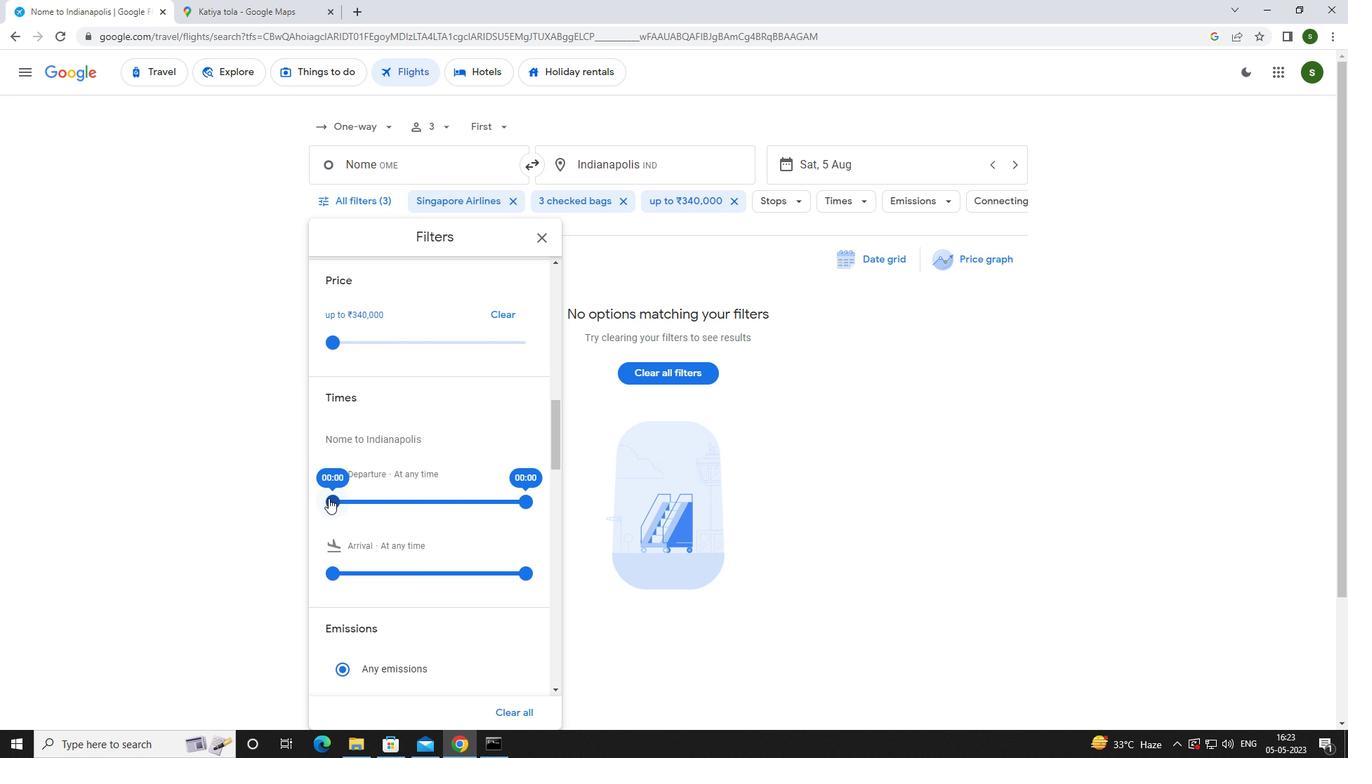 
Action: Mouse moved to (594, 614)
Screenshot: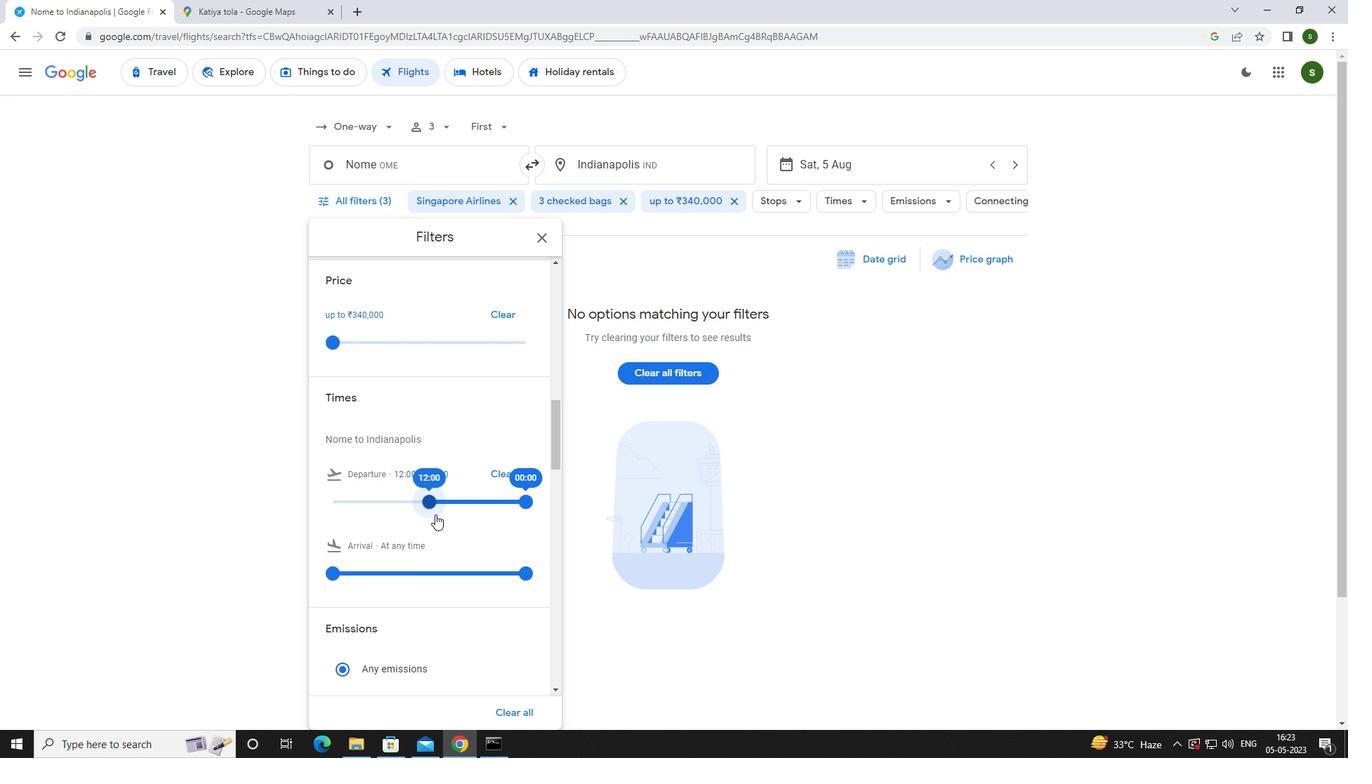 
Action: Mouse pressed left at (594, 614)
Screenshot: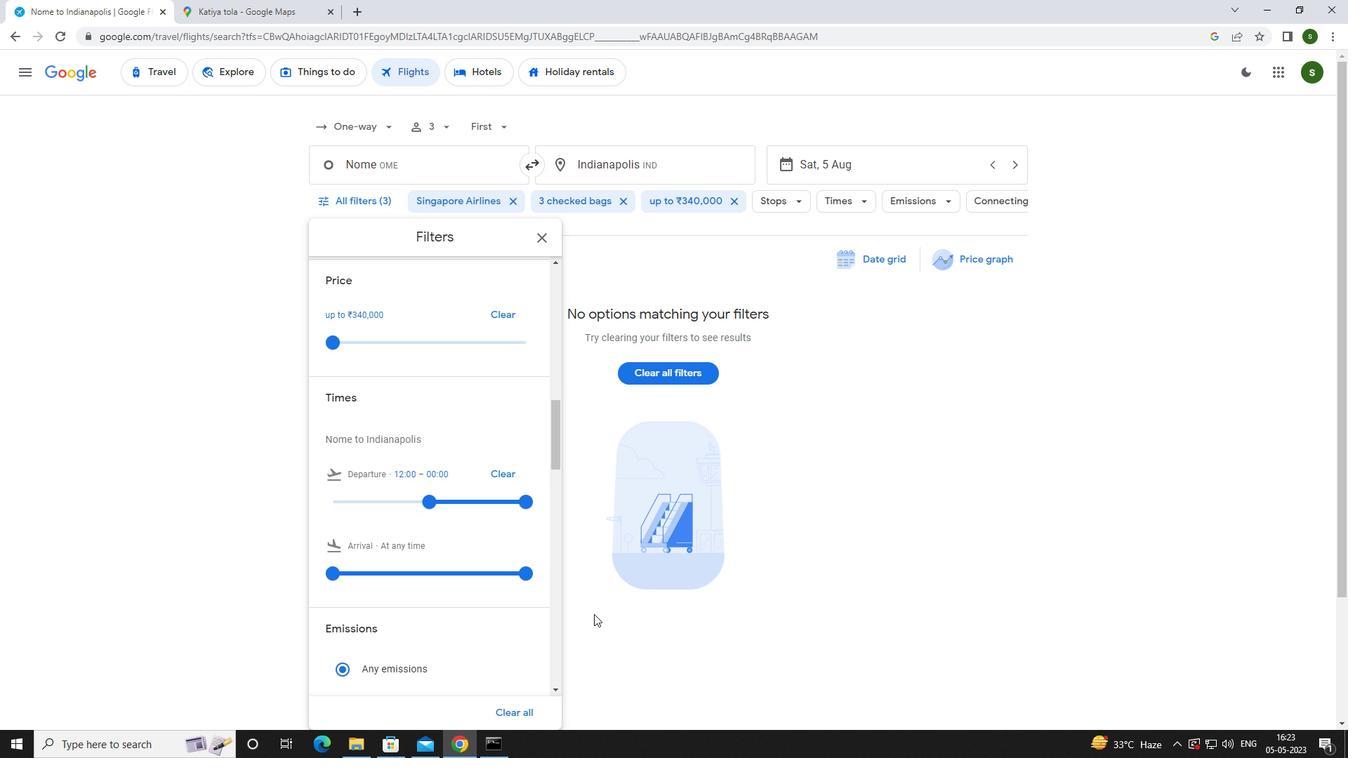 
Action: Mouse moved to (595, 613)
Screenshot: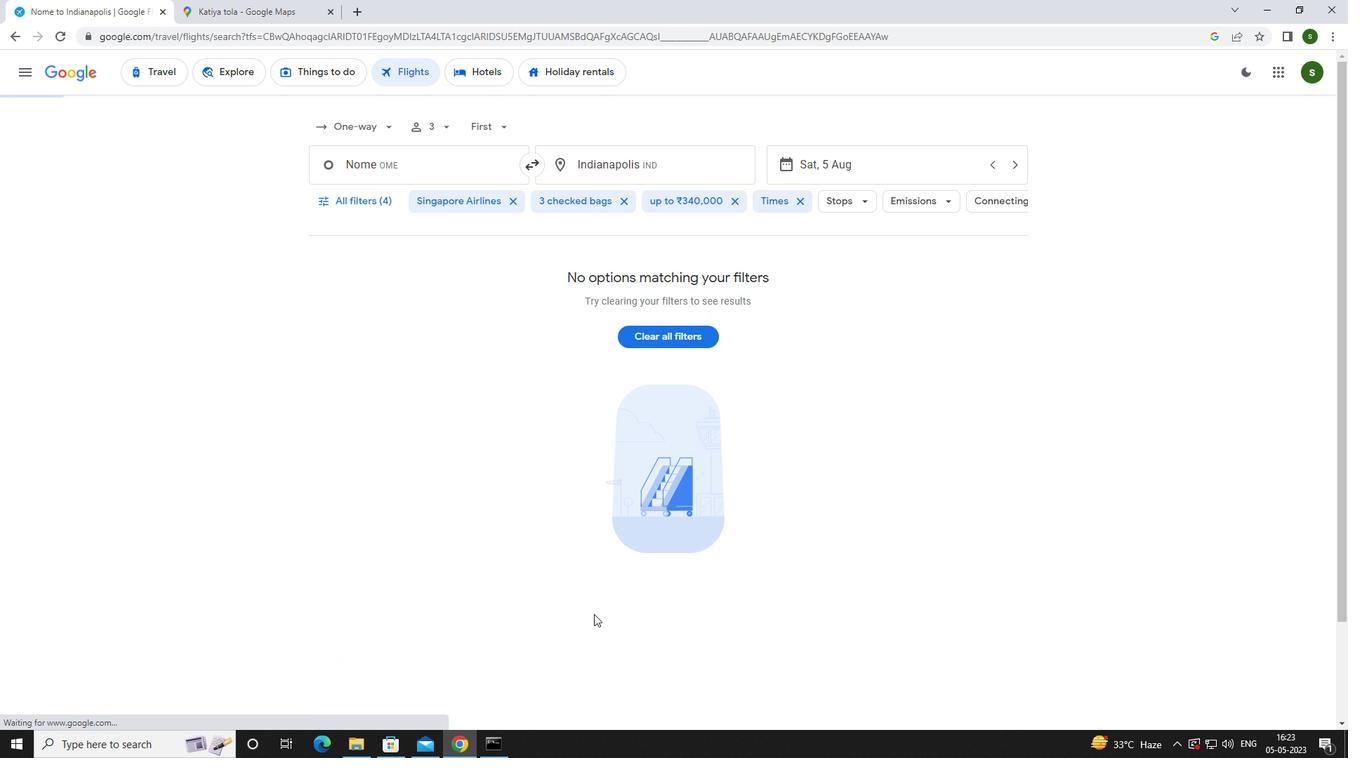 
